 Task: Log work in the project BrightWorks for the issue 'Develop a new feature to allow for predictive analytics and forecasting' spent time as '5w 2d 9h 26m' and remaining time as '1w 3d 3h 50m' and add a flag. Now add the issue to the epic 'Service Level Agreement (SLA) Monitoring and Reporting'. Log work in the project BrightWorks for the issue 'Implement a new feature to allow for sentiment analysis of user feedback' spent time as '1w 5d 7h 56m' and remaining time as '4w 4d 15h 20m' and clone the issue. Now add the issue to the epic 'Software License Management'
Action: Mouse moved to (215, 56)
Screenshot: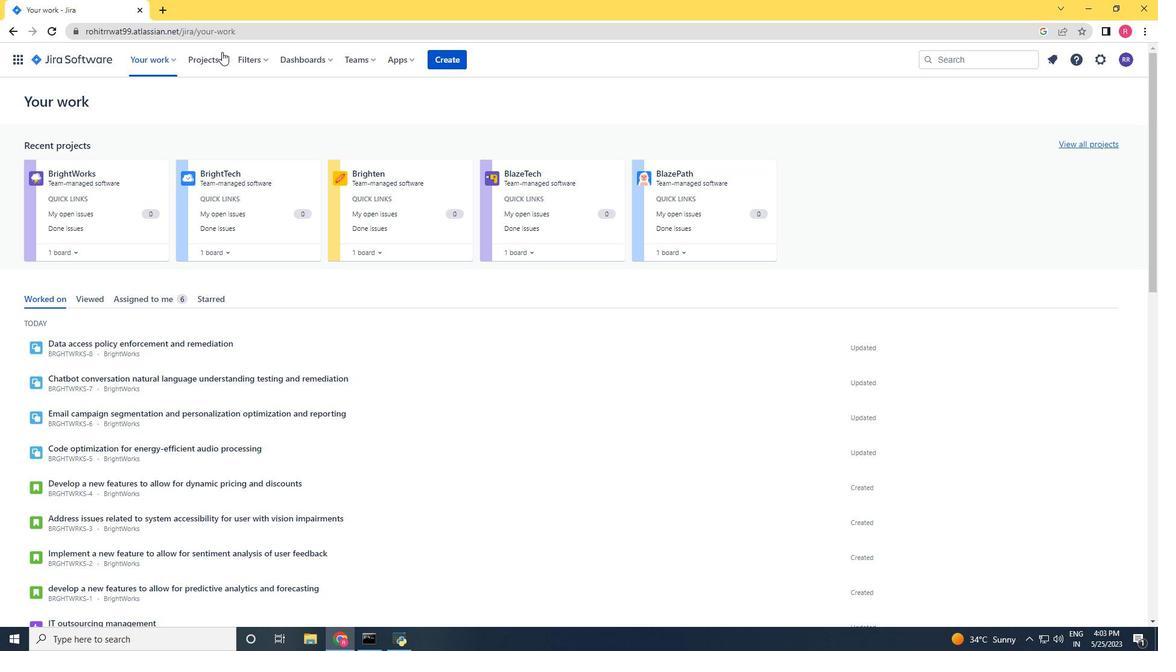 
Action: Mouse pressed left at (215, 56)
Screenshot: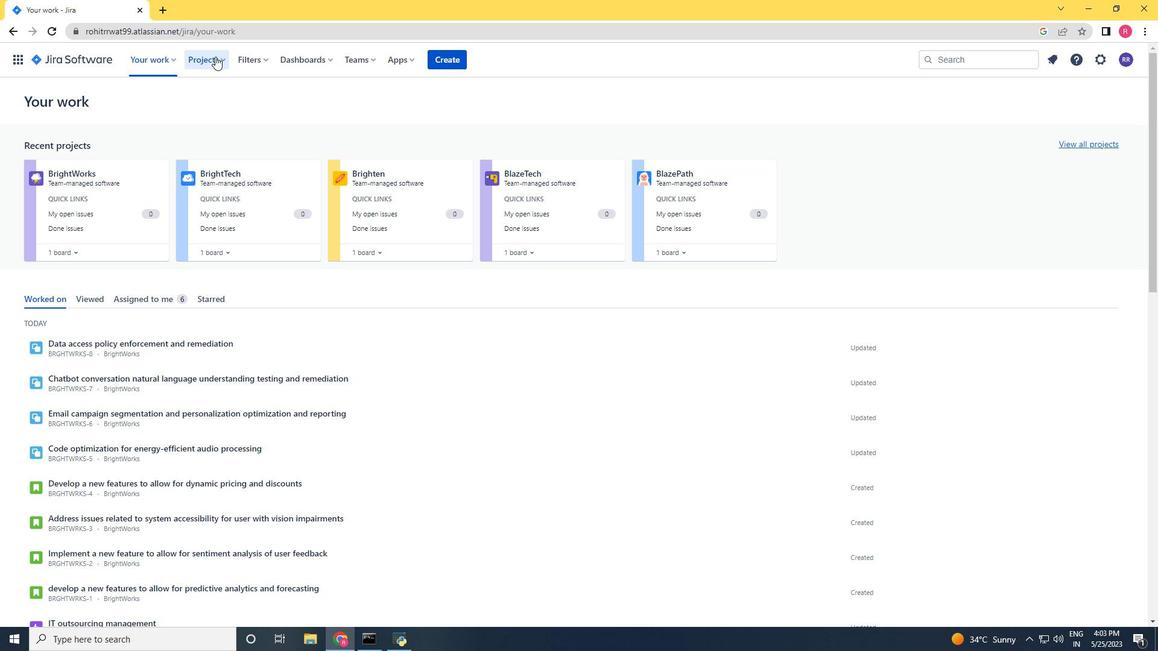
Action: Mouse moved to (242, 110)
Screenshot: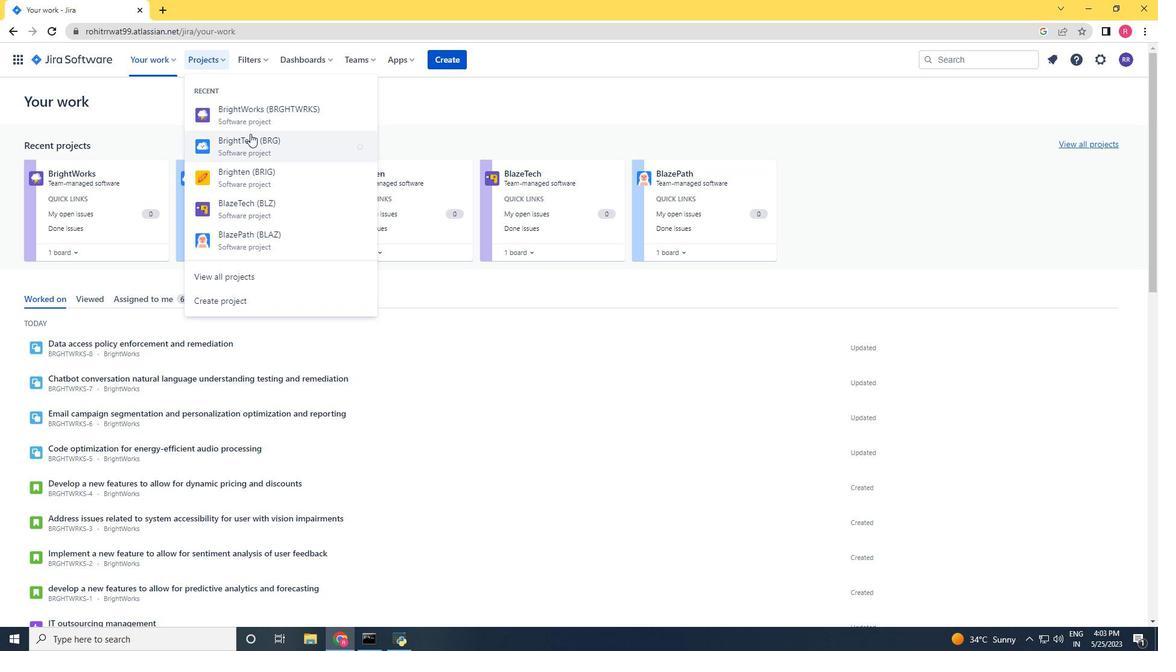 
Action: Mouse pressed left at (242, 110)
Screenshot: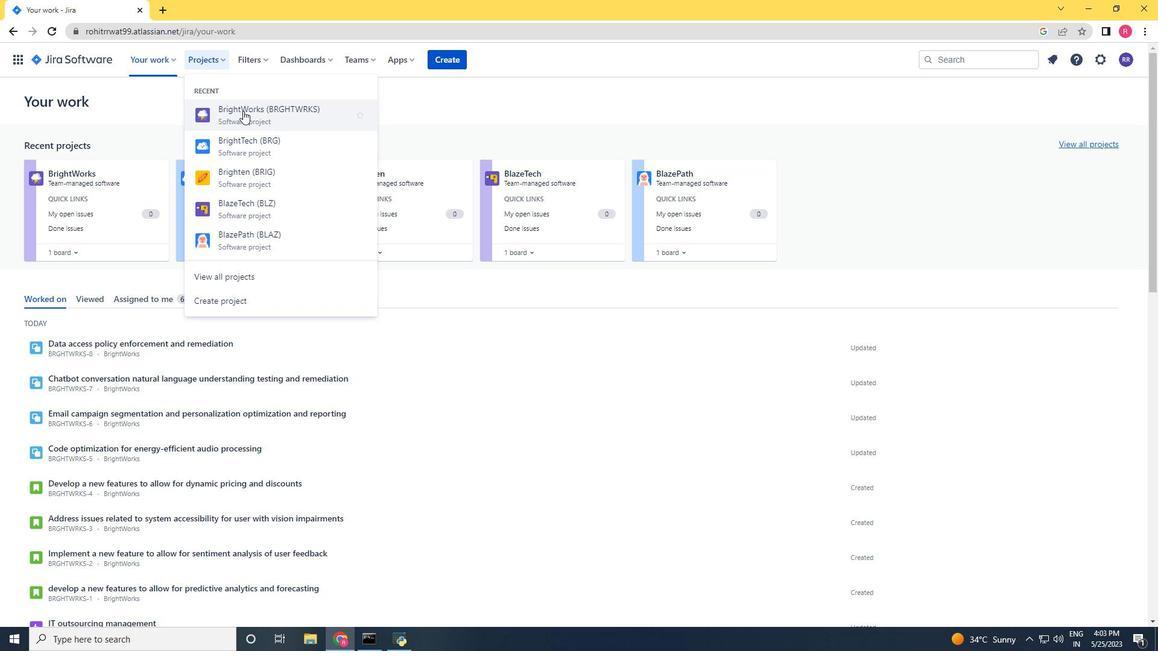 
Action: Mouse moved to (51, 177)
Screenshot: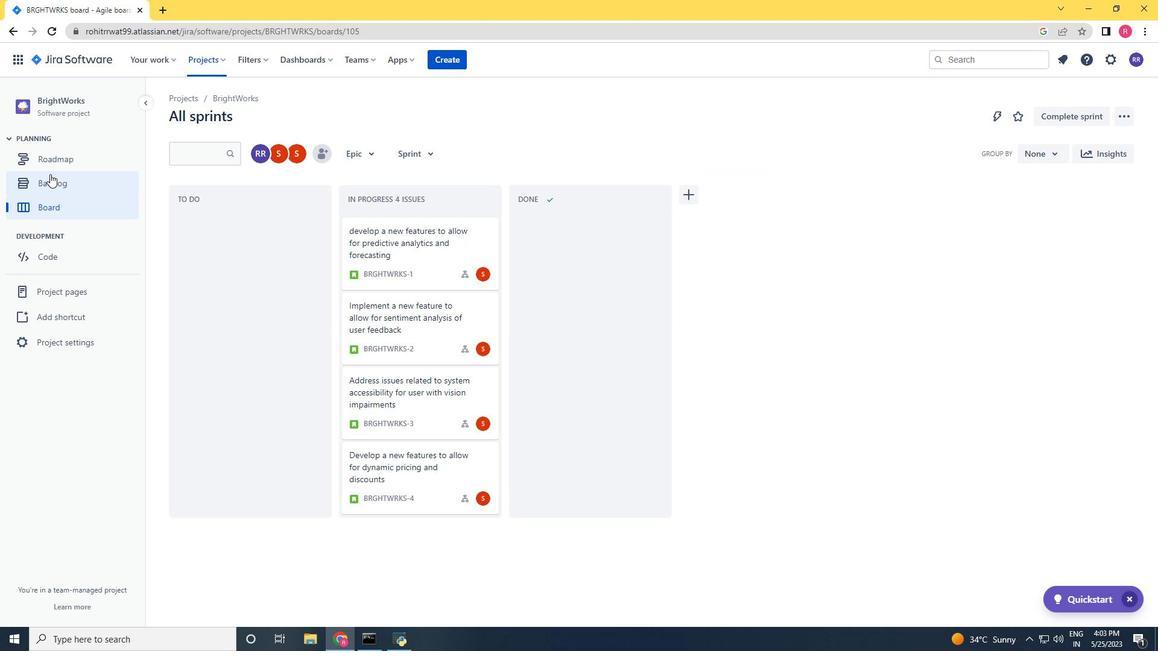 
Action: Mouse pressed left at (51, 177)
Screenshot: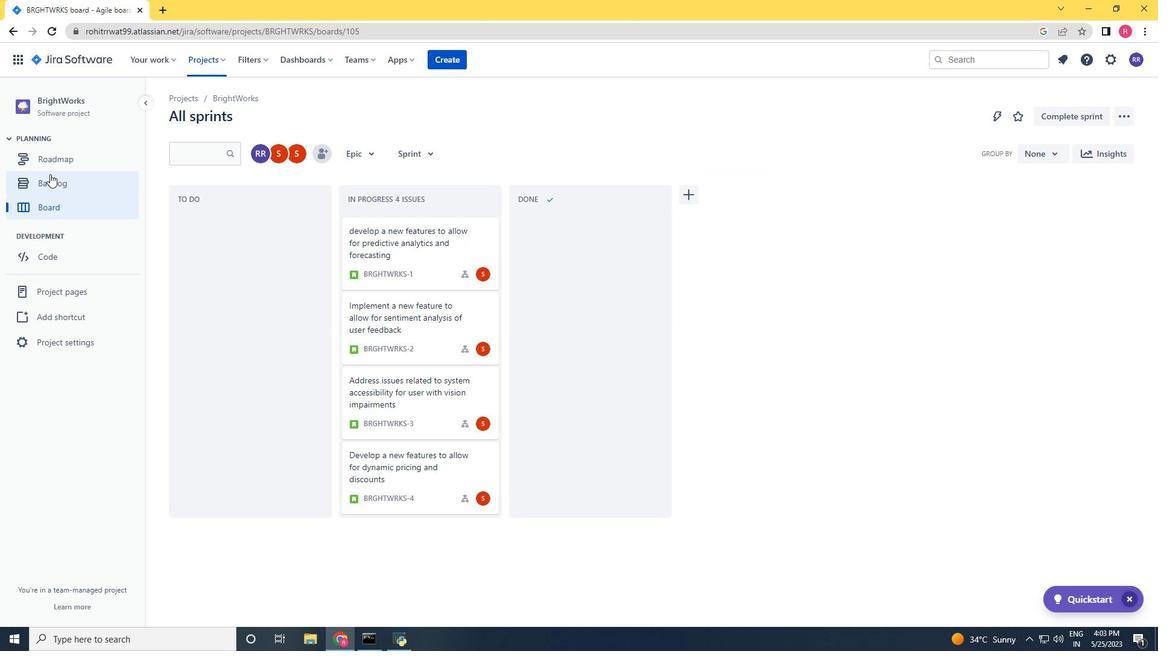 
Action: Mouse moved to (912, 223)
Screenshot: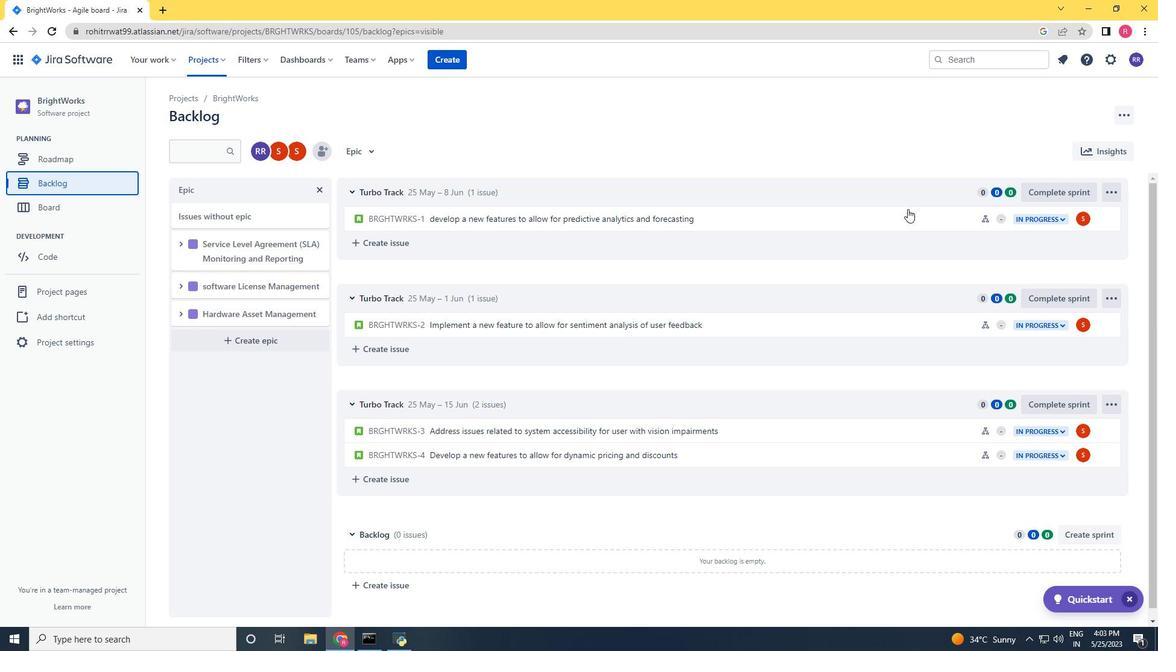 
Action: Mouse pressed left at (912, 223)
Screenshot: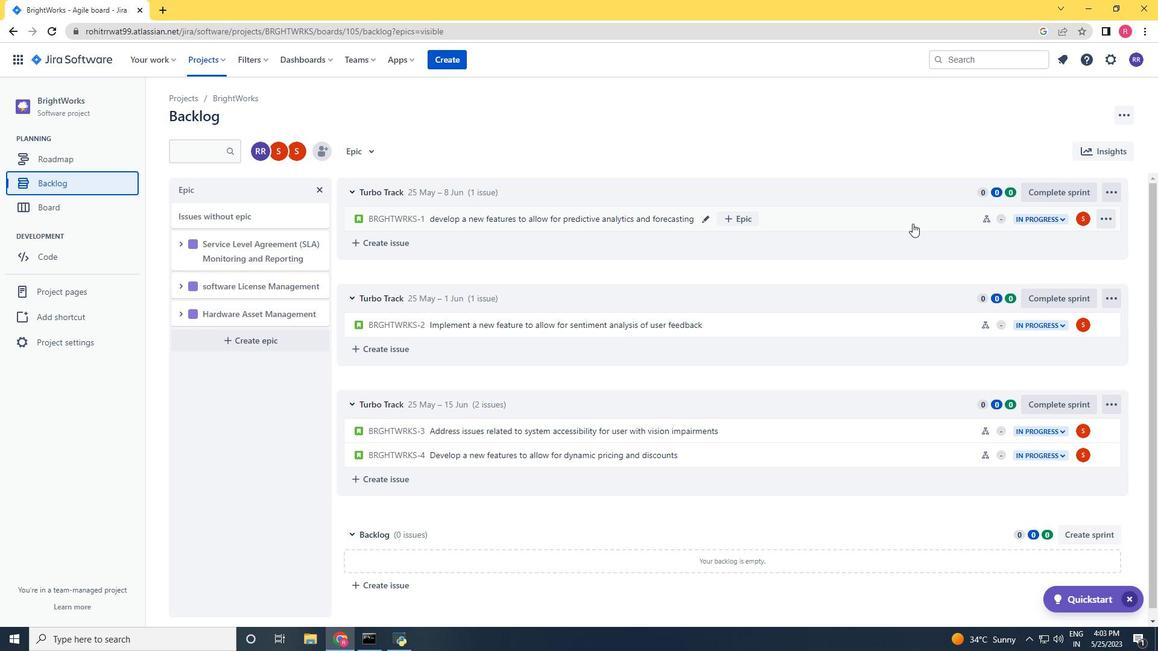 
Action: Mouse moved to (1107, 190)
Screenshot: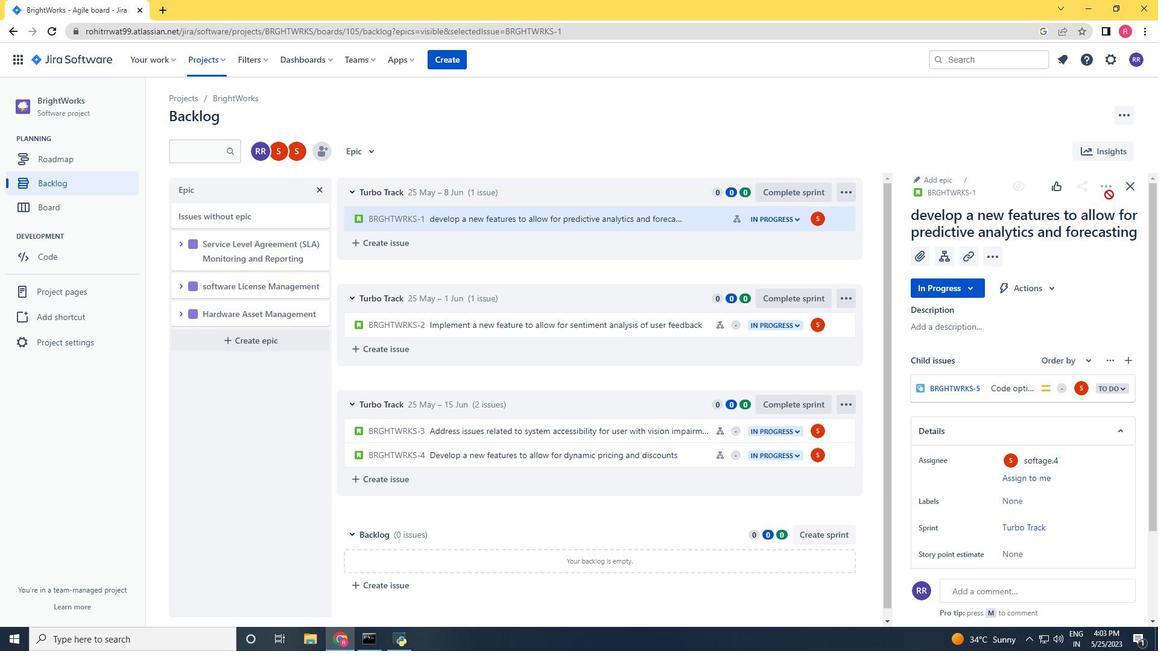 
Action: Mouse pressed left at (1107, 190)
Screenshot: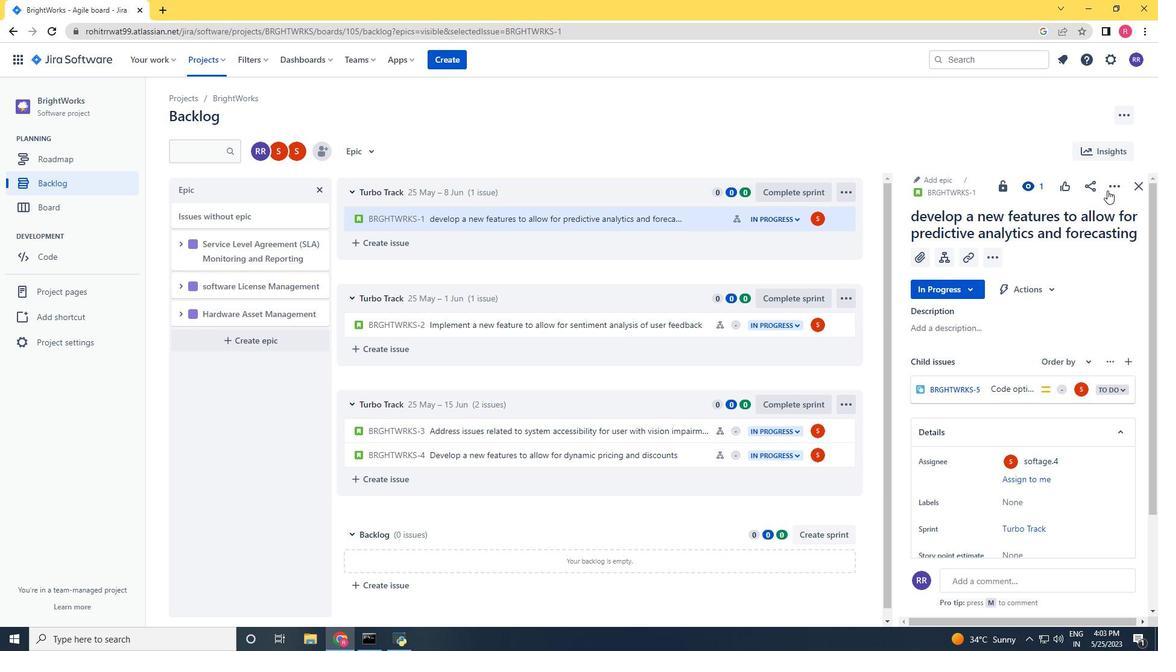 
Action: Mouse moved to (1112, 185)
Screenshot: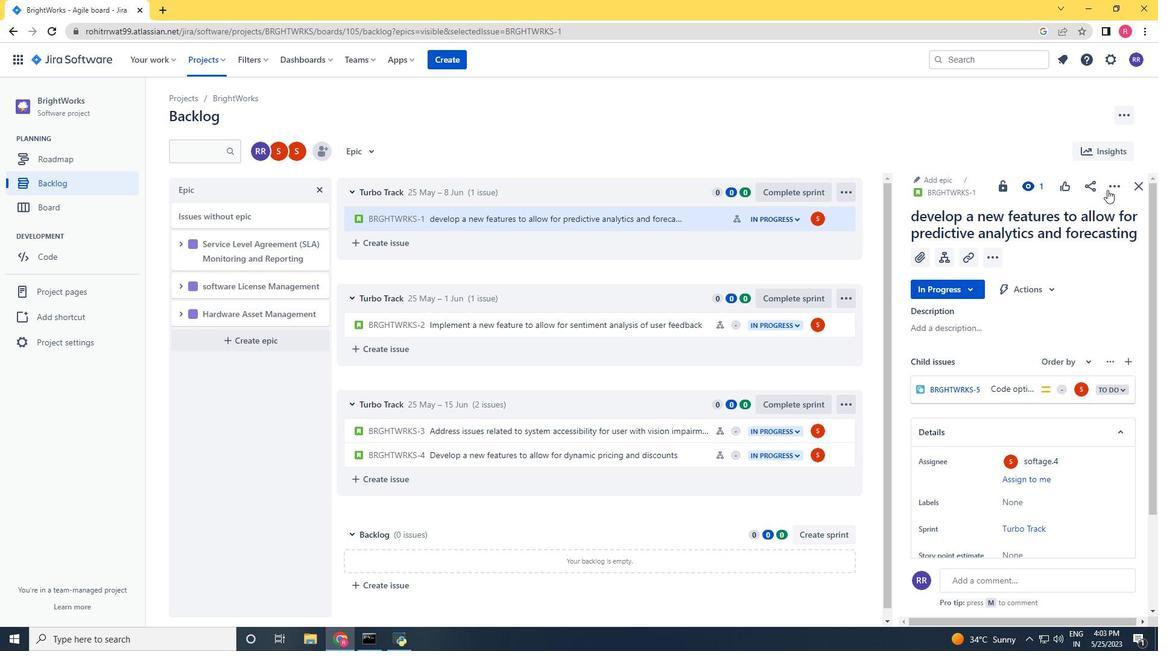 
Action: Mouse pressed left at (1112, 185)
Screenshot: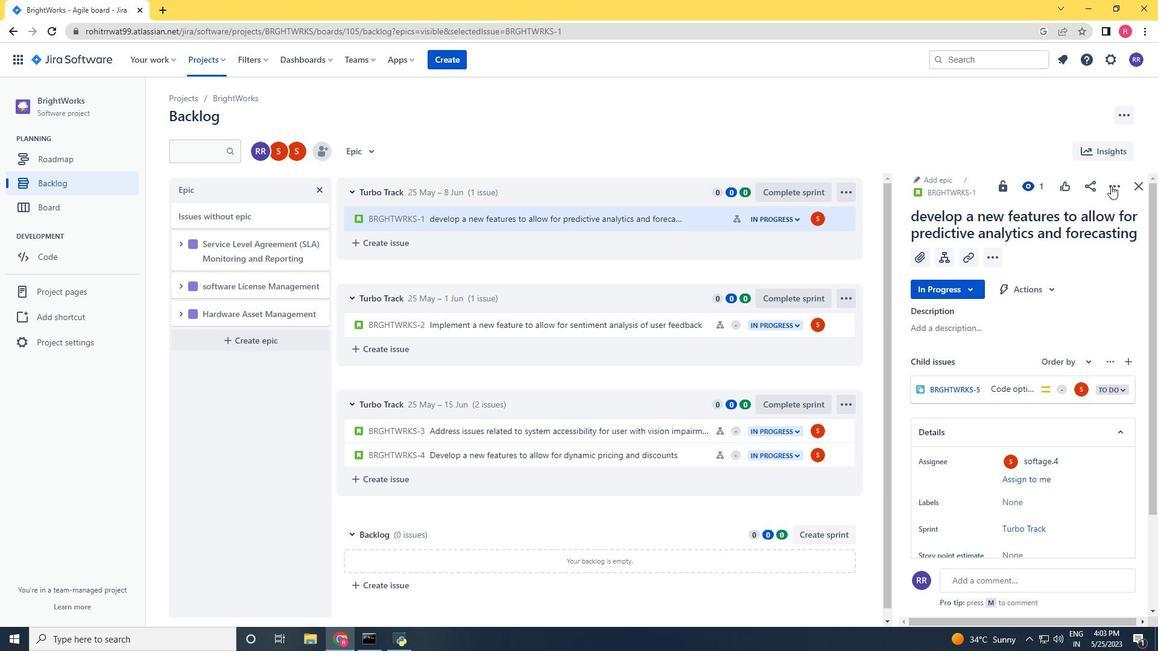 
Action: Mouse pressed left at (1112, 185)
Screenshot: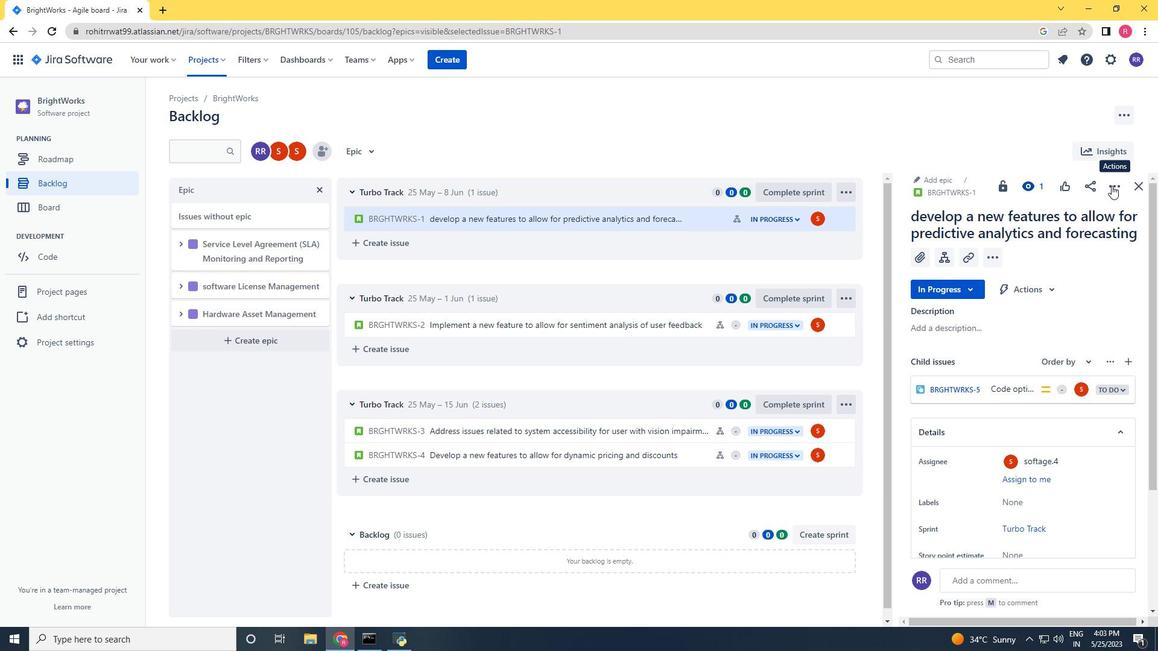 
Action: Mouse moved to (1068, 573)
Screenshot: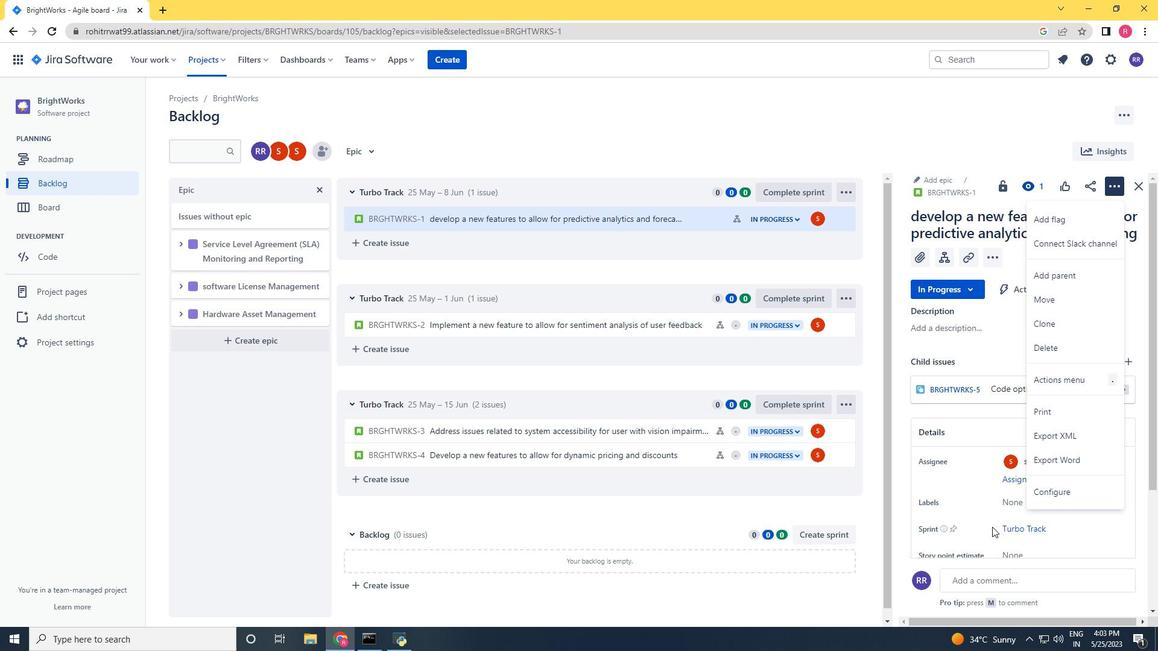 
Action: Mouse scrolled (1068, 572) with delta (0, 0)
Screenshot: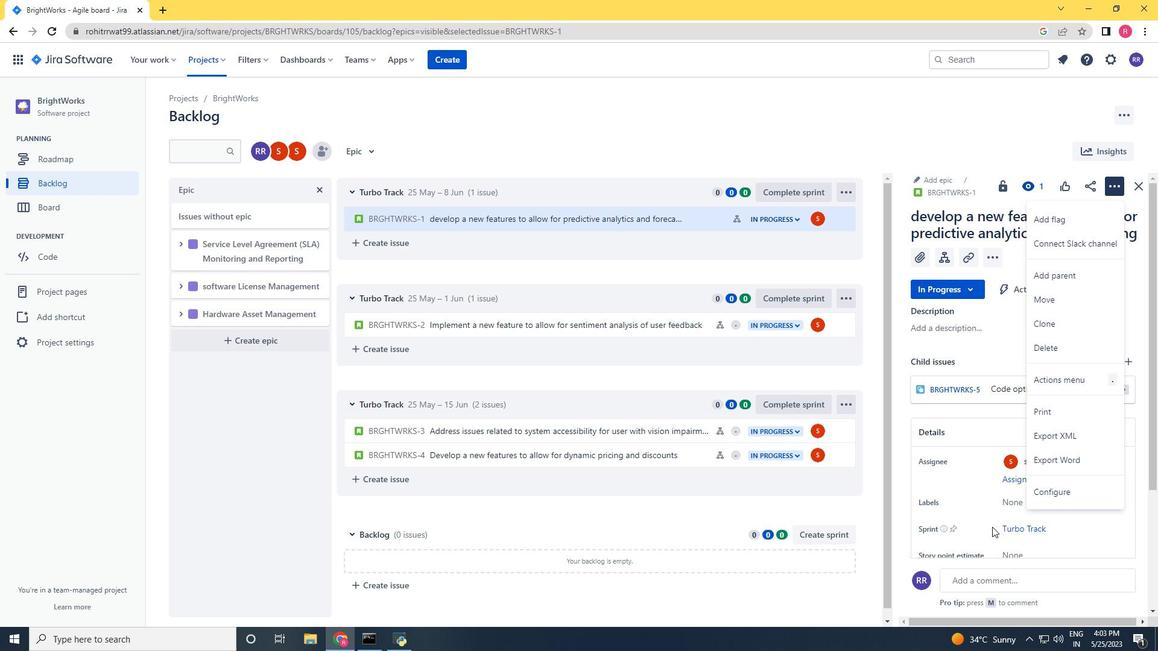 
Action: Mouse moved to (1068, 573)
Screenshot: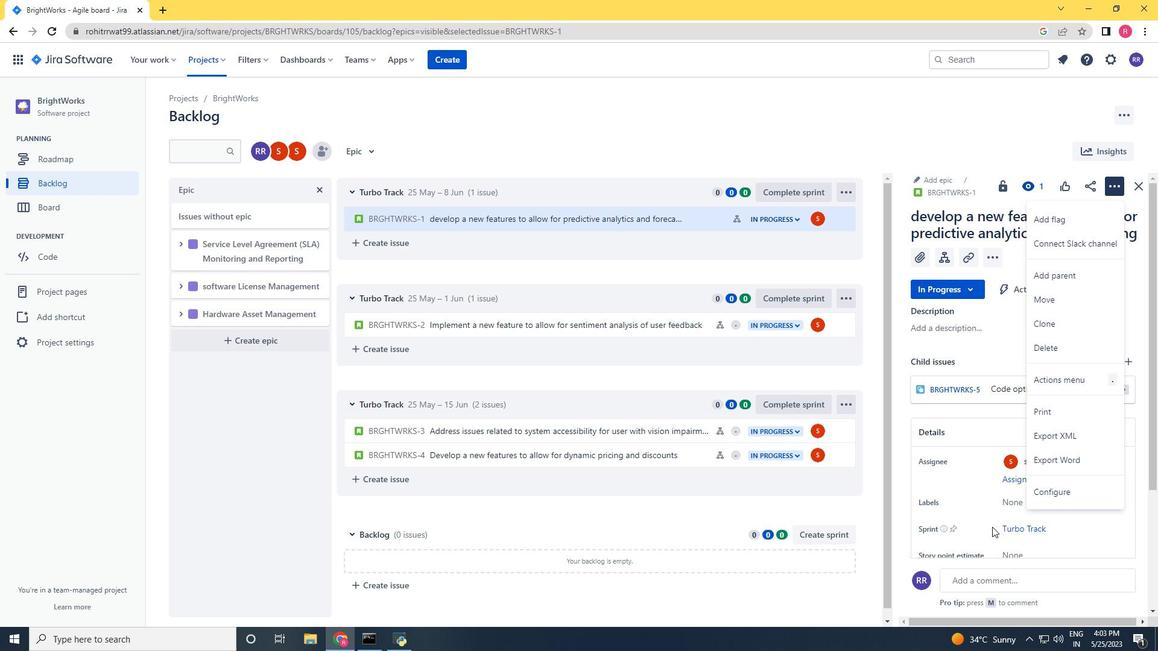 
Action: Mouse scrolled (1068, 572) with delta (0, 0)
Screenshot: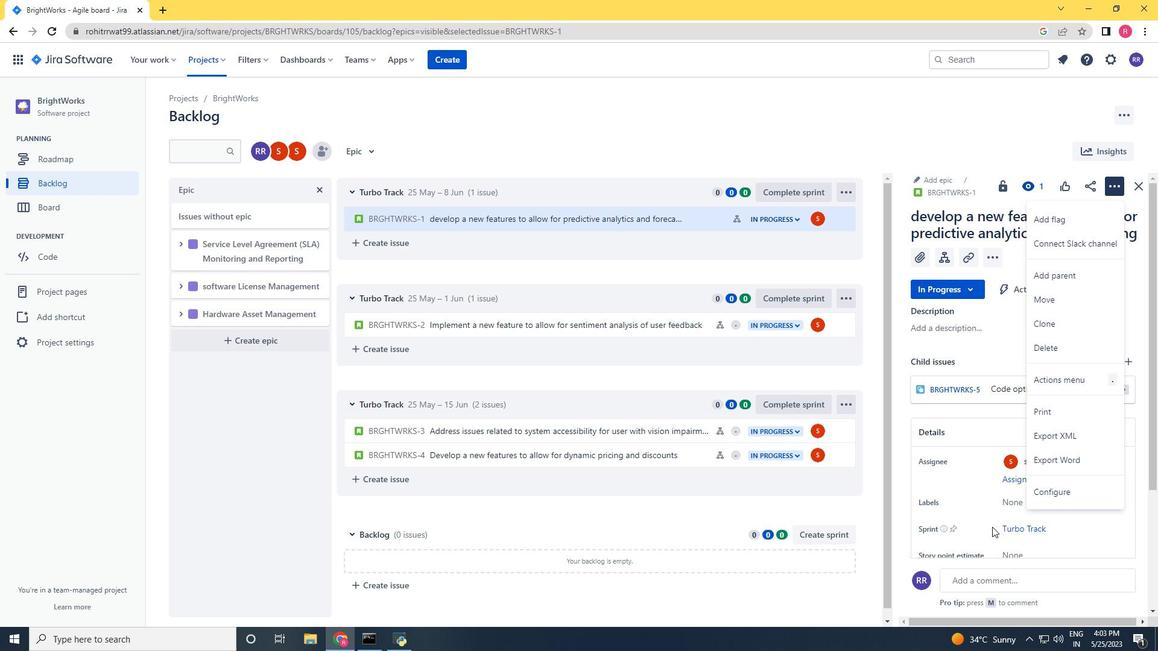 
Action: Mouse scrolled (1068, 572) with delta (0, 0)
Screenshot: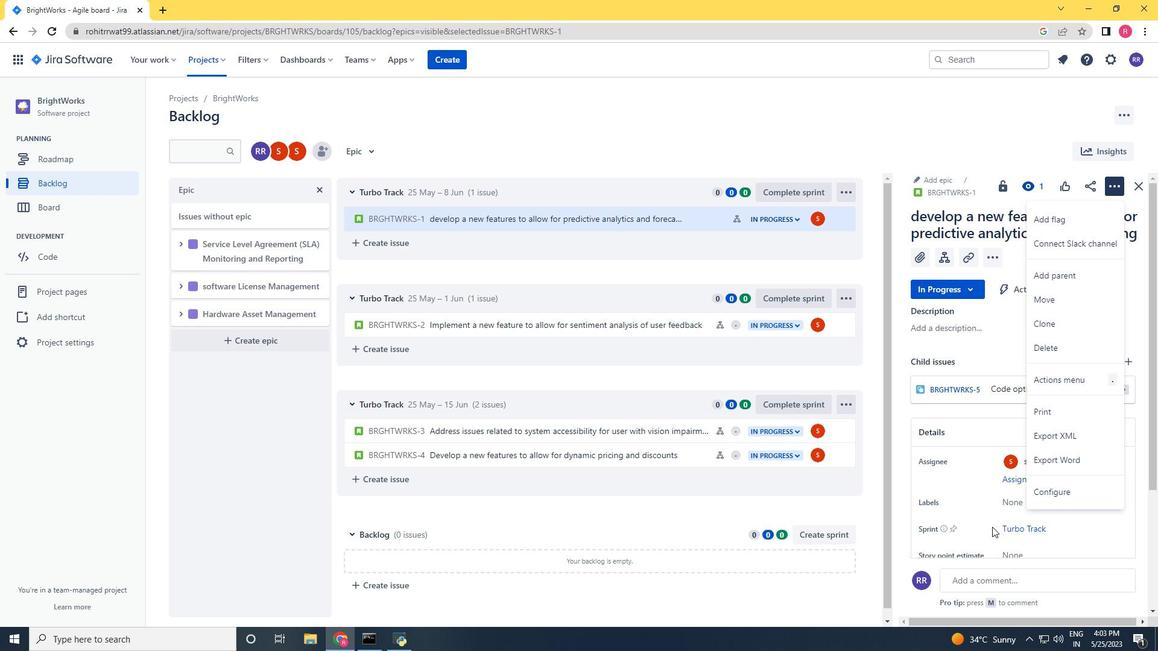 
Action: Mouse scrolled (1068, 572) with delta (0, 0)
Screenshot: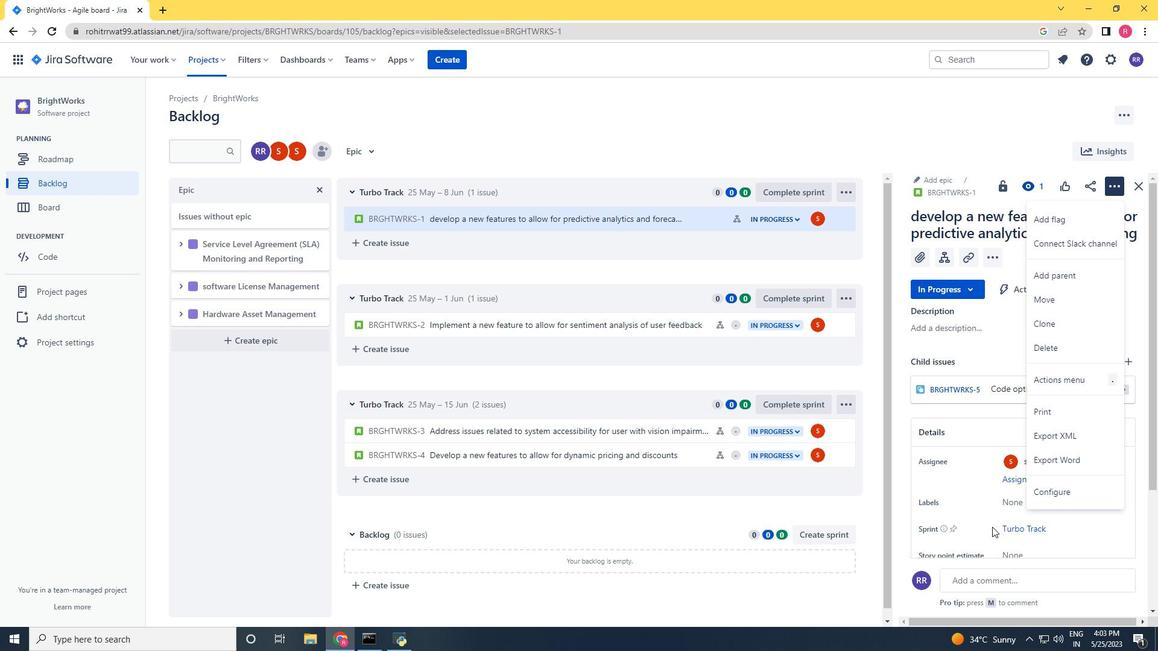 
Action: Mouse scrolled (1068, 572) with delta (0, 0)
Screenshot: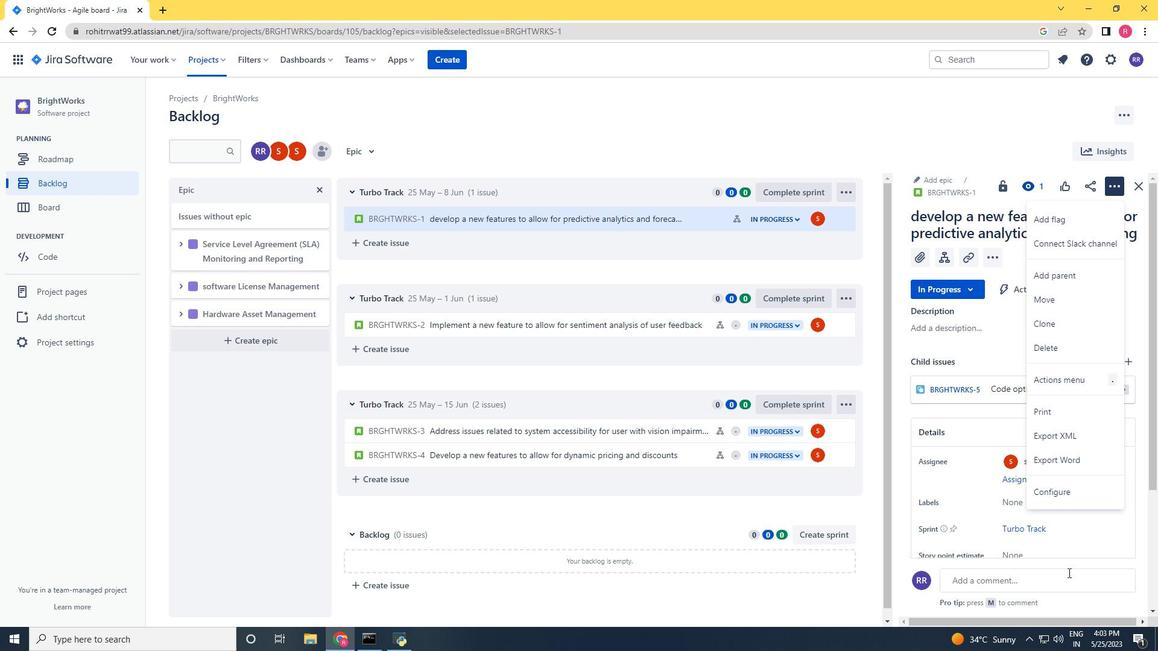 
Action: Mouse moved to (1099, 527)
Screenshot: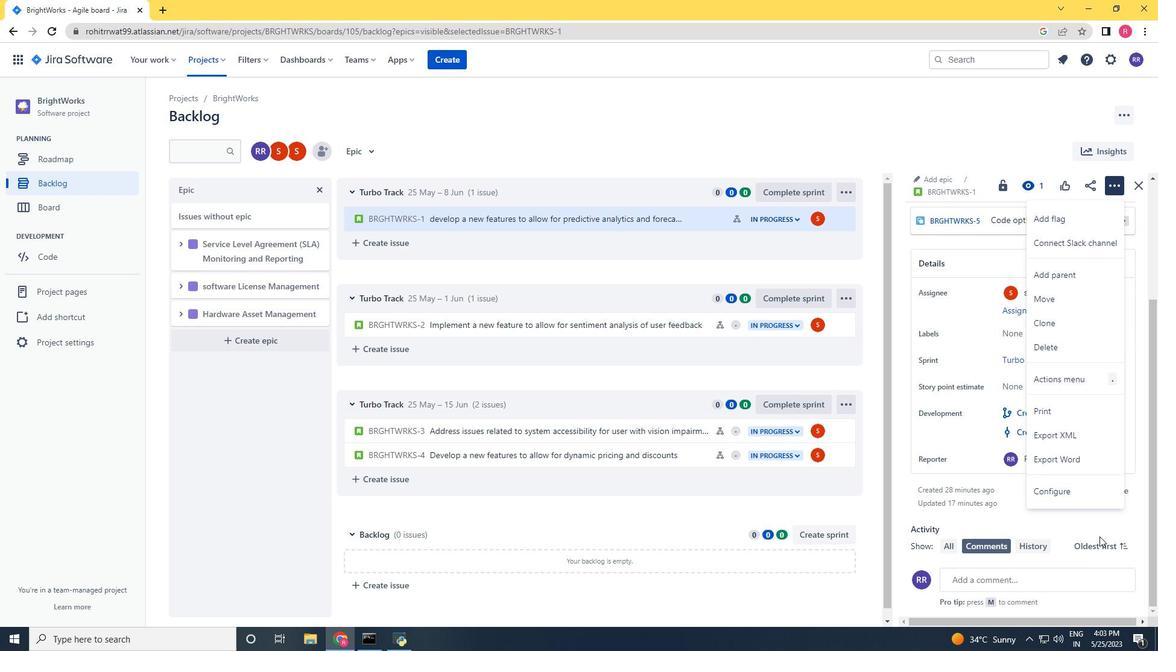 
Action: Mouse pressed left at (1099, 527)
Screenshot: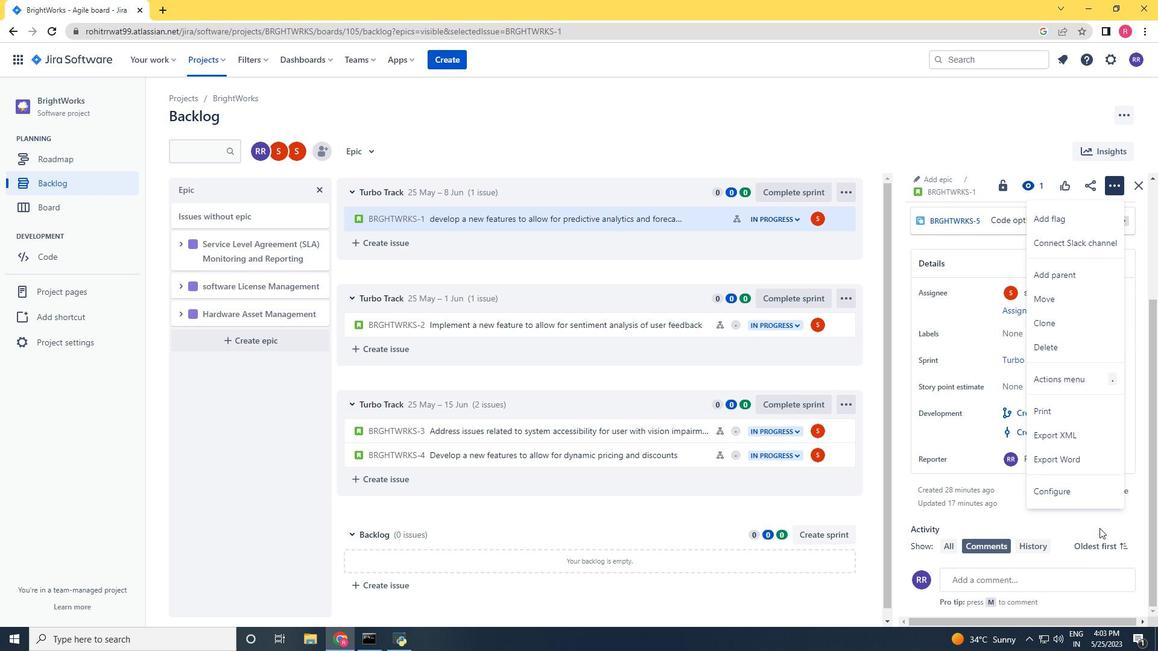 
Action: Mouse moved to (1123, 491)
Screenshot: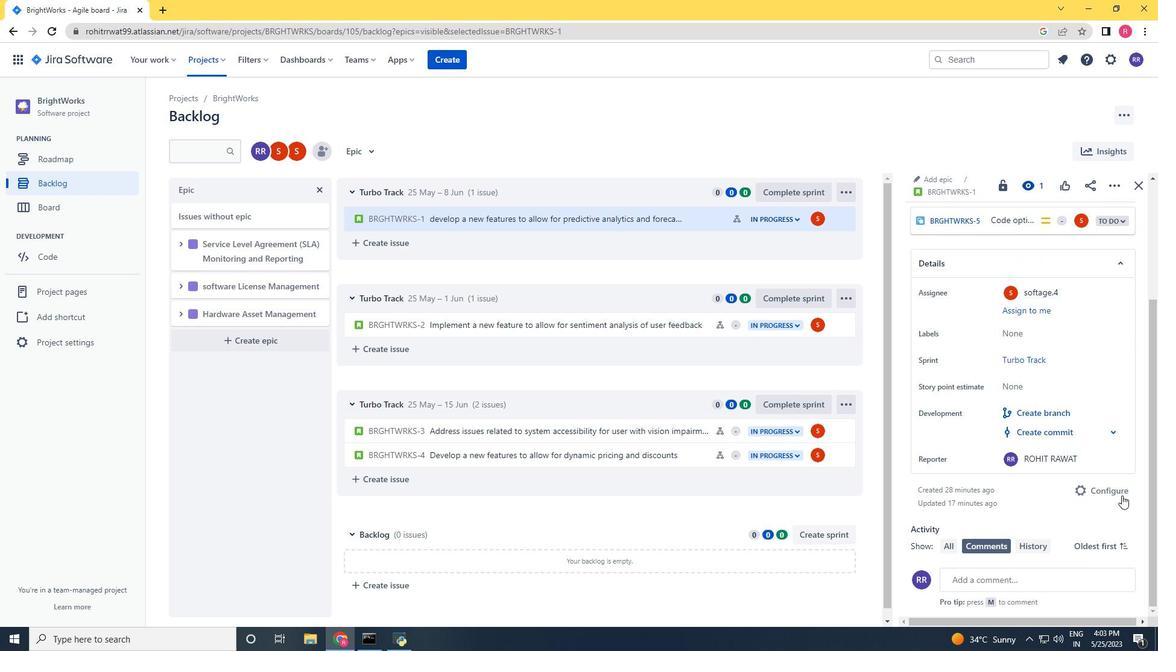 
Action: Mouse pressed left at (1123, 491)
Screenshot: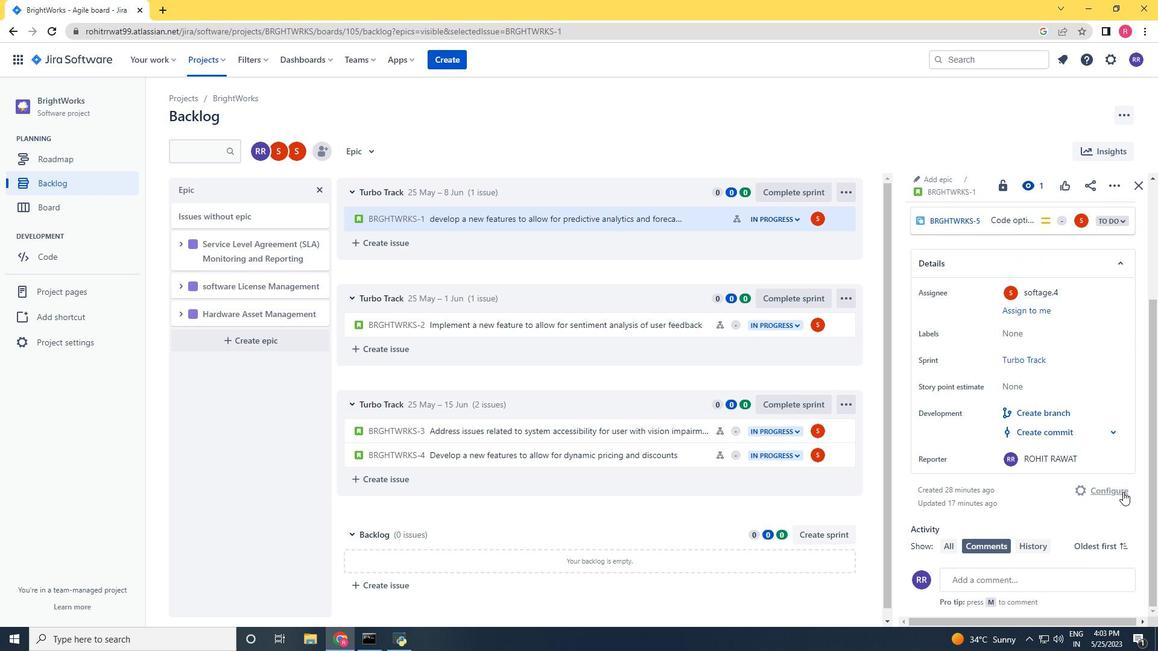
Action: Mouse moved to (1123, 491)
Screenshot: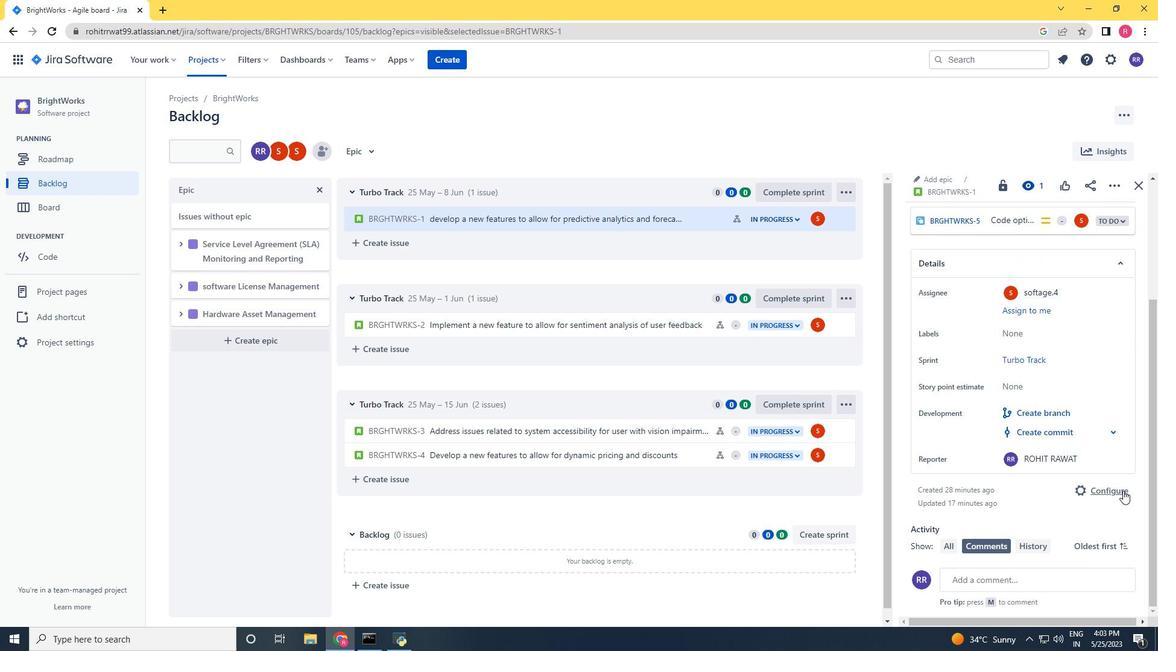 
Action: Key pressed ti
Screenshot: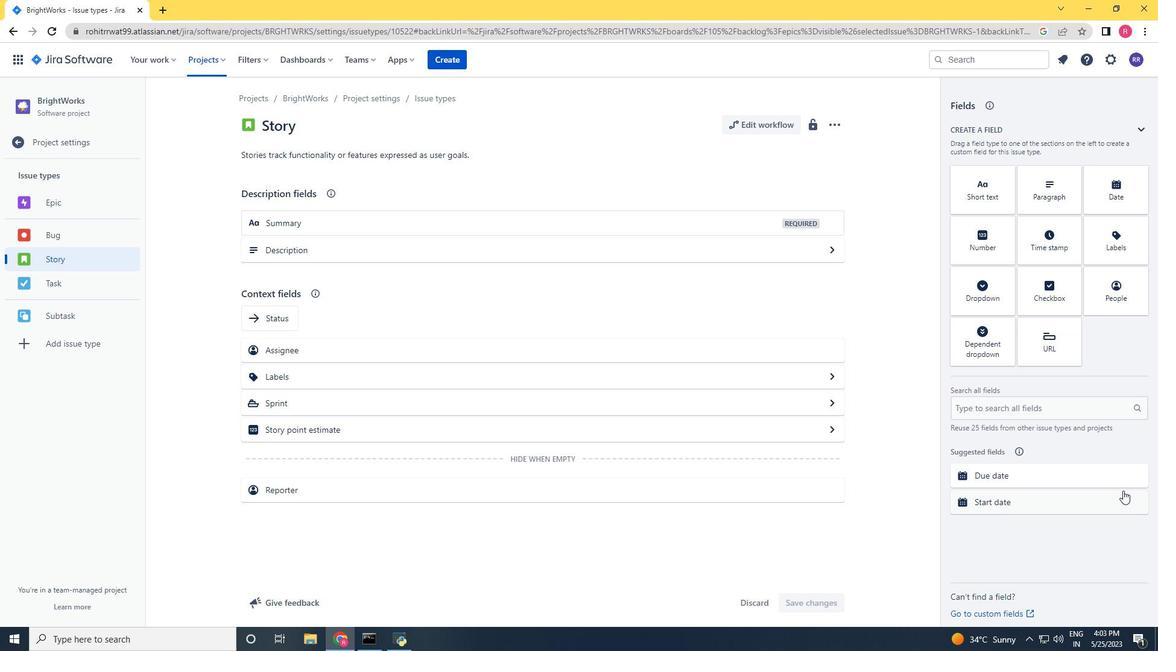 
Action: Mouse moved to (1052, 413)
Screenshot: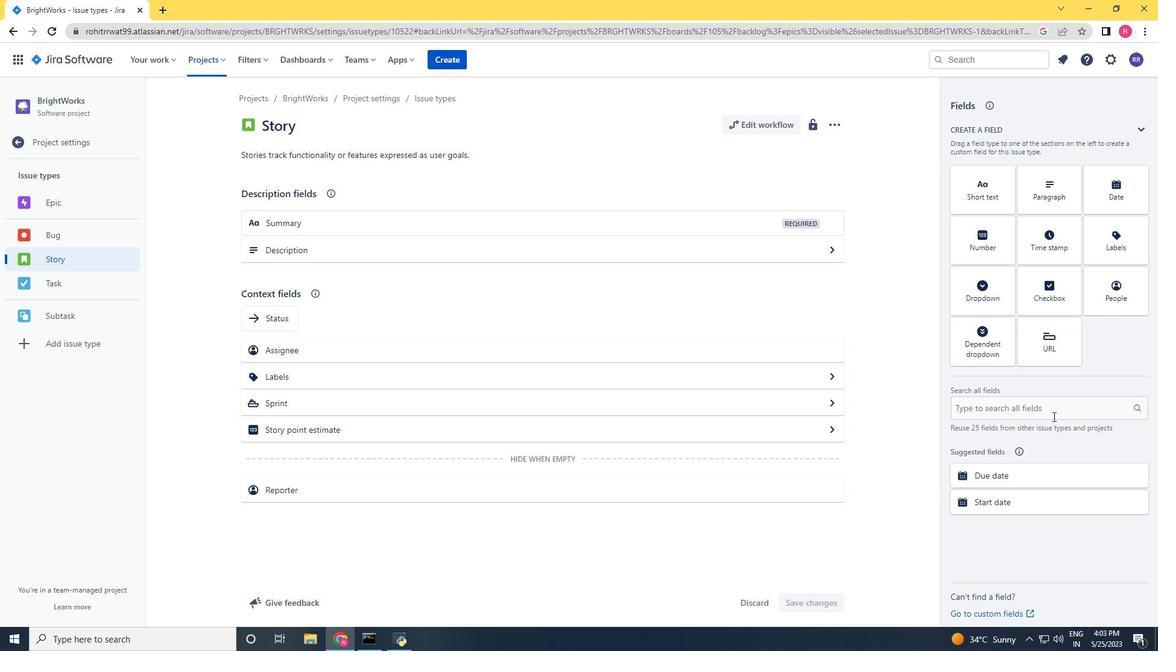 
Action: Mouse pressed left at (1052, 413)
Screenshot: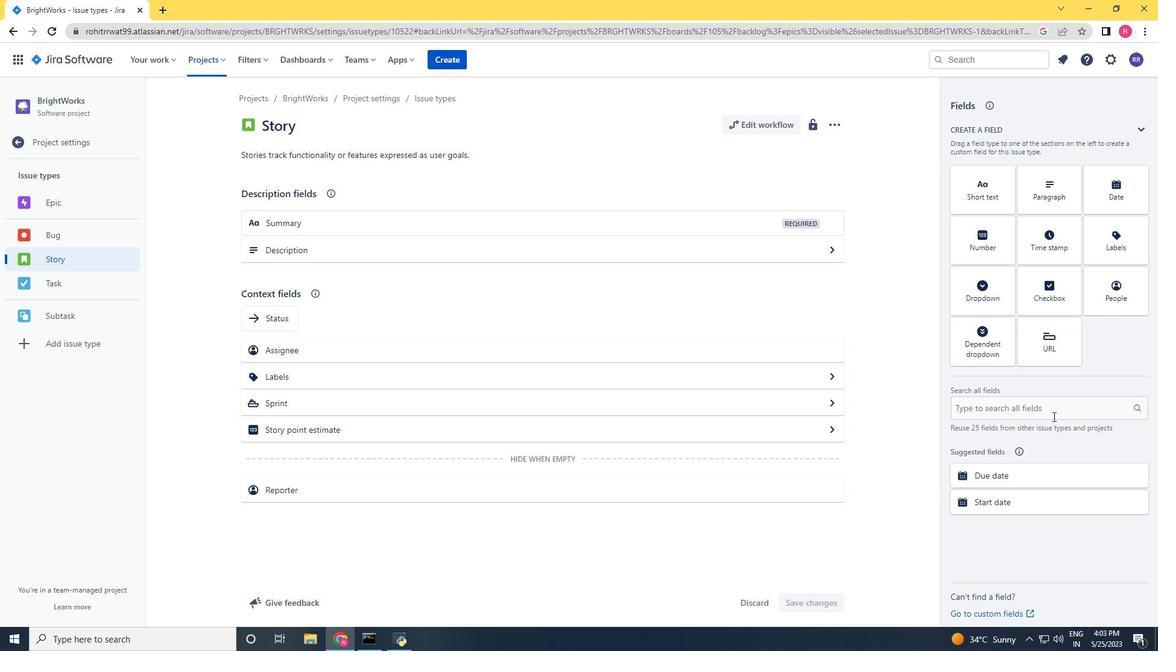 
Action: Key pressed time
Screenshot: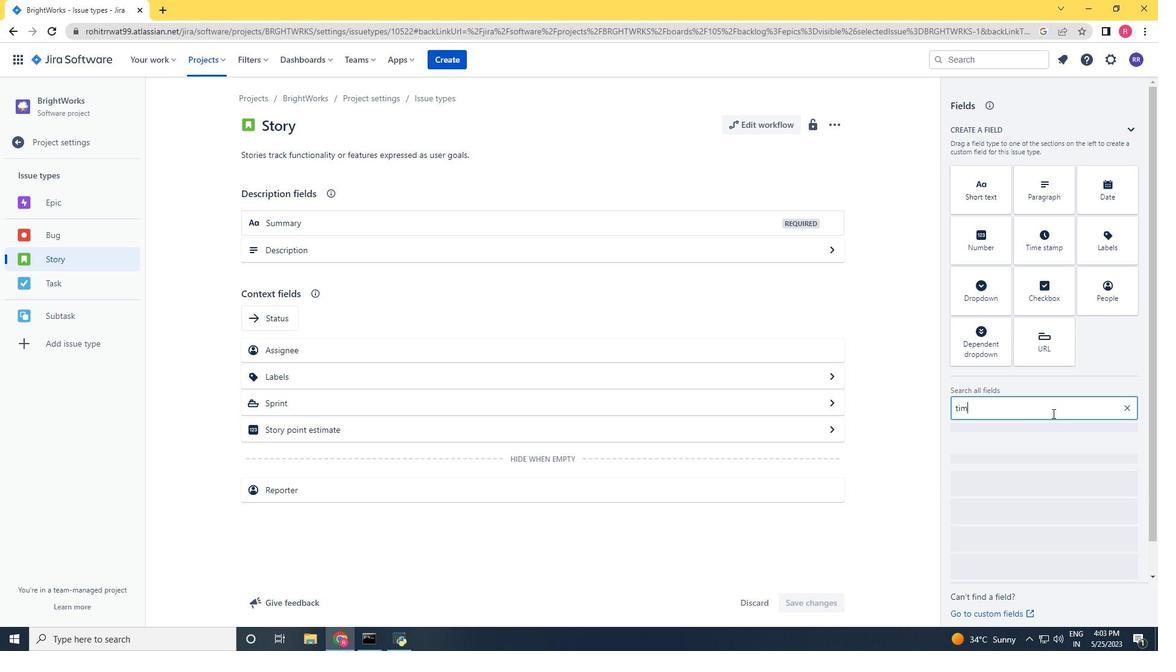 
Action: Mouse moved to (1022, 472)
Screenshot: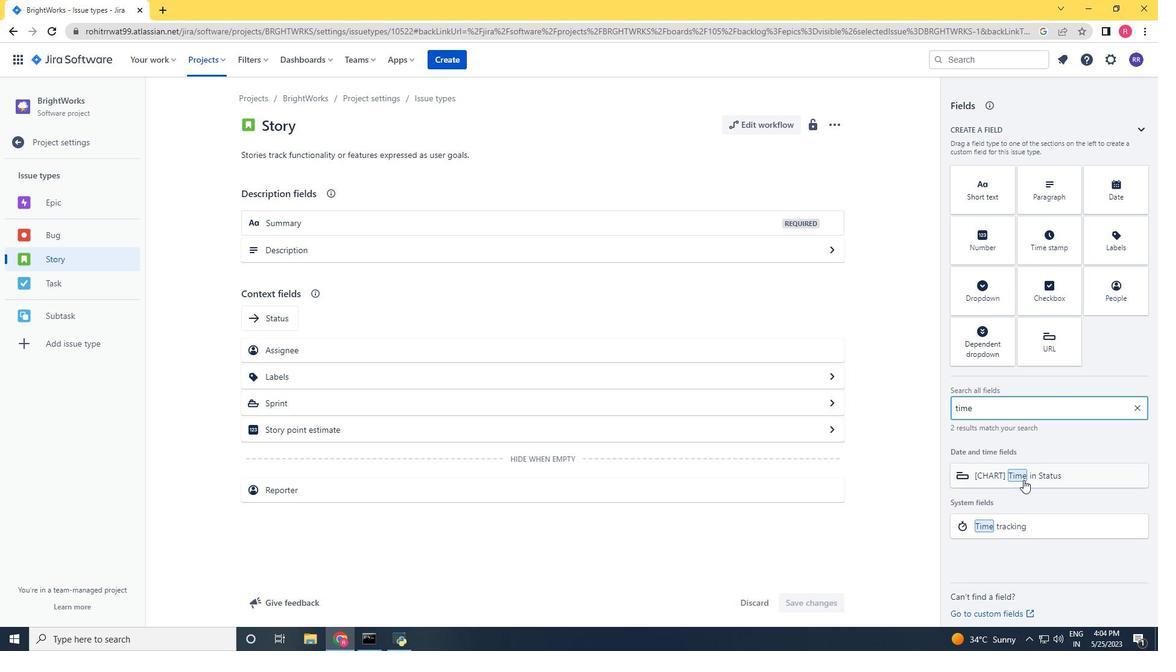 
Action: Mouse pressed left at (1022, 472)
Screenshot: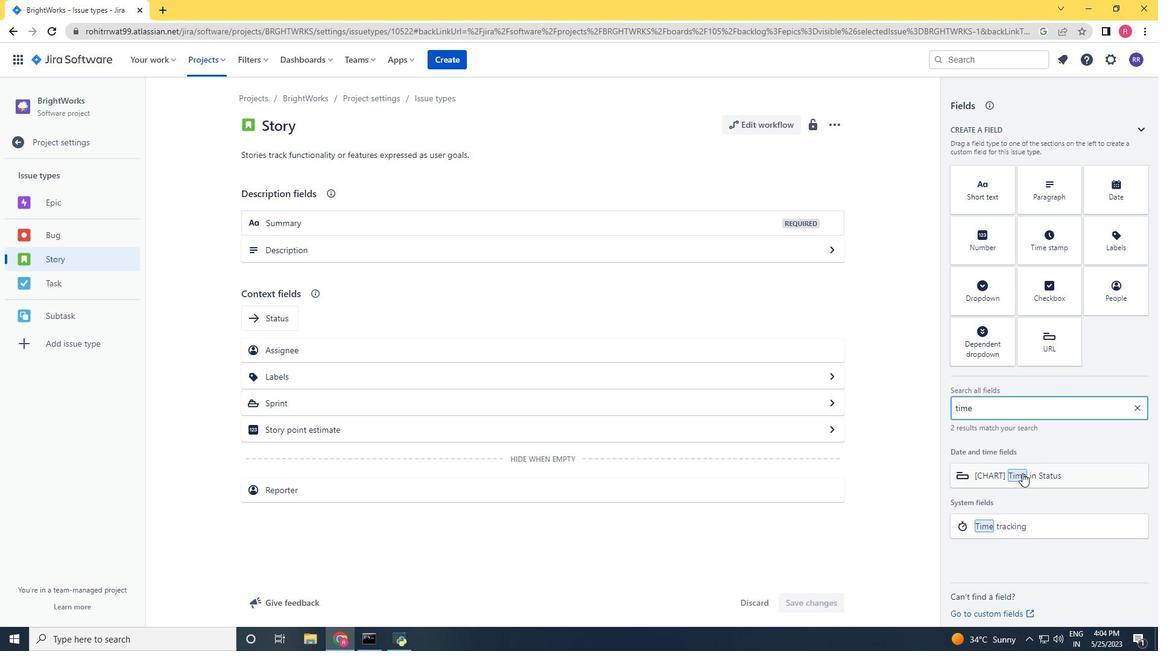 
Action: Mouse moved to (1007, 474)
Screenshot: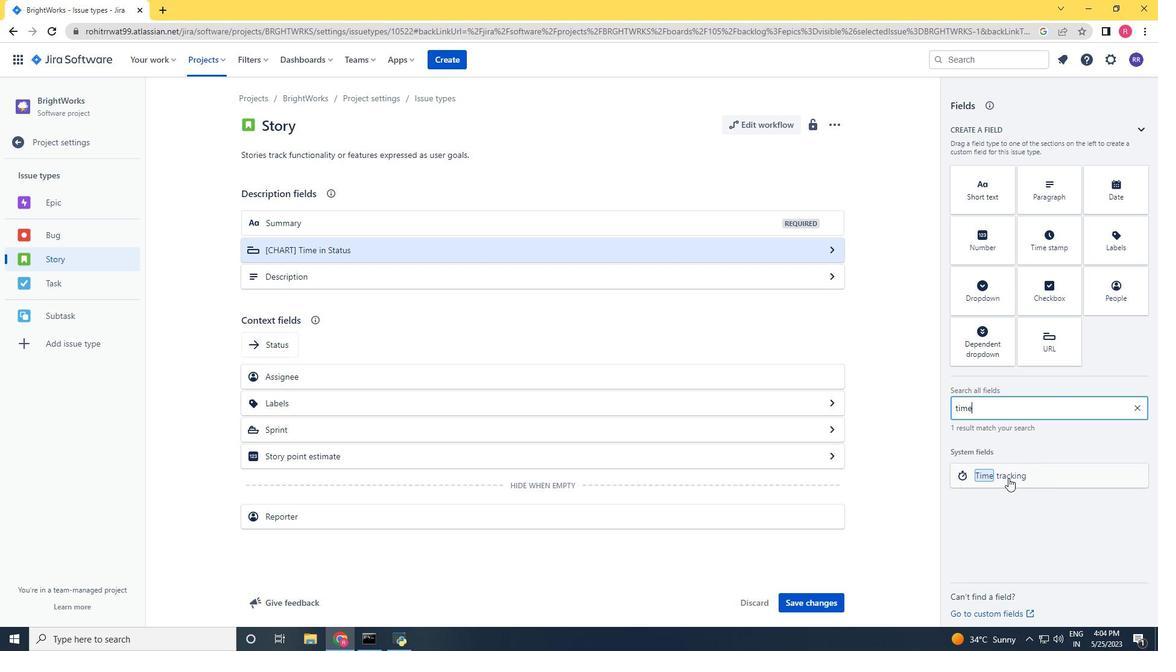 
Action: Mouse pressed left at (1007, 474)
Screenshot: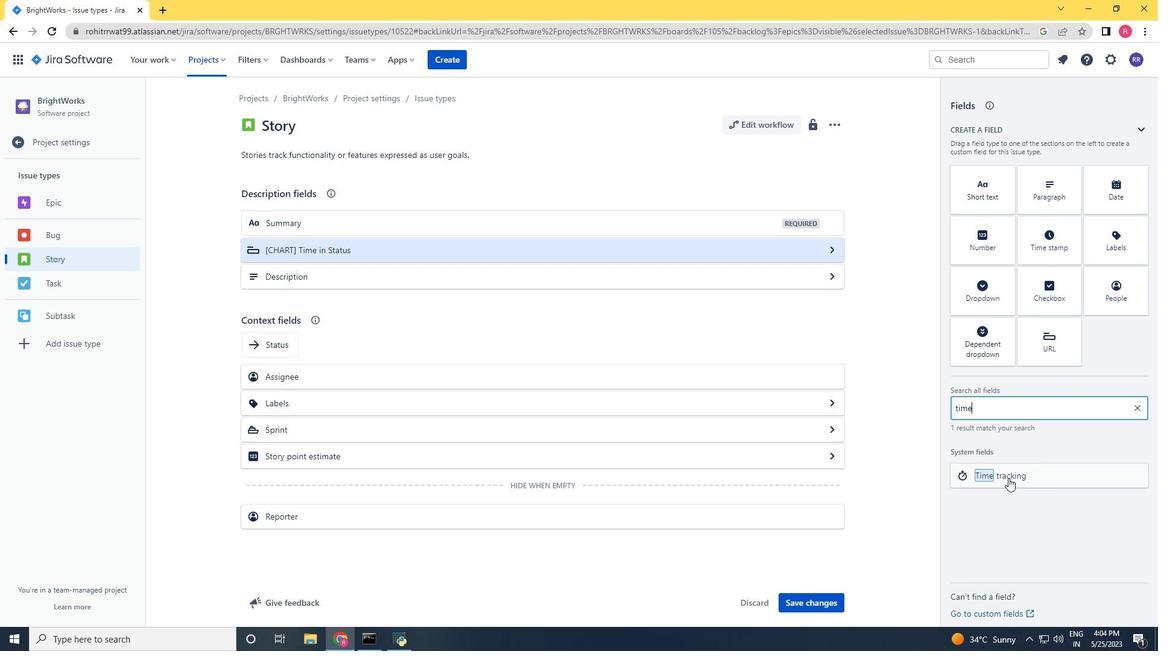 
Action: Mouse moved to (612, 246)
Screenshot: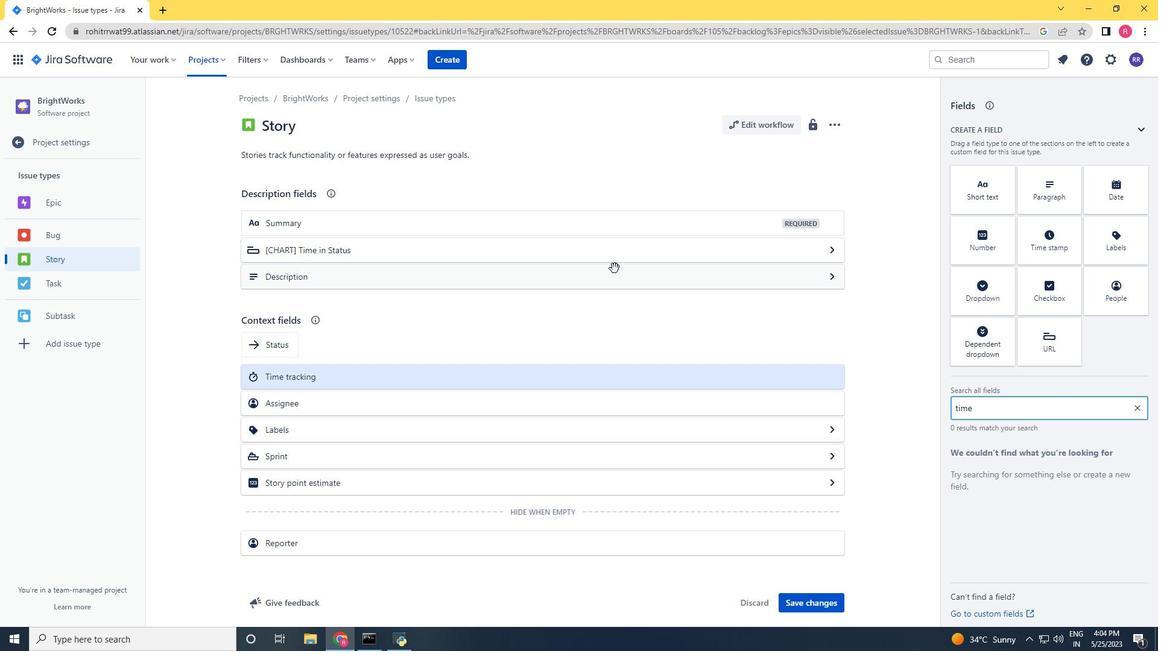 
Action: Mouse pressed left at (612, 246)
Screenshot: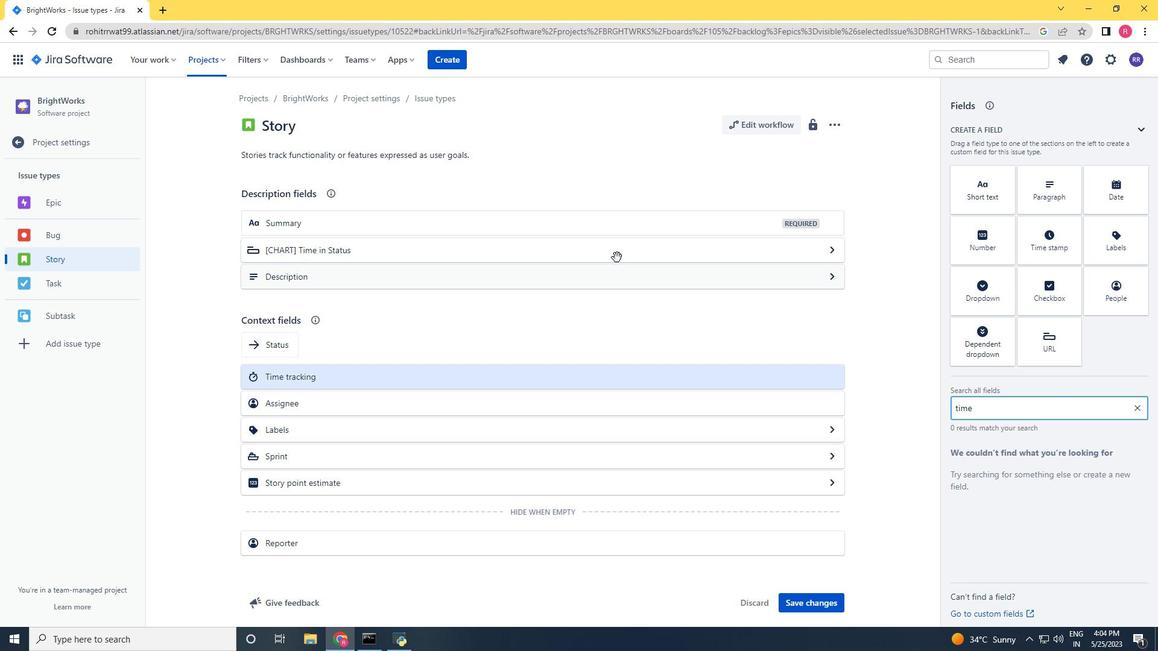 
Action: Mouse moved to (744, 281)
Screenshot: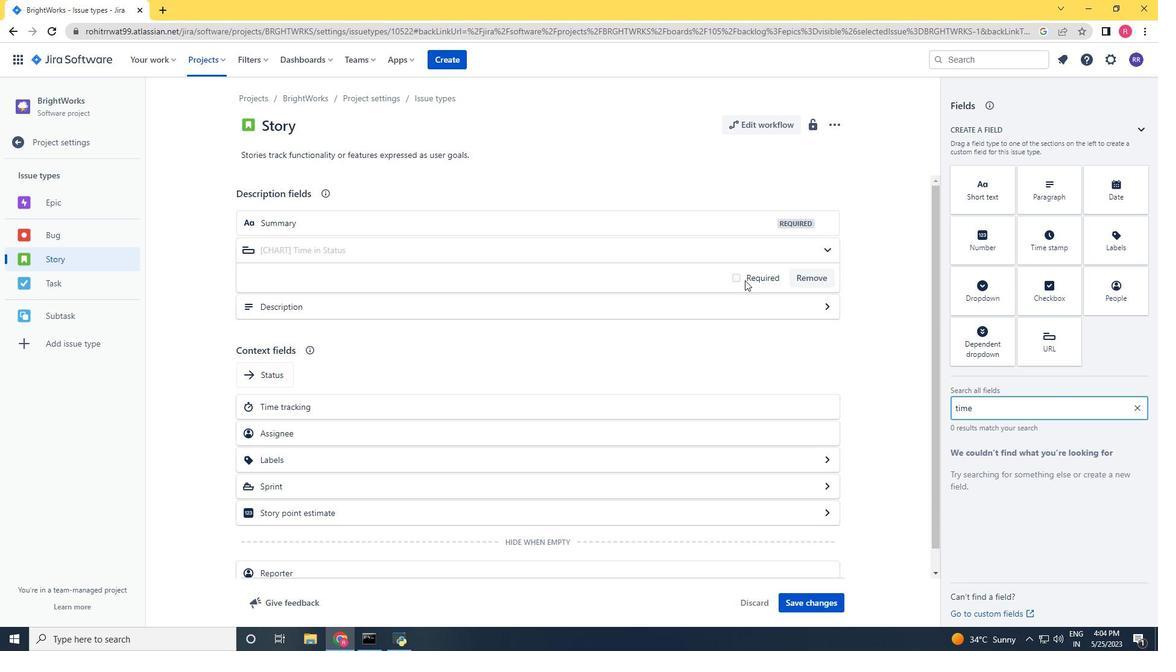 
Action: Mouse pressed left at (744, 281)
Screenshot: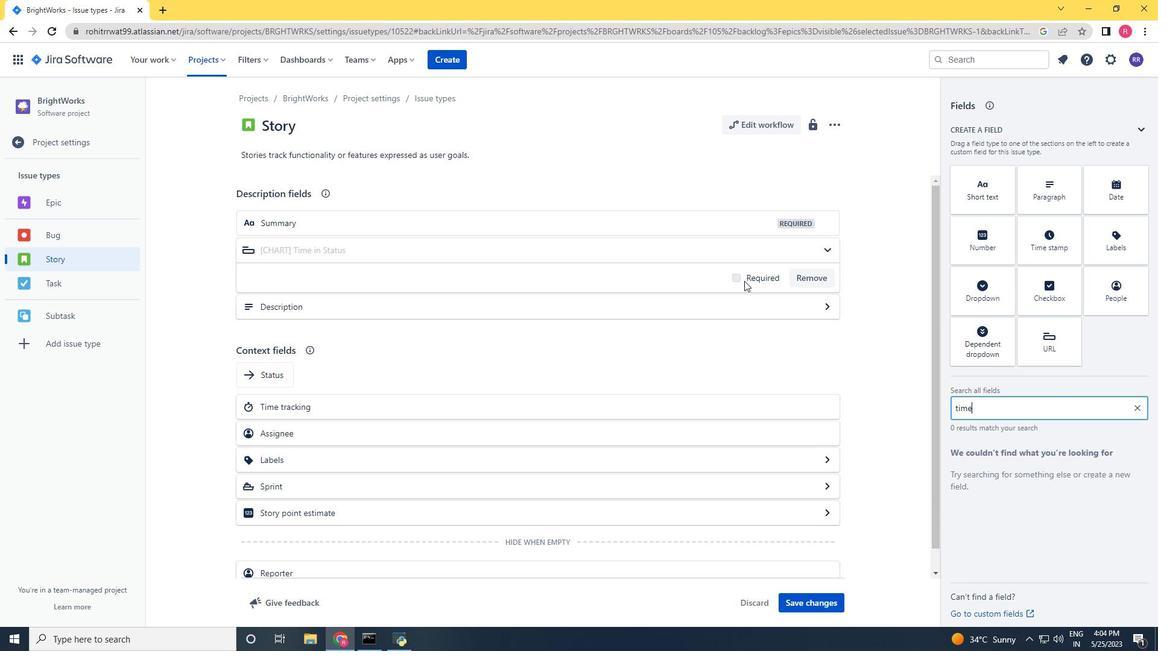 
Action: Mouse moved to (814, 606)
Screenshot: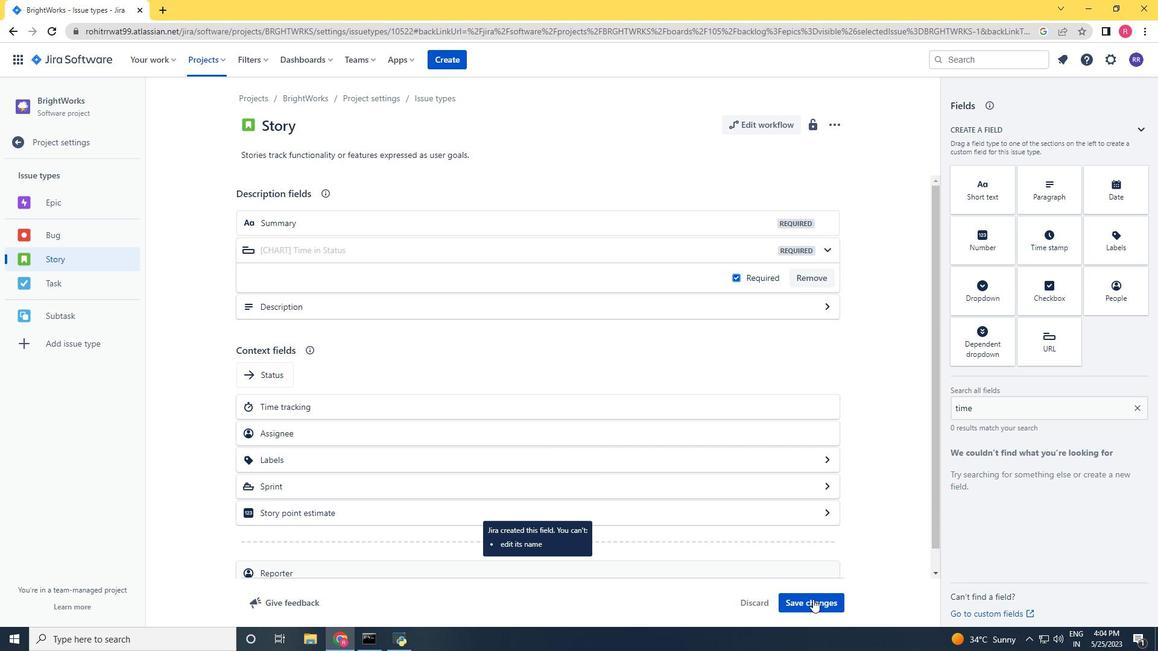 
Action: Mouse pressed left at (814, 606)
Screenshot: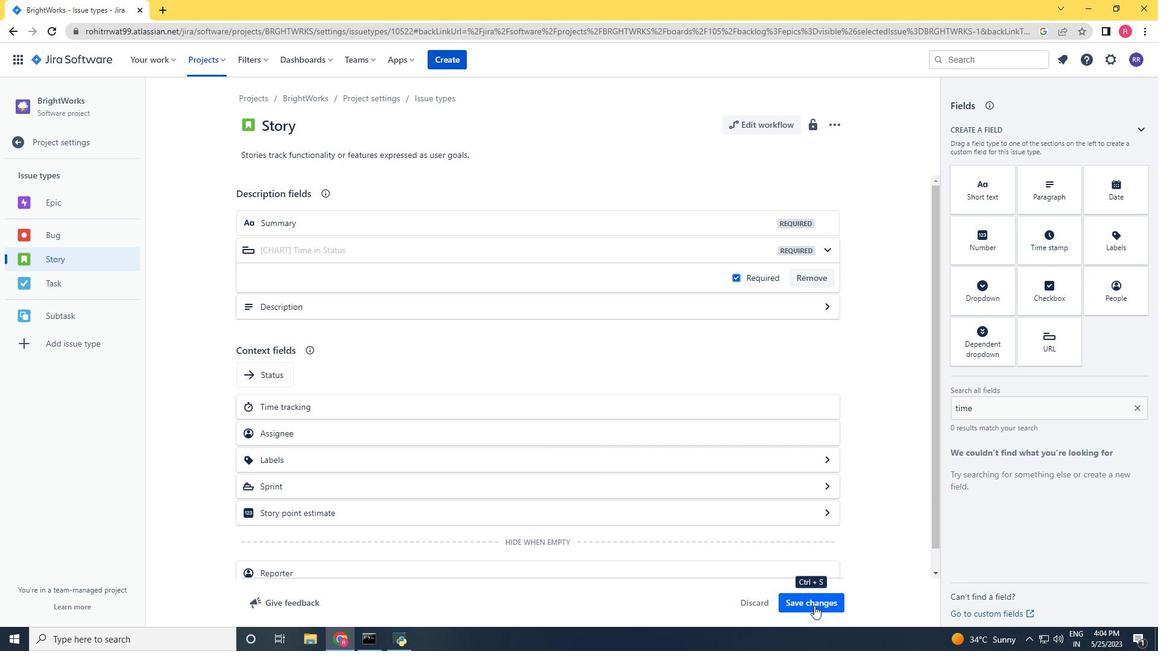 
Action: Mouse moved to (7, 23)
Screenshot: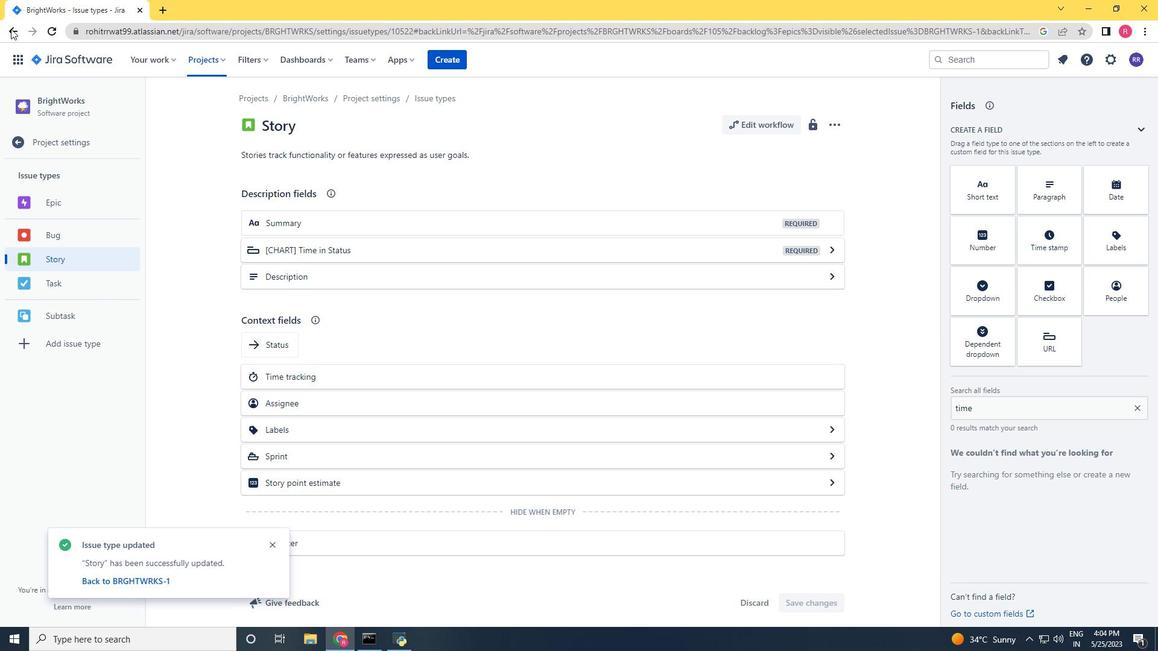 
Action: Mouse pressed left at (7, 23)
Screenshot: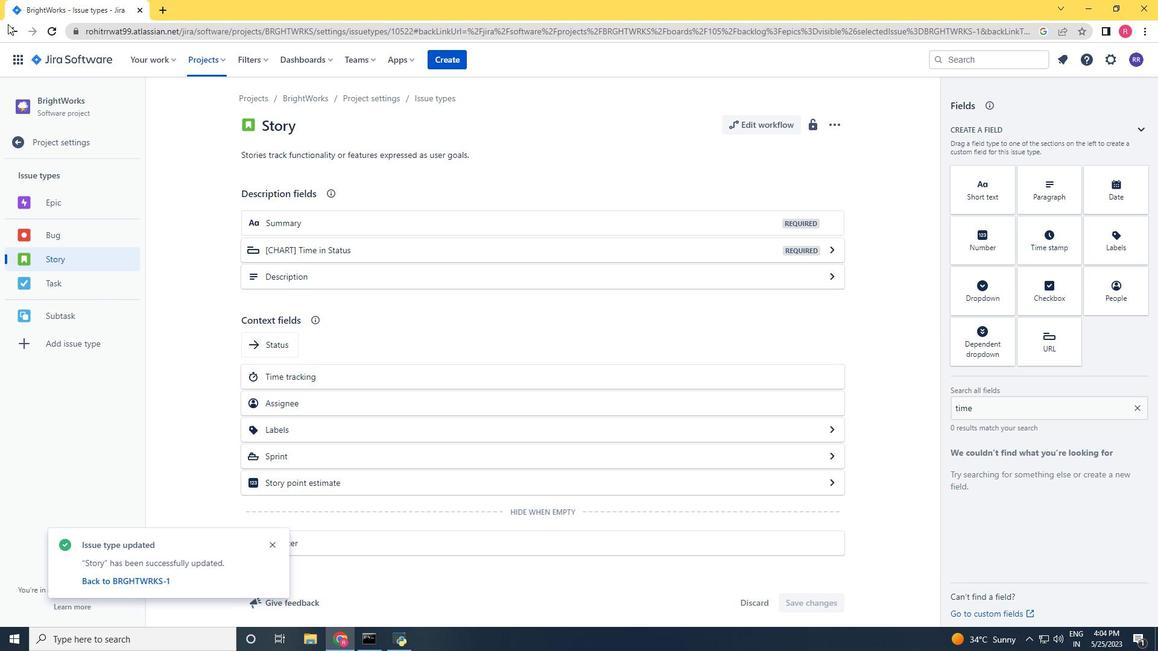 
Action: Mouse moved to (1119, 184)
Screenshot: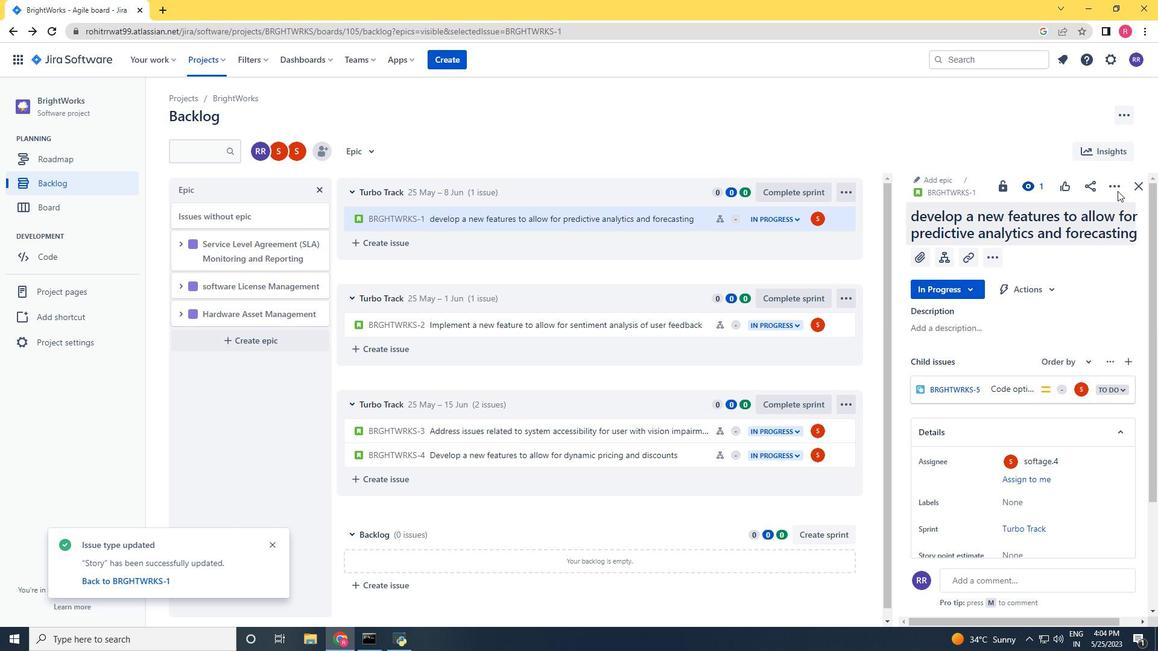 
Action: Mouse pressed left at (1119, 184)
Screenshot: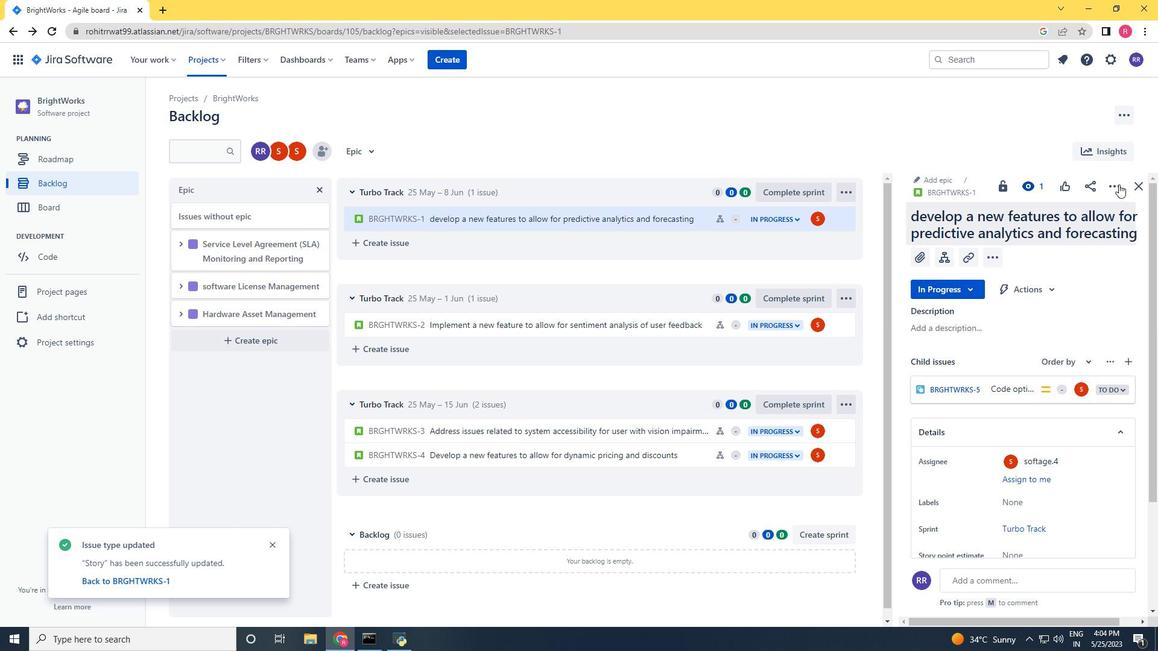 
Action: Mouse moved to (1090, 211)
Screenshot: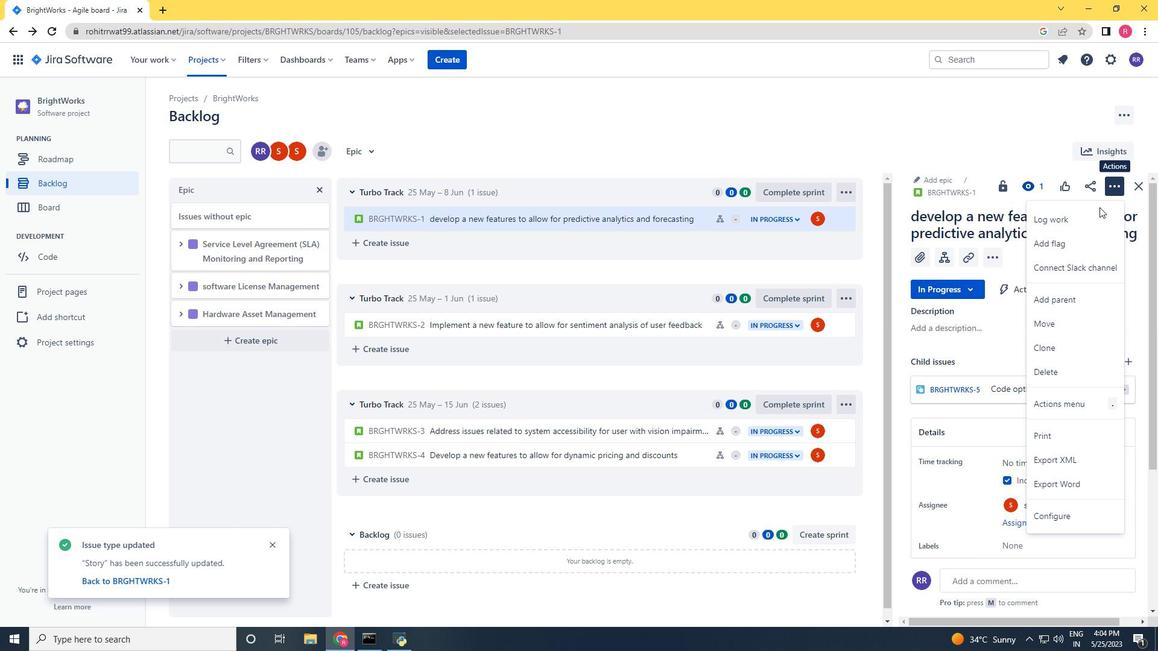 
Action: Mouse pressed left at (1090, 211)
Screenshot: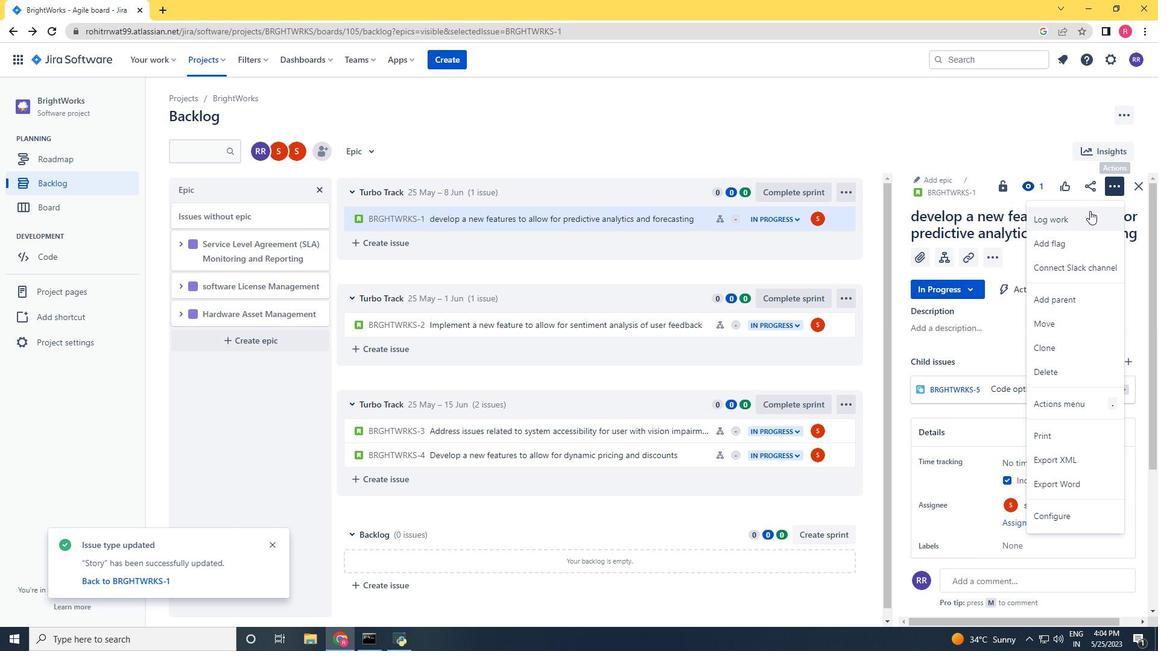 
Action: Key pressed 5w<Key.space><Key.space>2d<Key.space><Key.space>9h<Key.space><Key.space>26m<Key.tab>
Screenshot: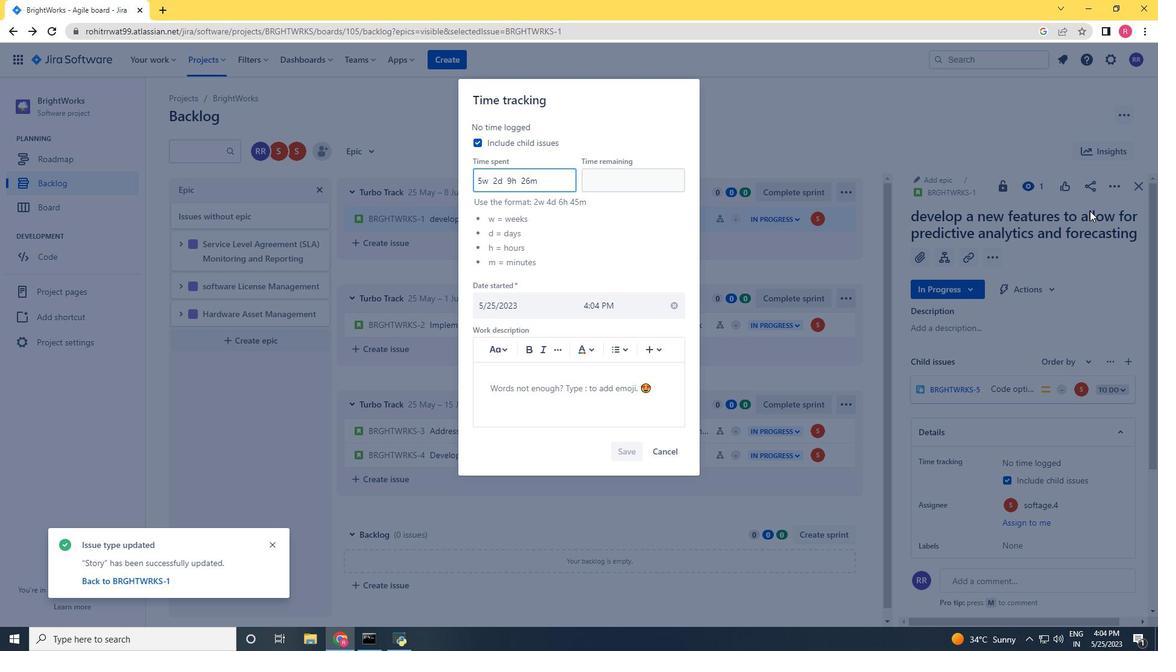 
Action: Mouse moved to (523, 182)
Screenshot: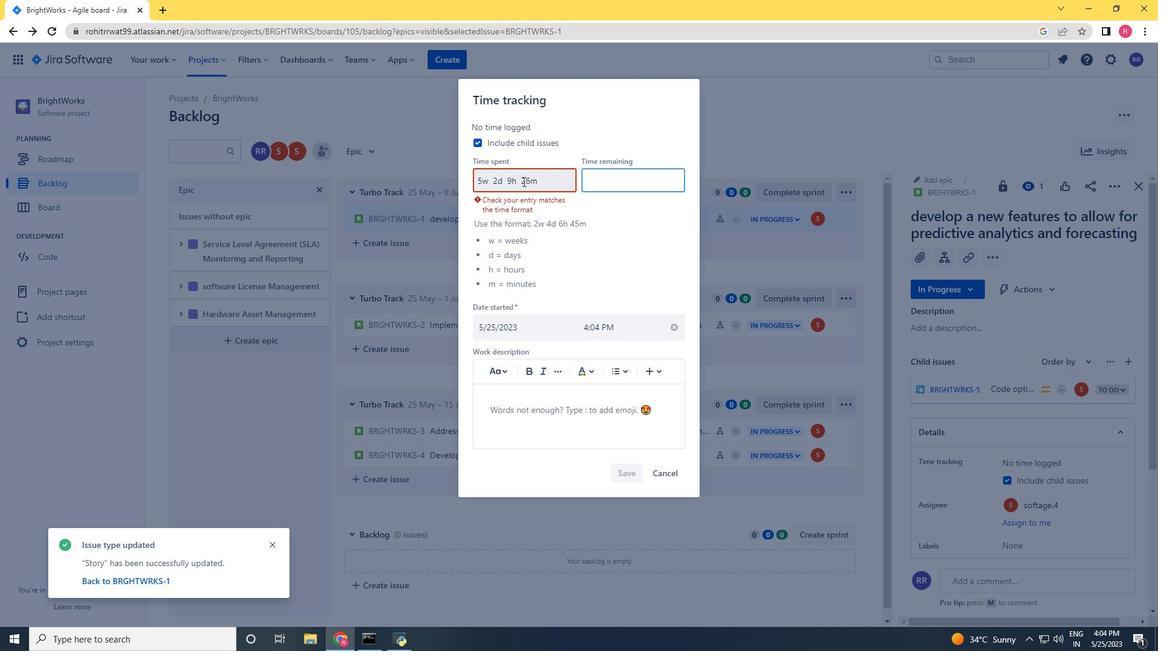 
Action: Mouse pressed left at (523, 182)
Screenshot: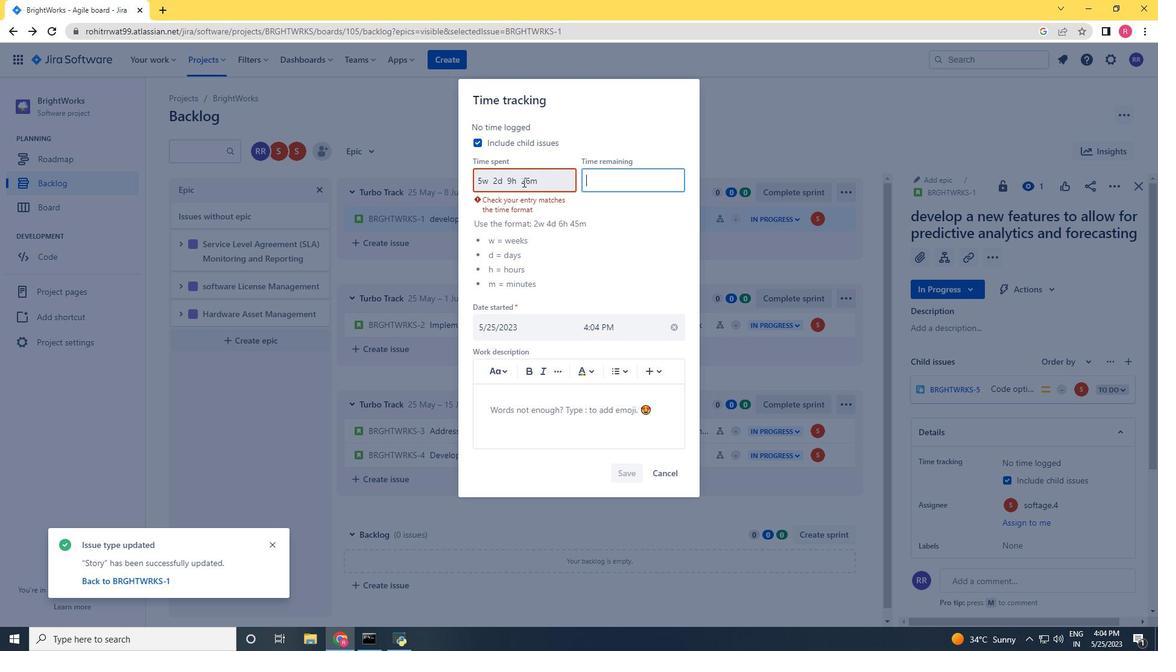 
Action: Key pressed <Key.backspace>
Screenshot: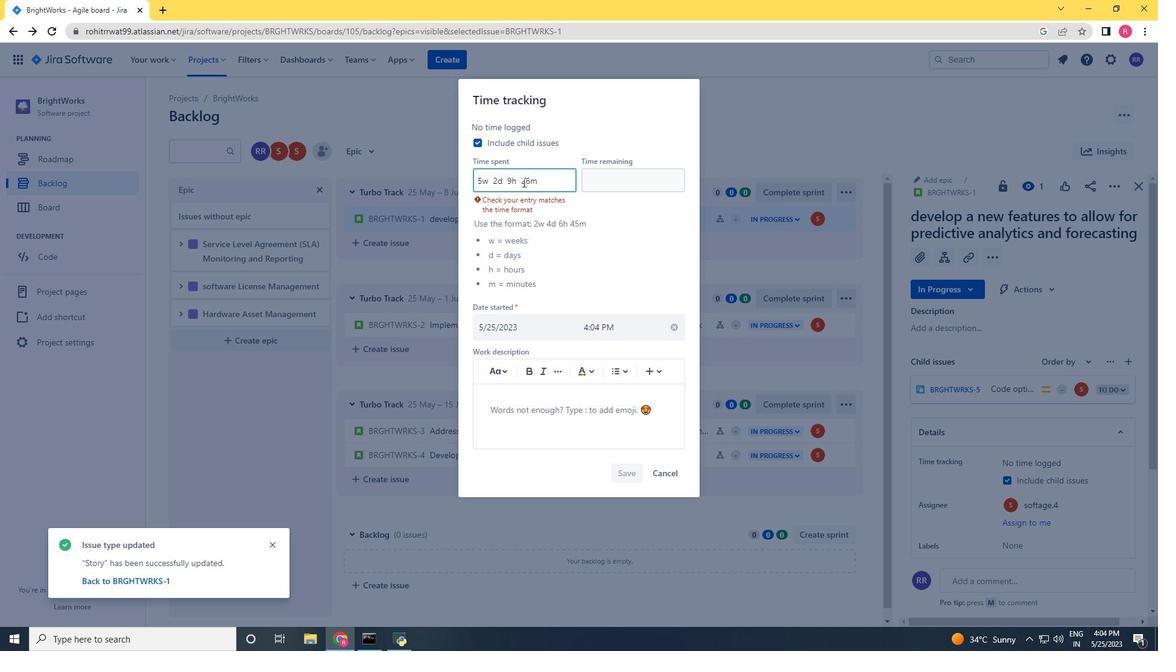 
Action: Mouse moved to (506, 182)
Screenshot: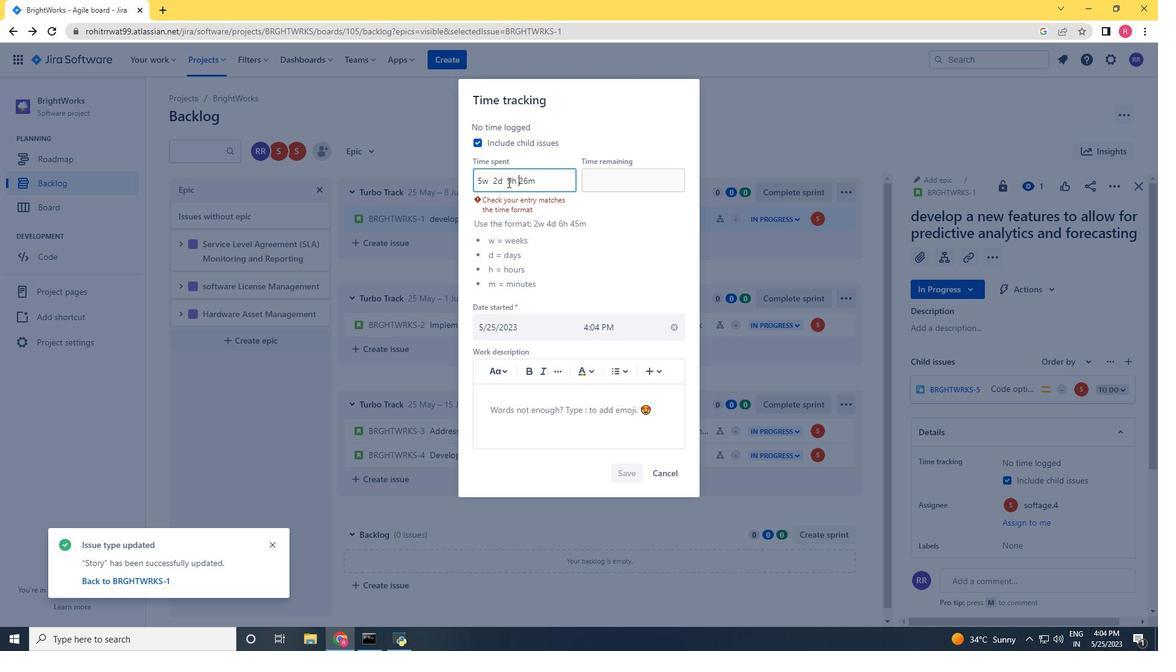 
Action: Mouse pressed left at (506, 182)
Screenshot: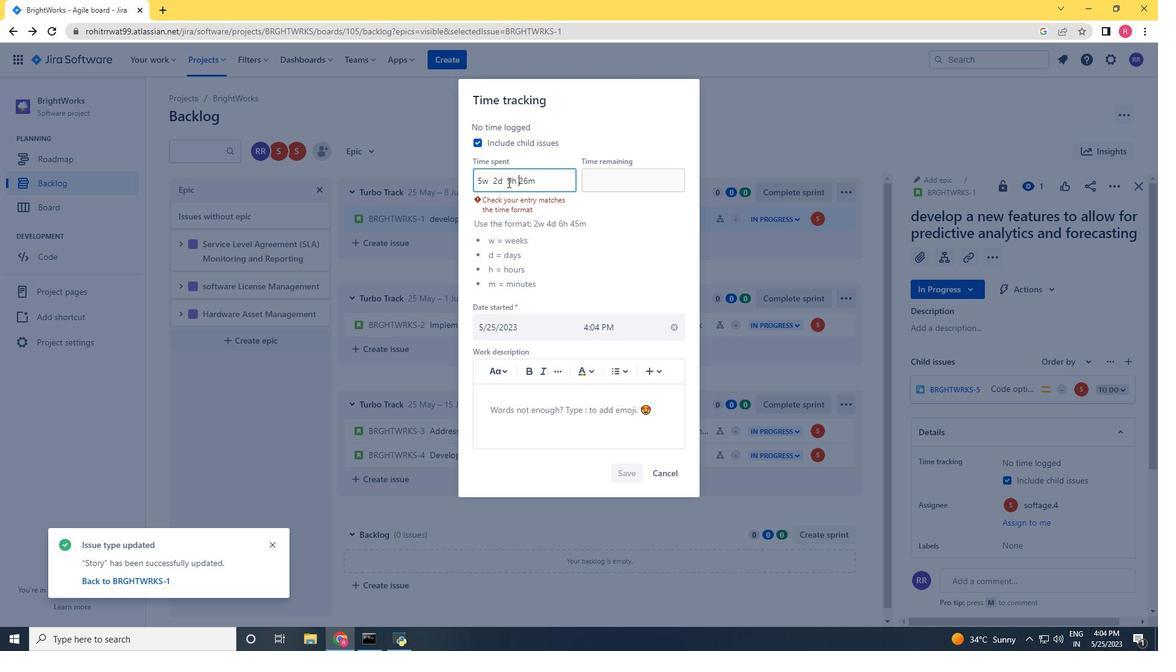 
Action: Key pressed <Key.backspace>
Screenshot: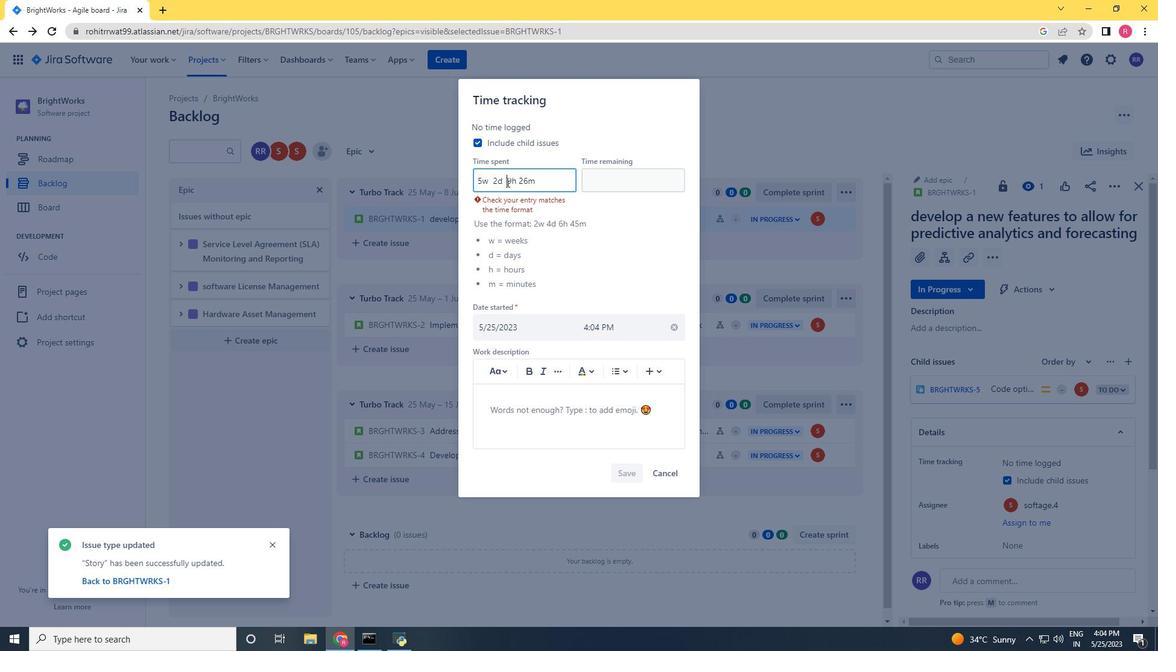 
Action: Mouse moved to (491, 182)
Screenshot: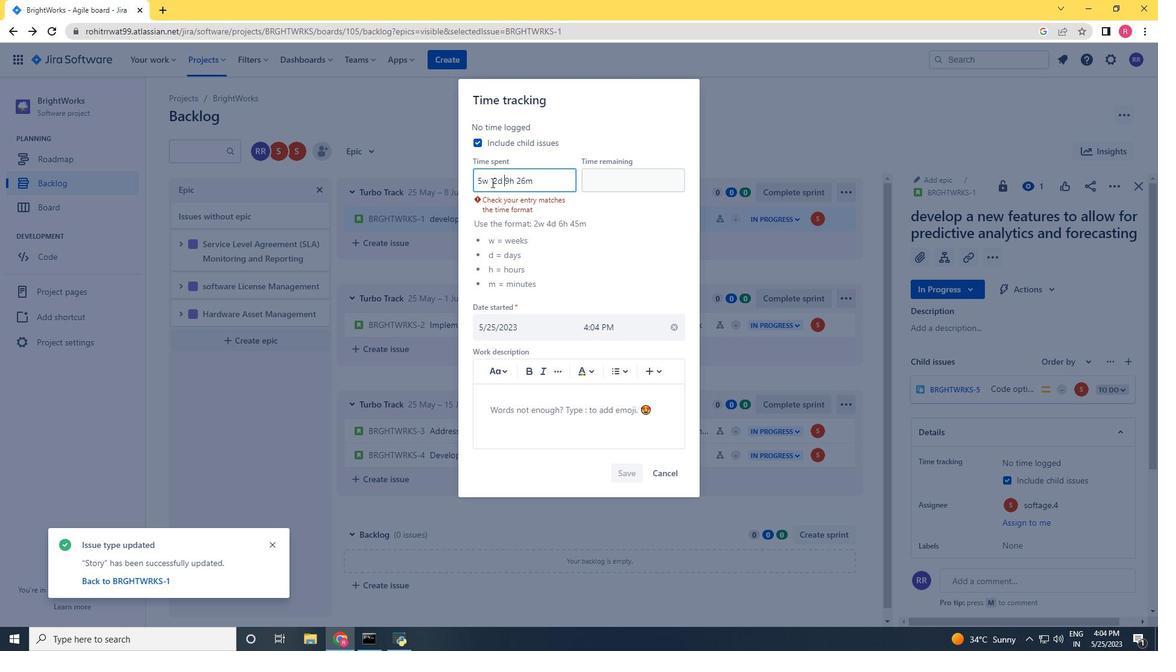
Action: Mouse pressed left at (491, 182)
Screenshot: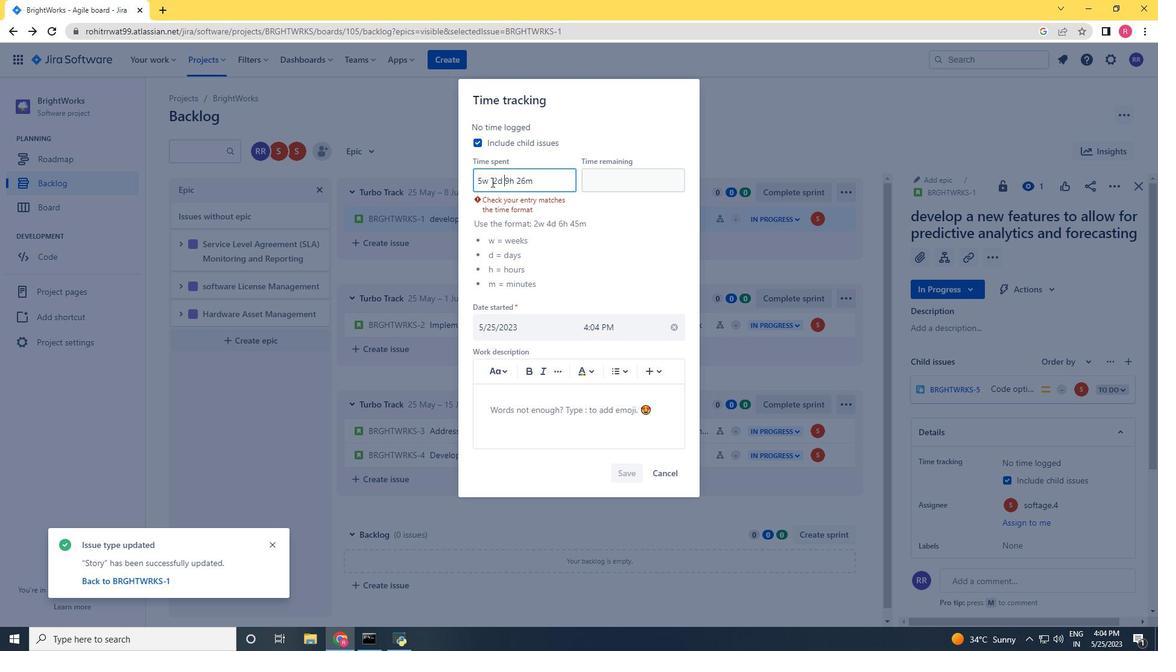 
Action: Key pressed <Key.backspace>
Screenshot: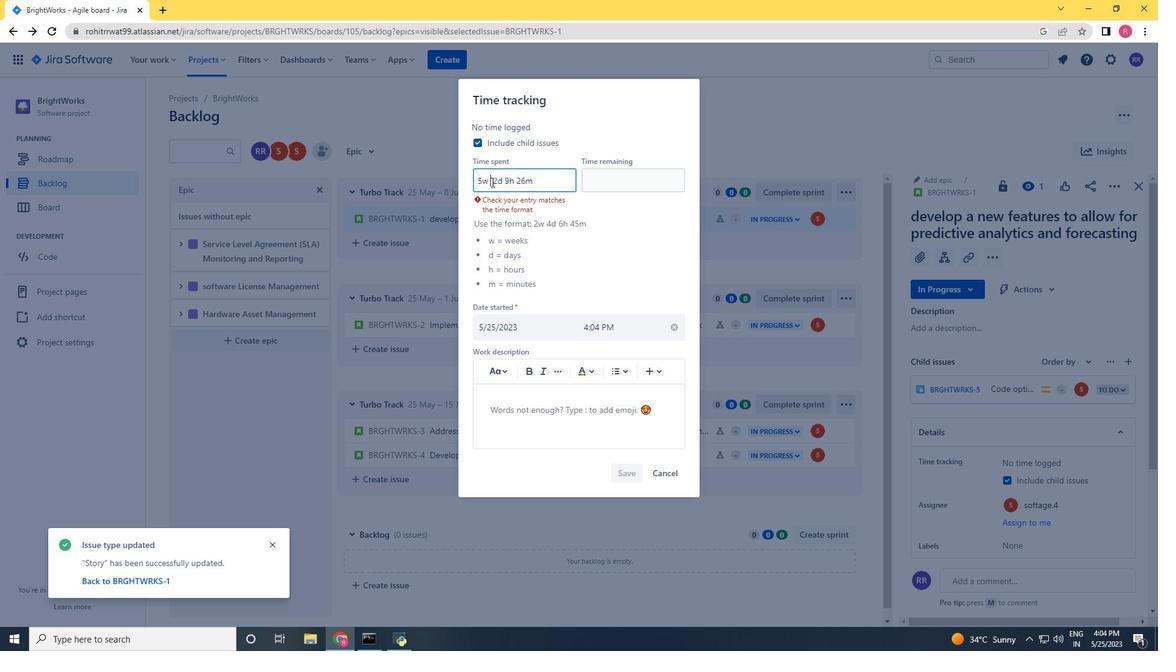 
Action: Mouse moved to (605, 177)
Screenshot: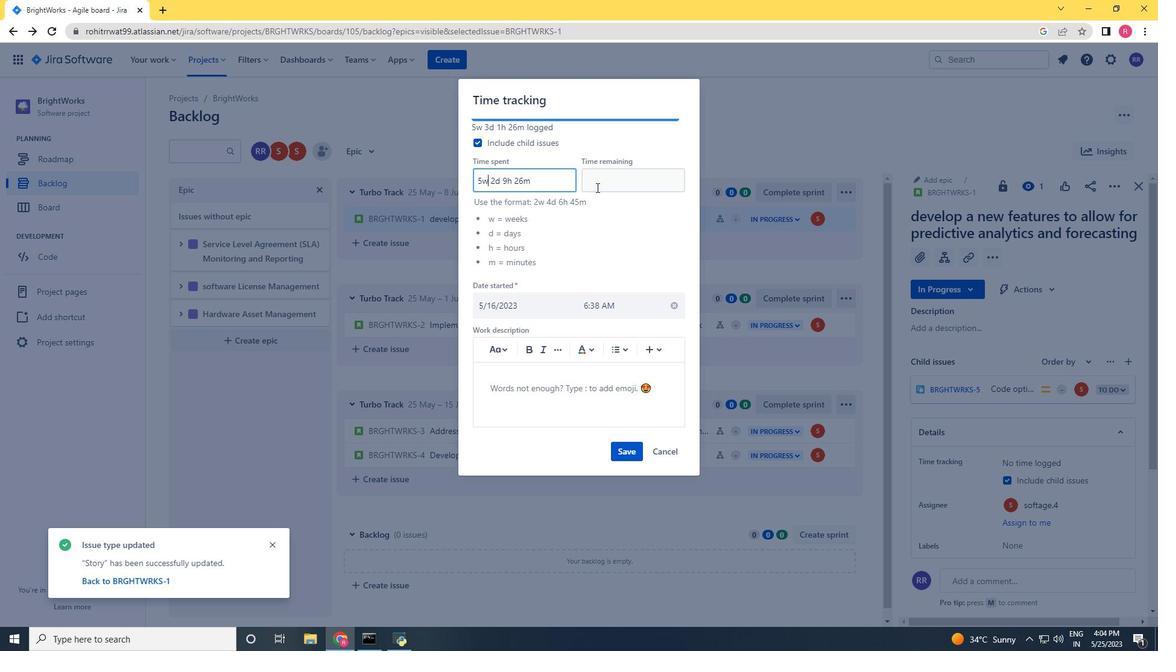 
Action: Mouse pressed left at (605, 177)
Screenshot: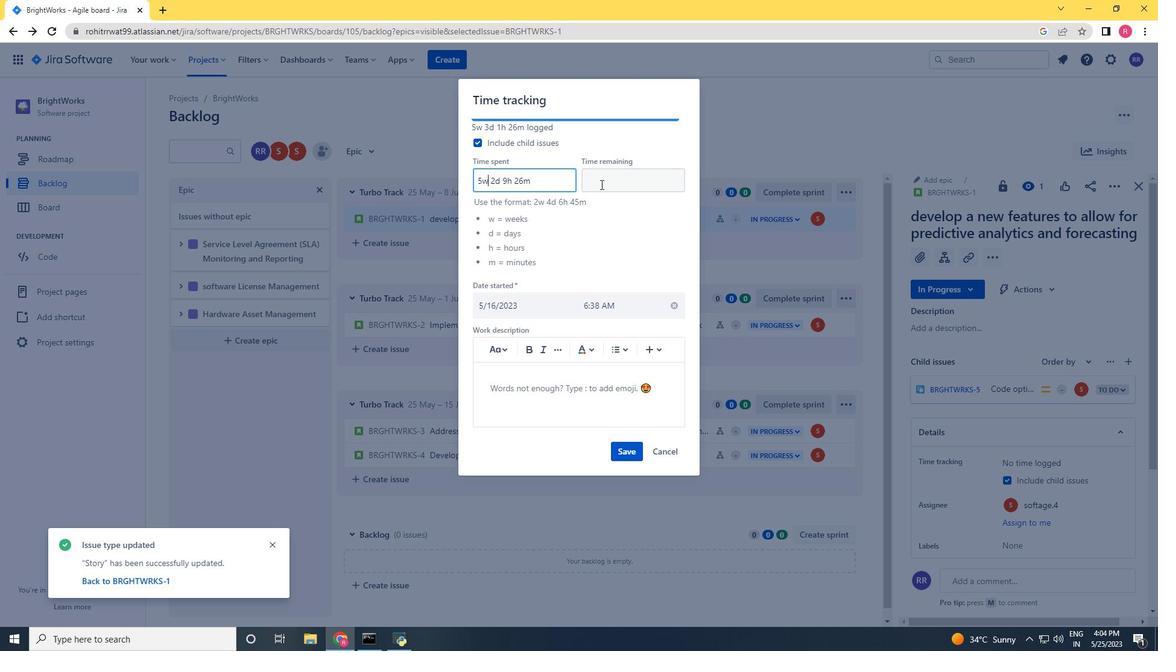
Action: Mouse moved to (605, 177)
Screenshot: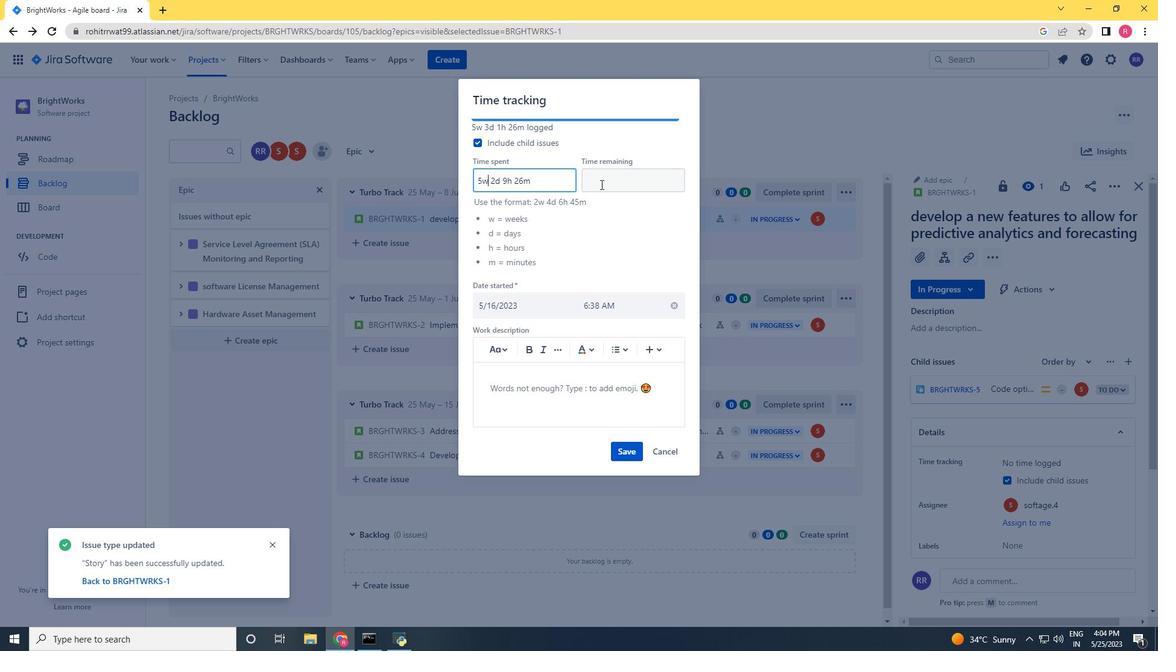 
Action: Key pressed 1w<Key.space>3d<Key.space>3h<Key.space>50m
Screenshot: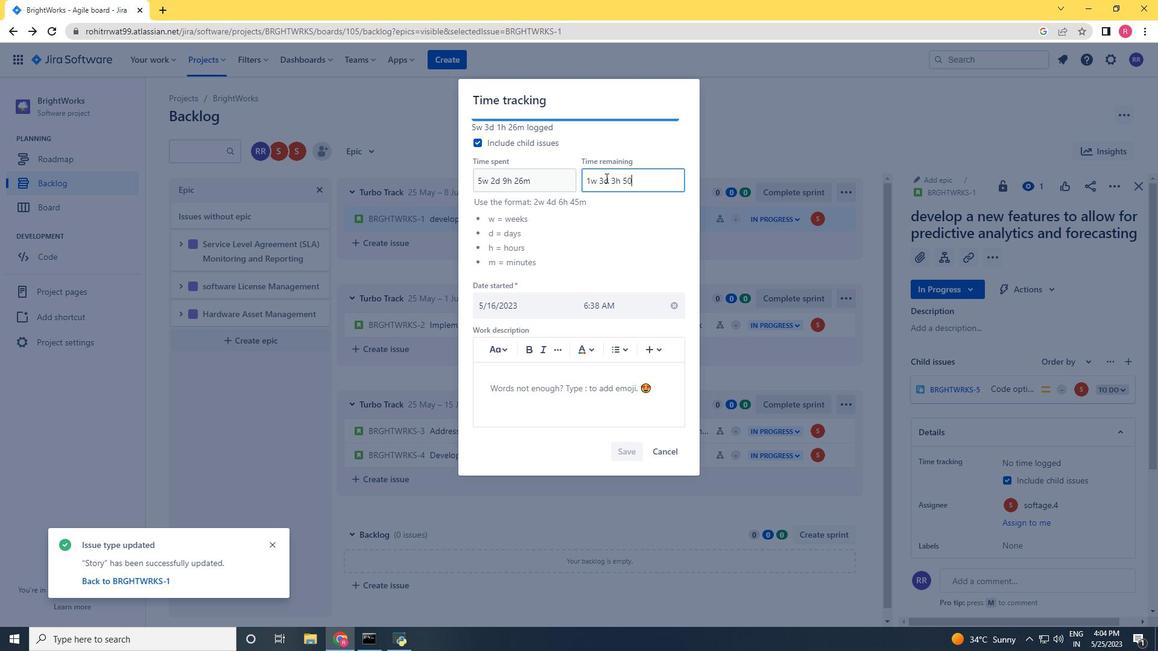 
Action: Mouse moved to (635, 445)
Screenshot: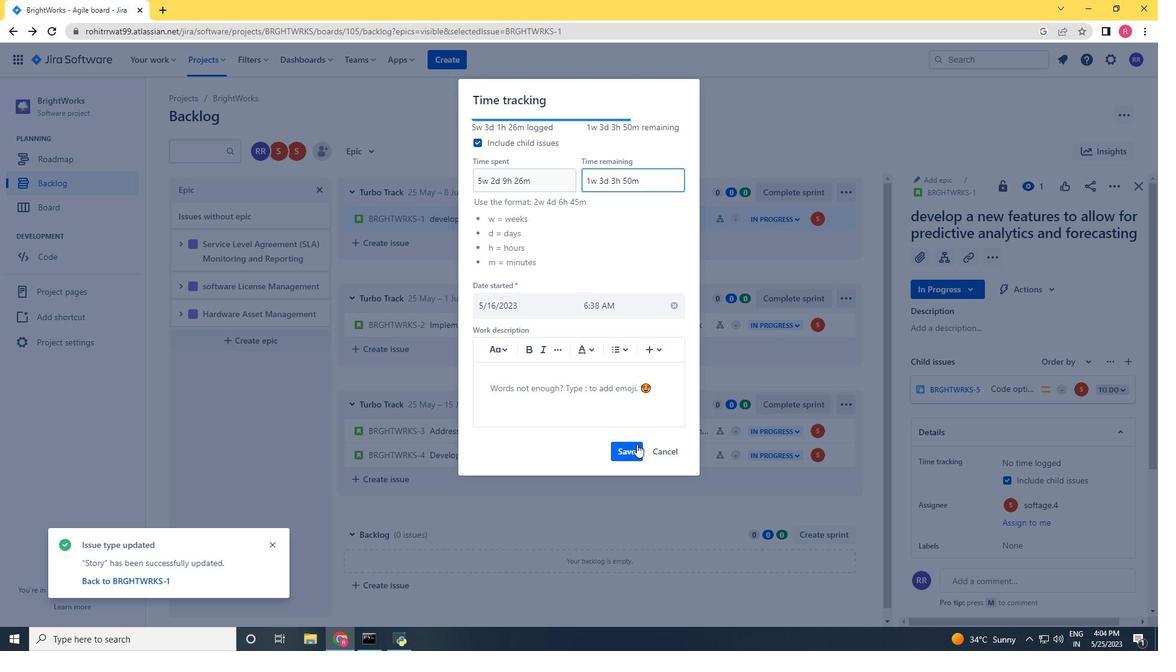 
Action: Mouse pressed left at (635, 445)
Screenshot: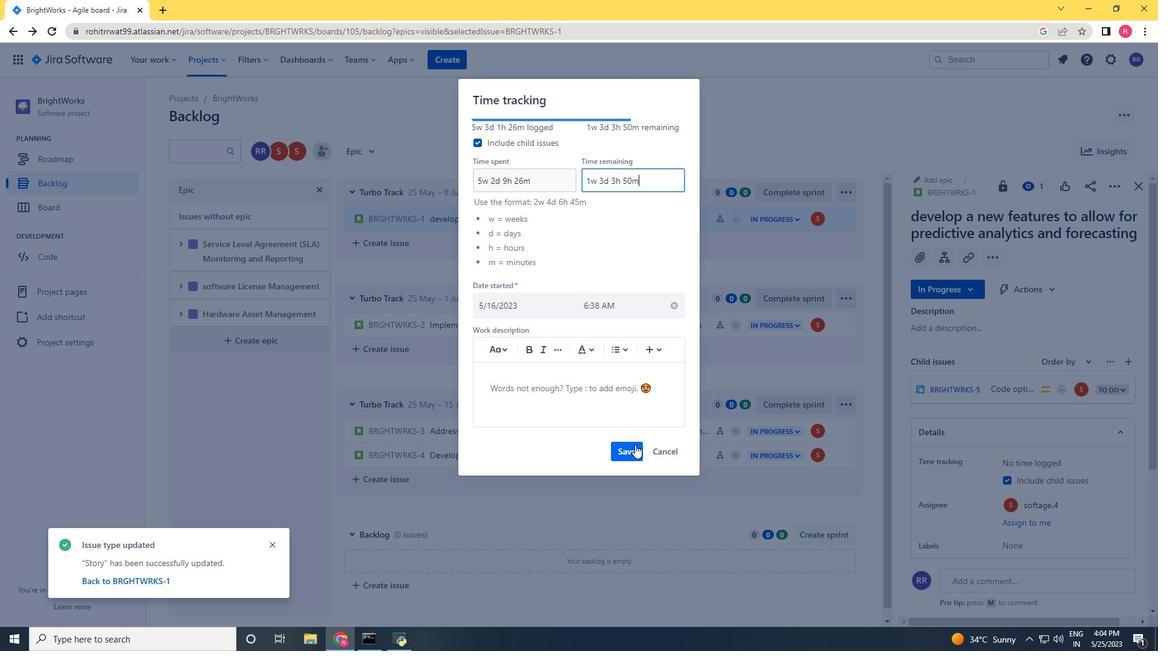 
Action: Mouse moved to (1110, 190)
Screenshot: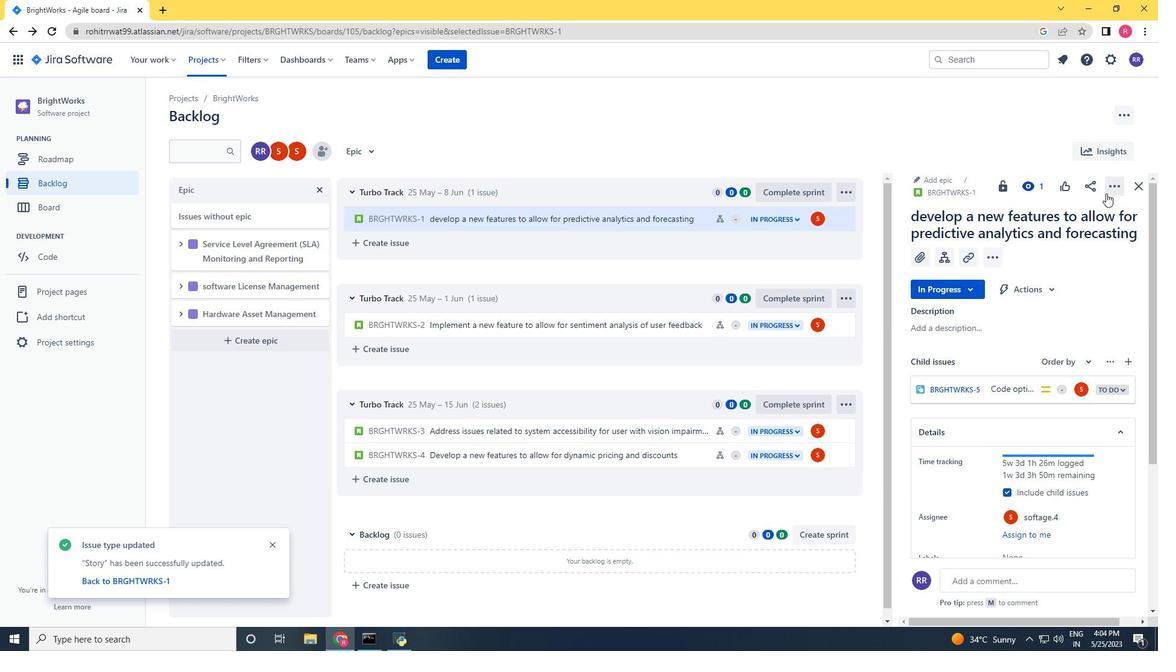 
Action: Mouse pressed left at (1110, 190)
Screenshot: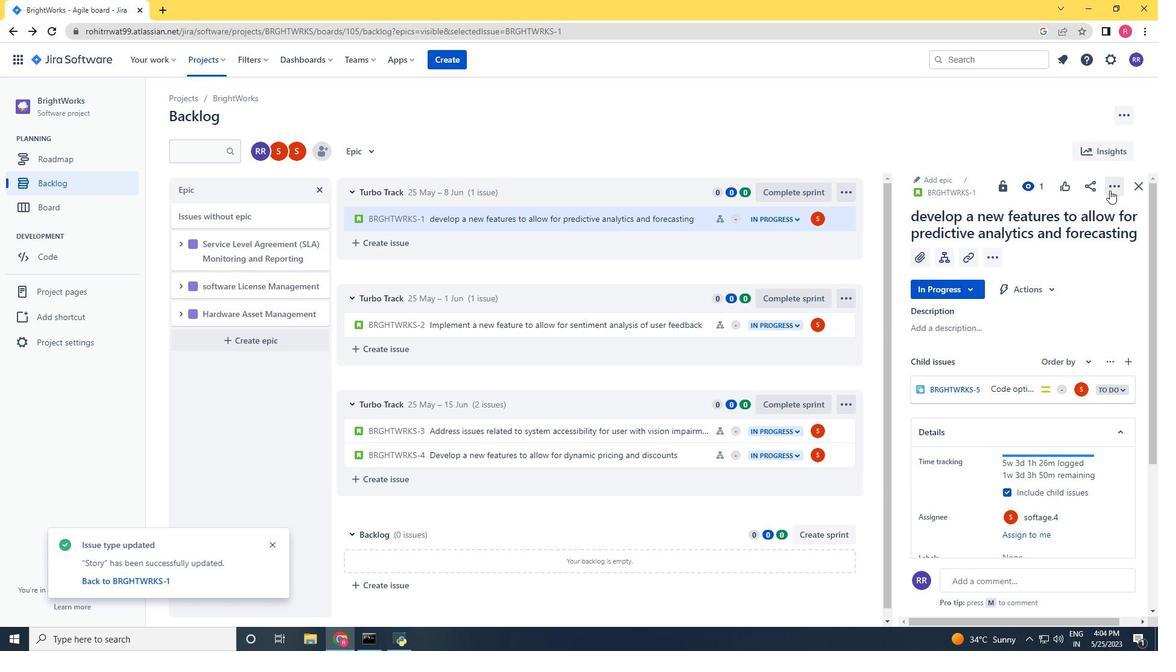 
Action: Mouse moved to (1045, 247)
Screenshot: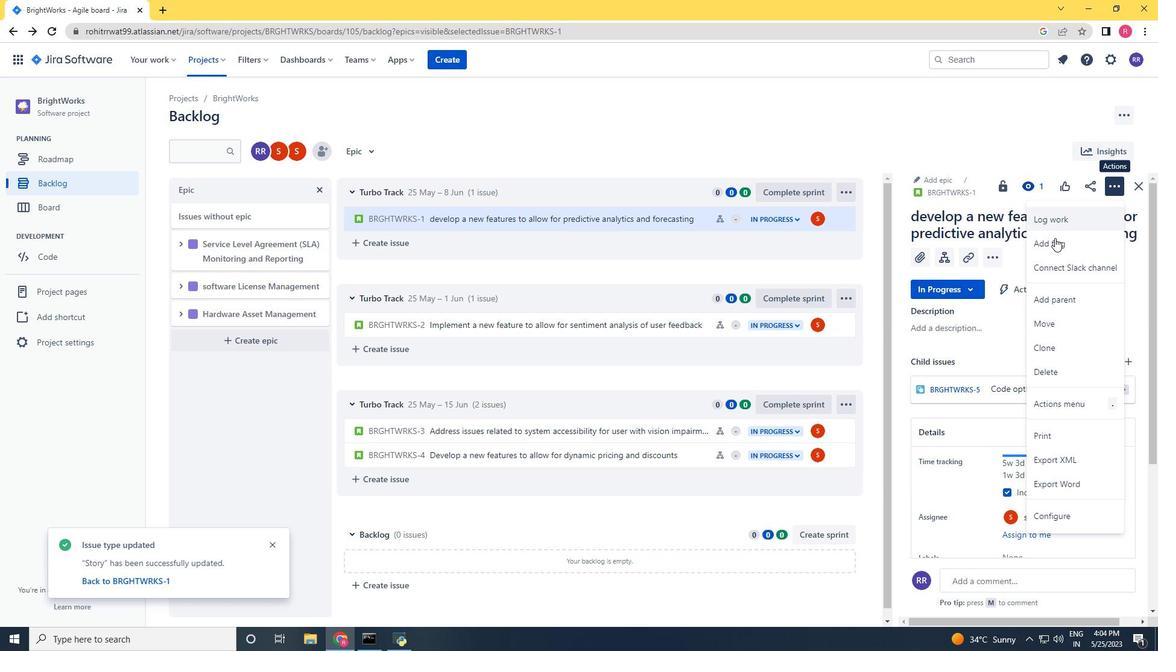 
Action: Mouse pressed left at (1045, 247)
Screenshot: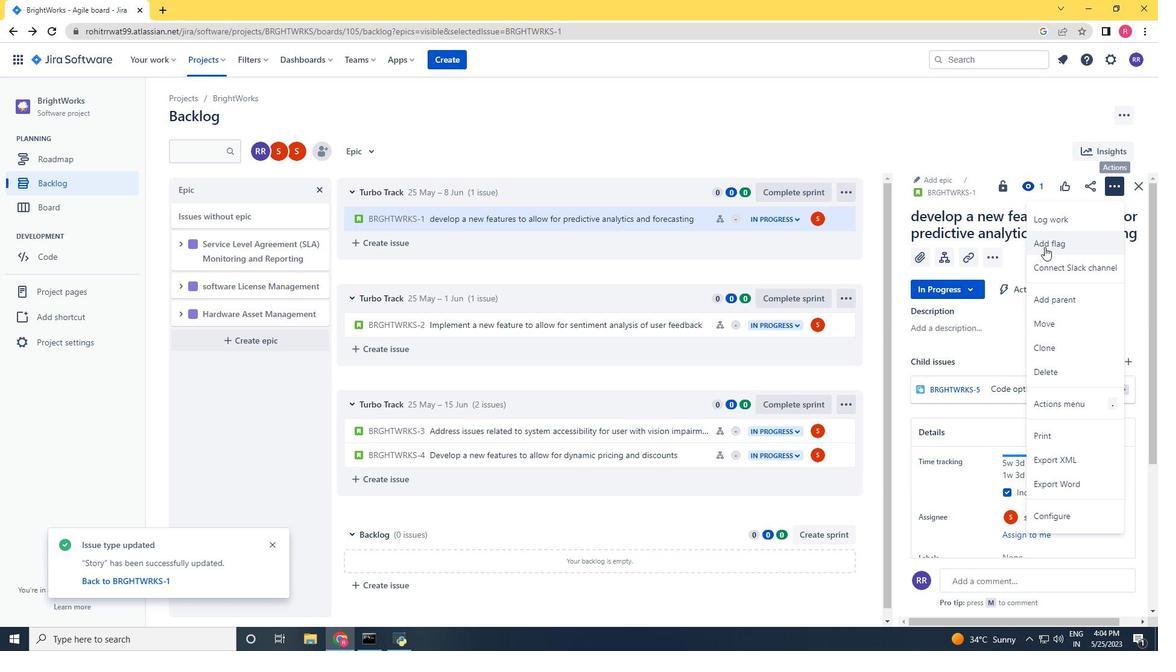 
Action: Mouse moved to (676, 213)
Screenshot: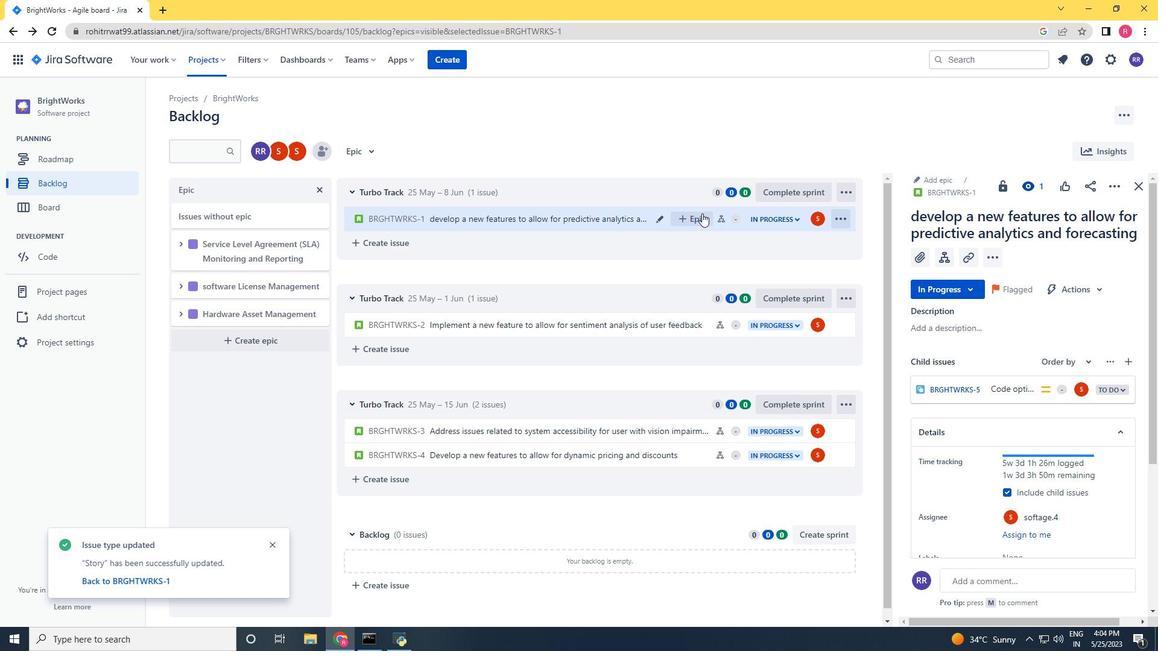 
Action: Mouse pressed left at (676, 213)
Screenshot: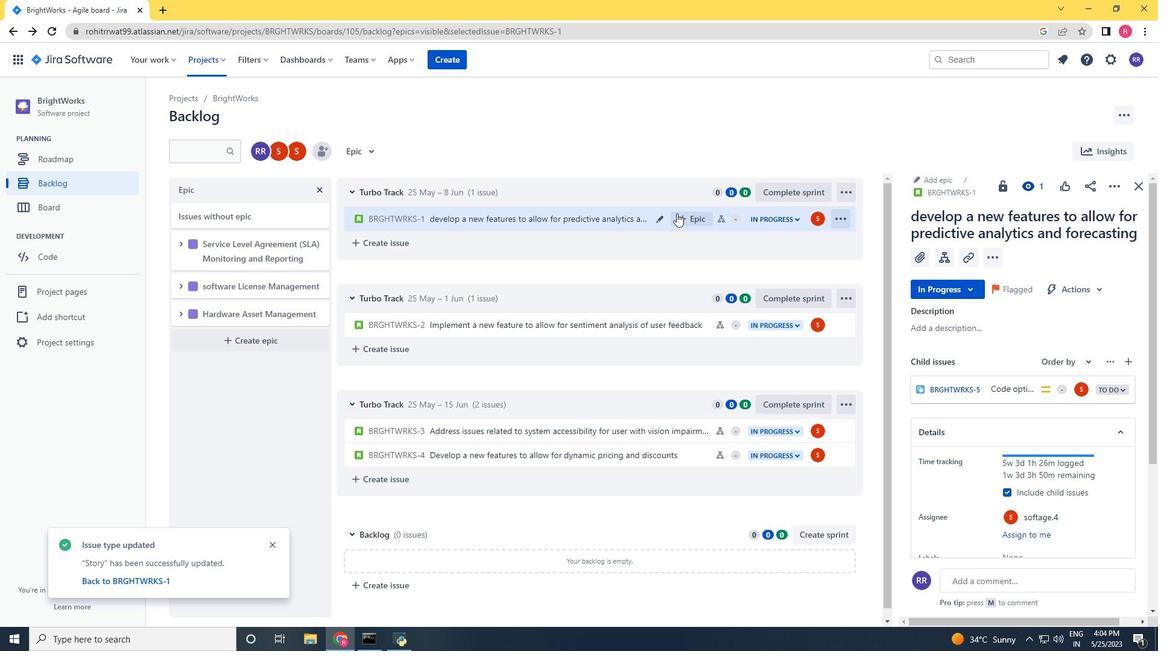 
Action: Mouse moved to (772, 308)
Screenshot: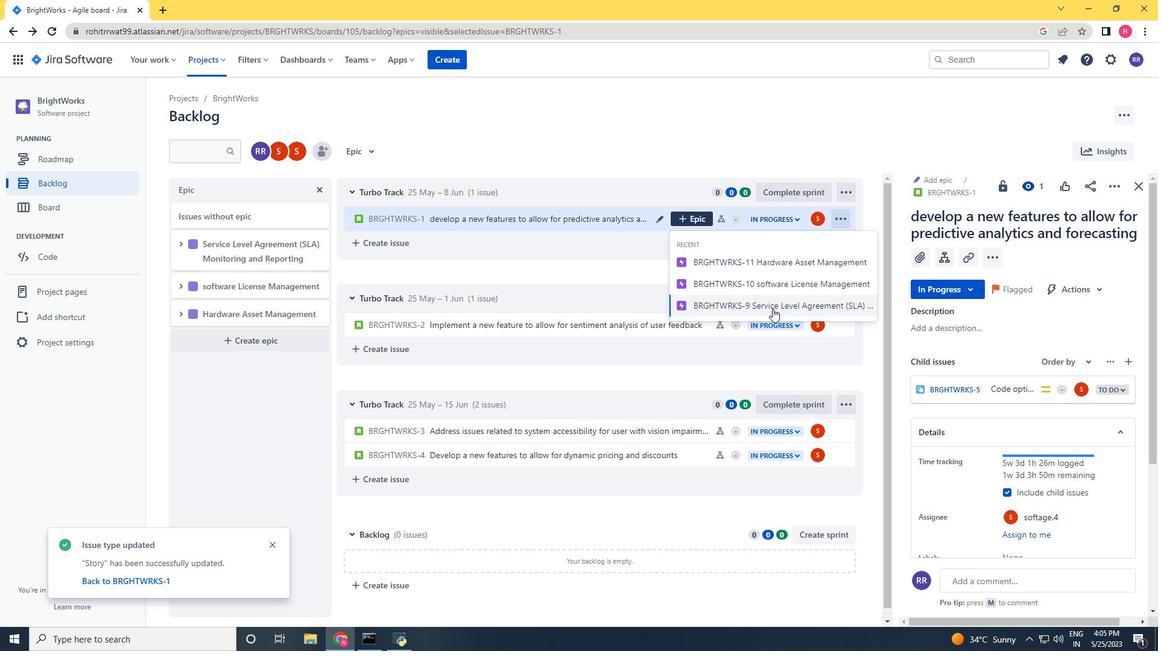 
Action: Mouse pressed left at (772, 308)
Screenshot: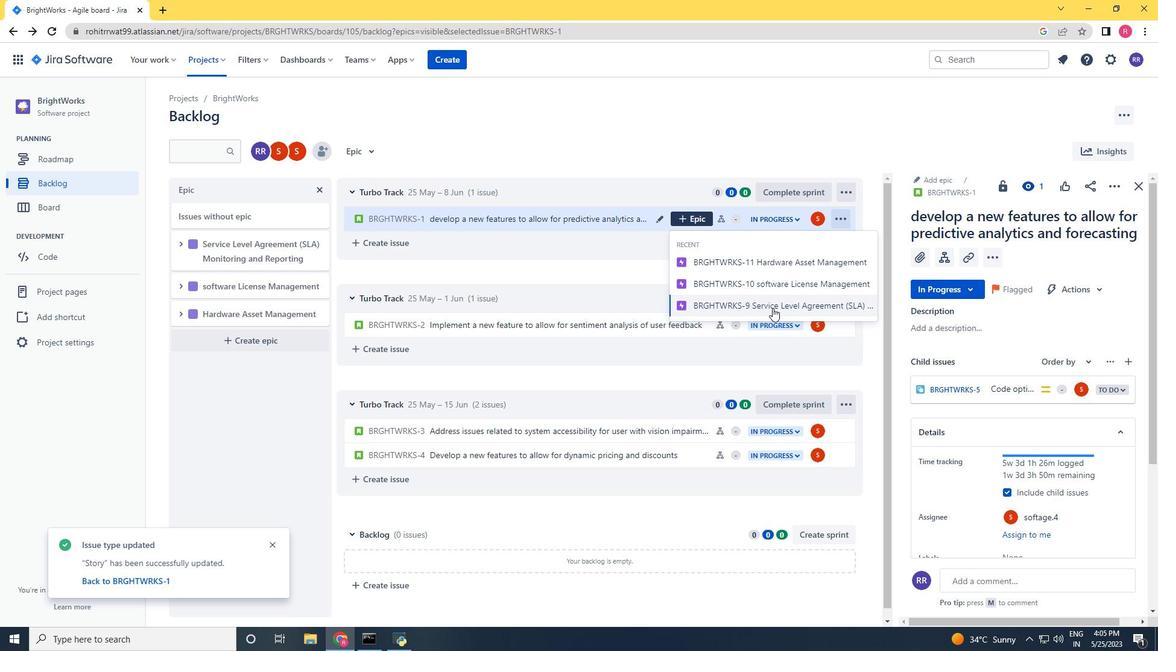 
Action: Mouse moved to (716, 332)
Screenshot: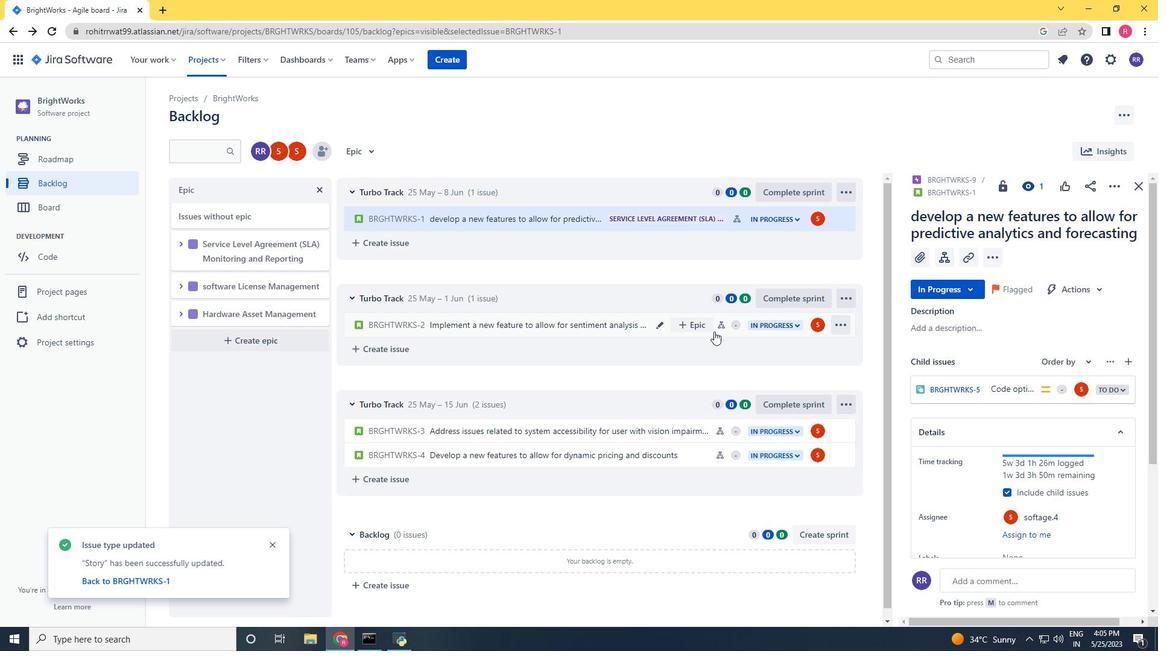 
Action: Mouse pressed left at (716, 332)
Screenshot: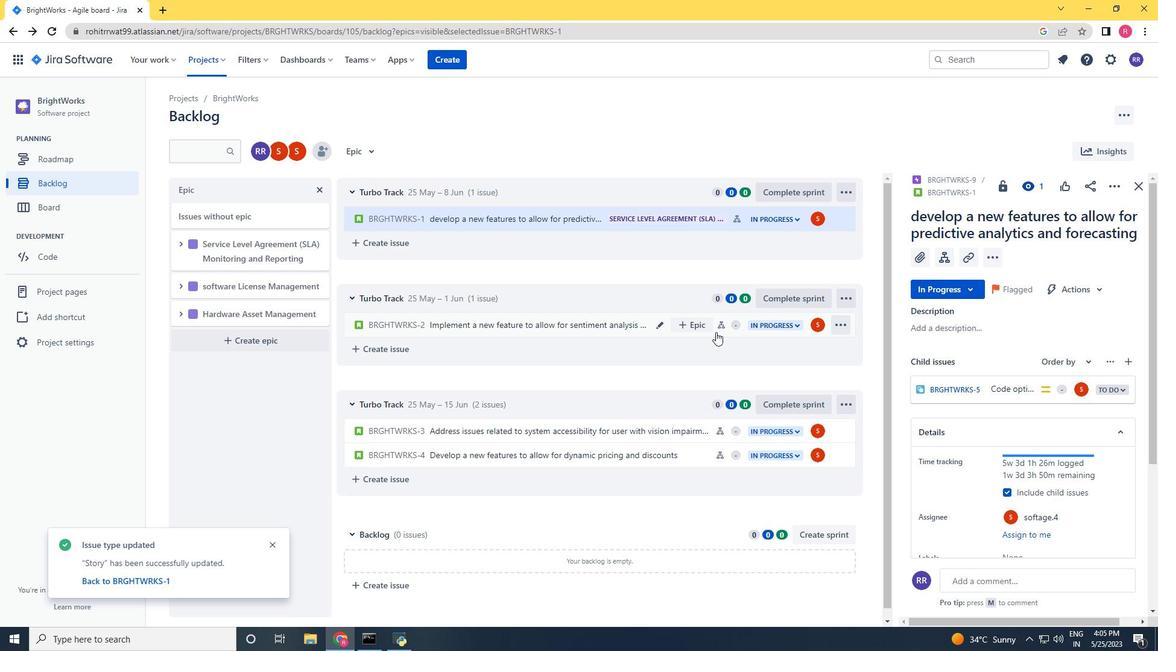 
Action: Mouse moved to (1113, 187)
Screenshot: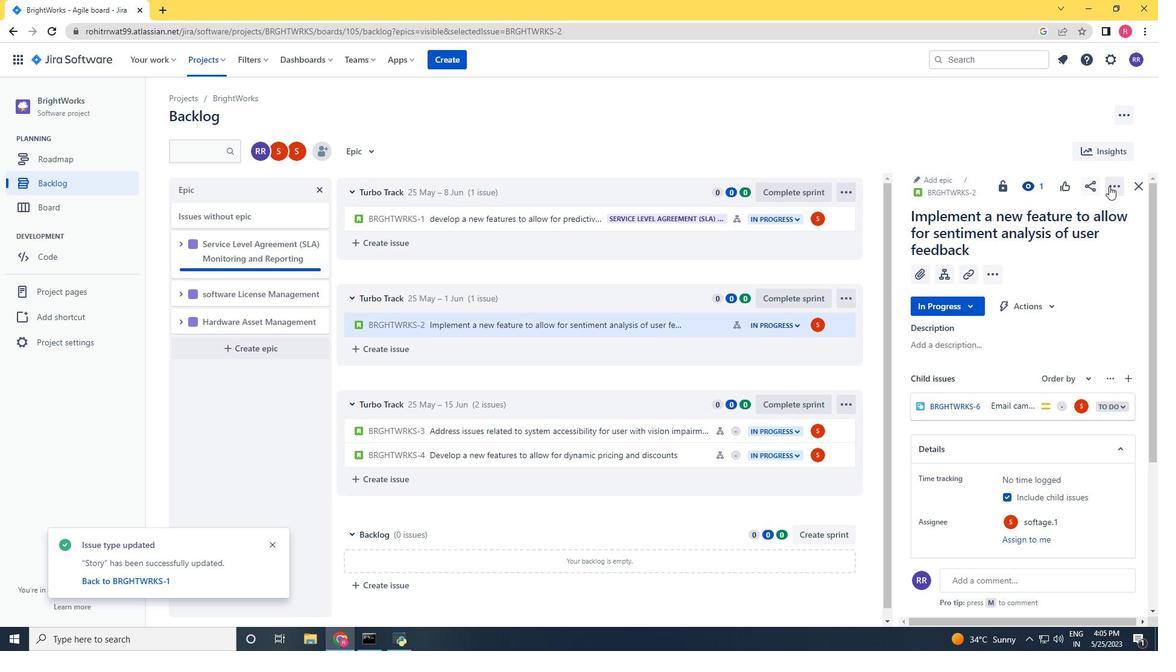 
Action: Mouse pressed left at (1113, 187)
Screenshot: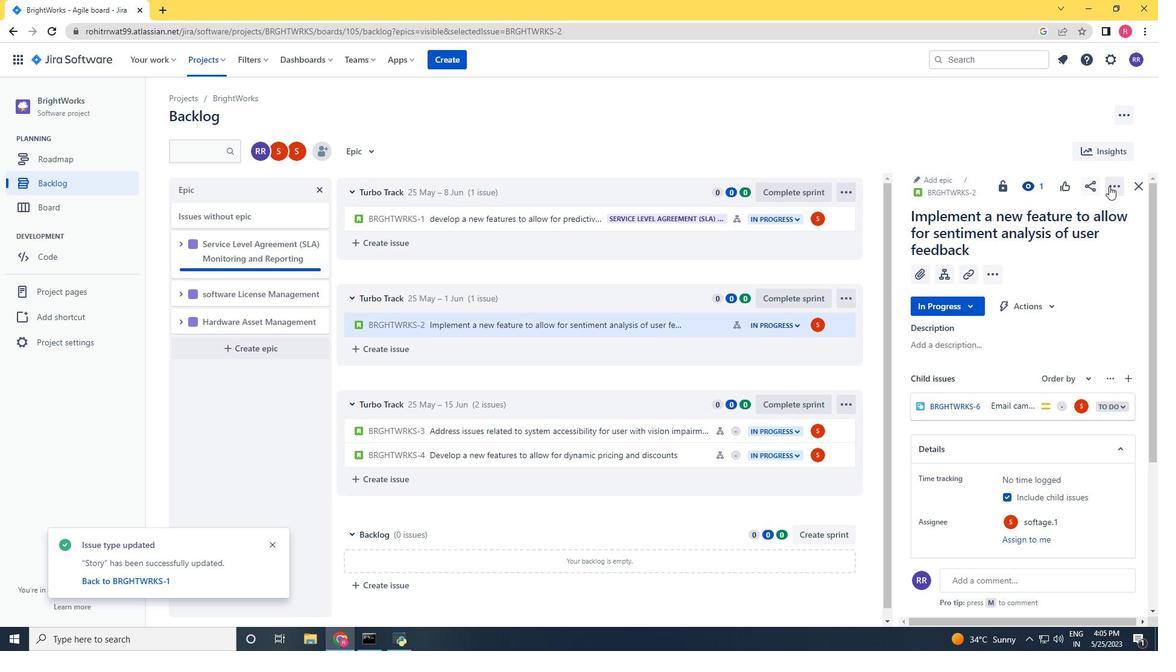 
Action: Mouse moved to (1066, 212)
Screenshot: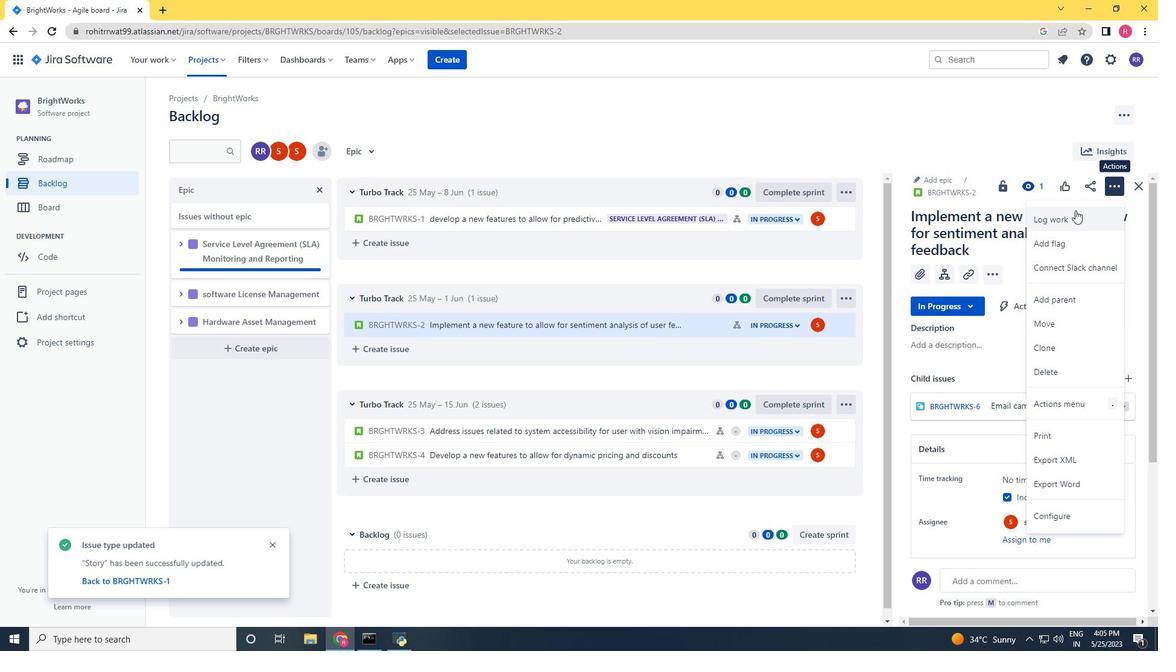 
Action: Mouse pressed left at (1066, 212)
Screenshot: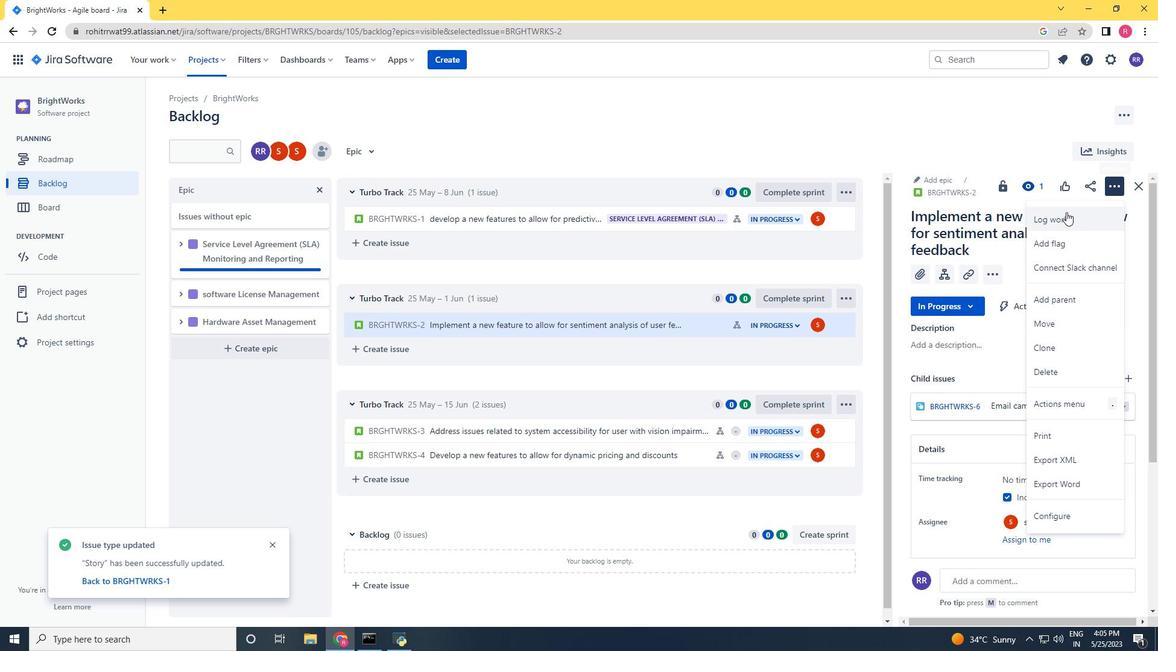 
Action: Key pressed 1w<Key.space>5d<Key.space>7h<Key.space><Key.space>56m<Key.tab>
Screenshot: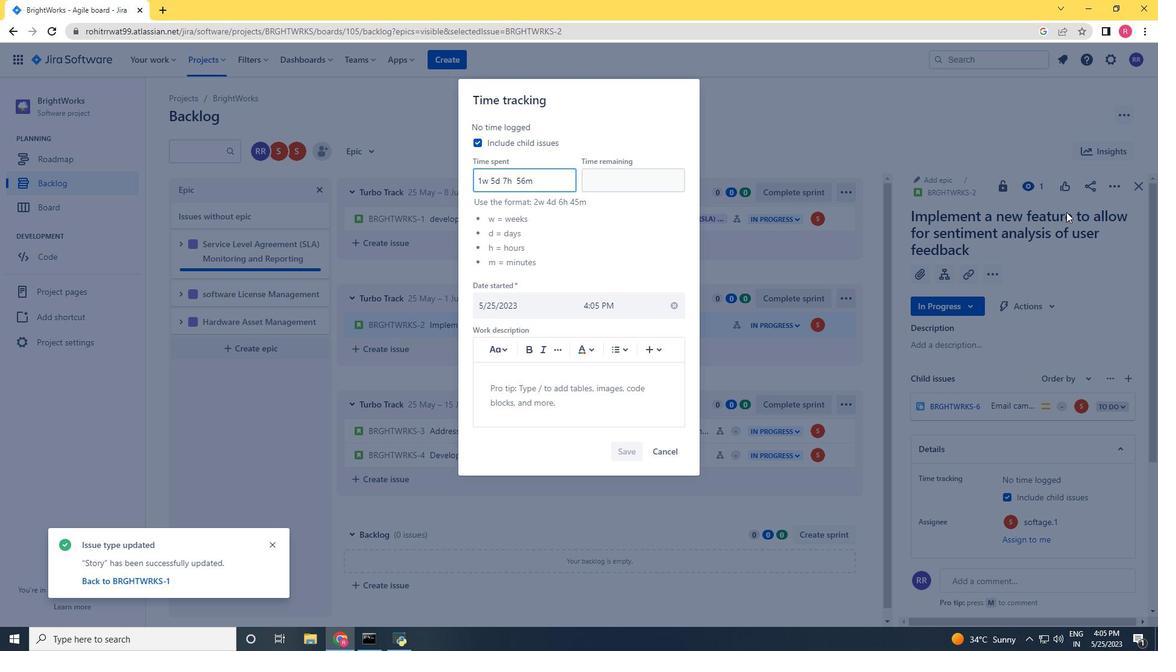 
Action: Mouse moved to (518, 182)
Screenshot: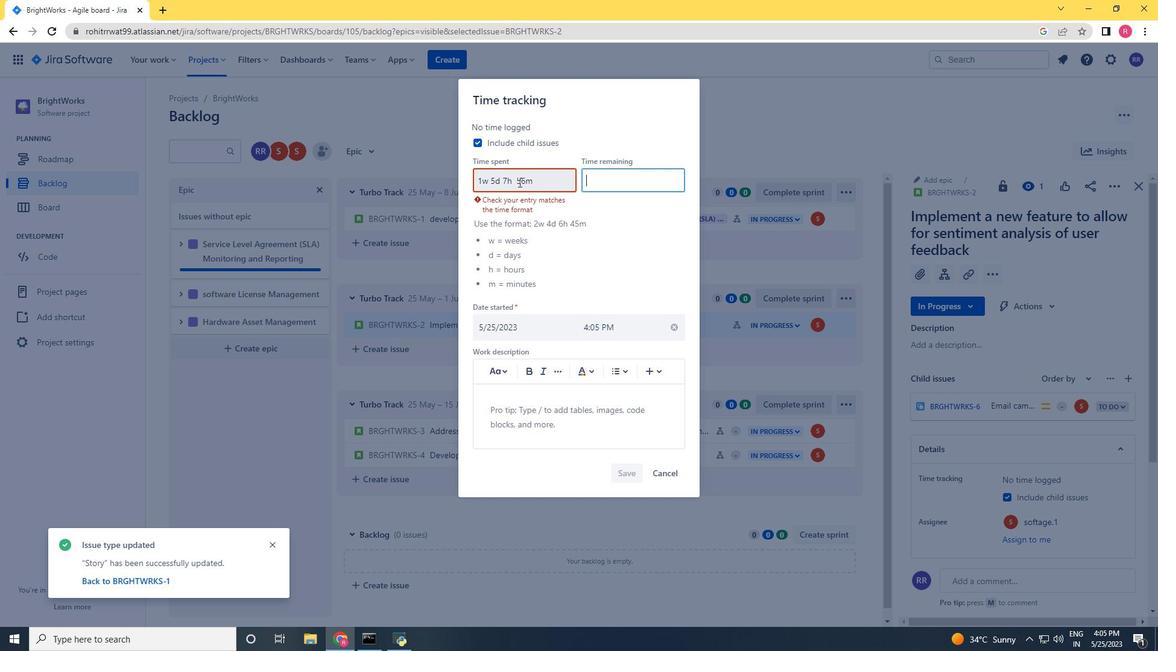 
Action: Mouse pressed left at (518, 182)
Screenshot: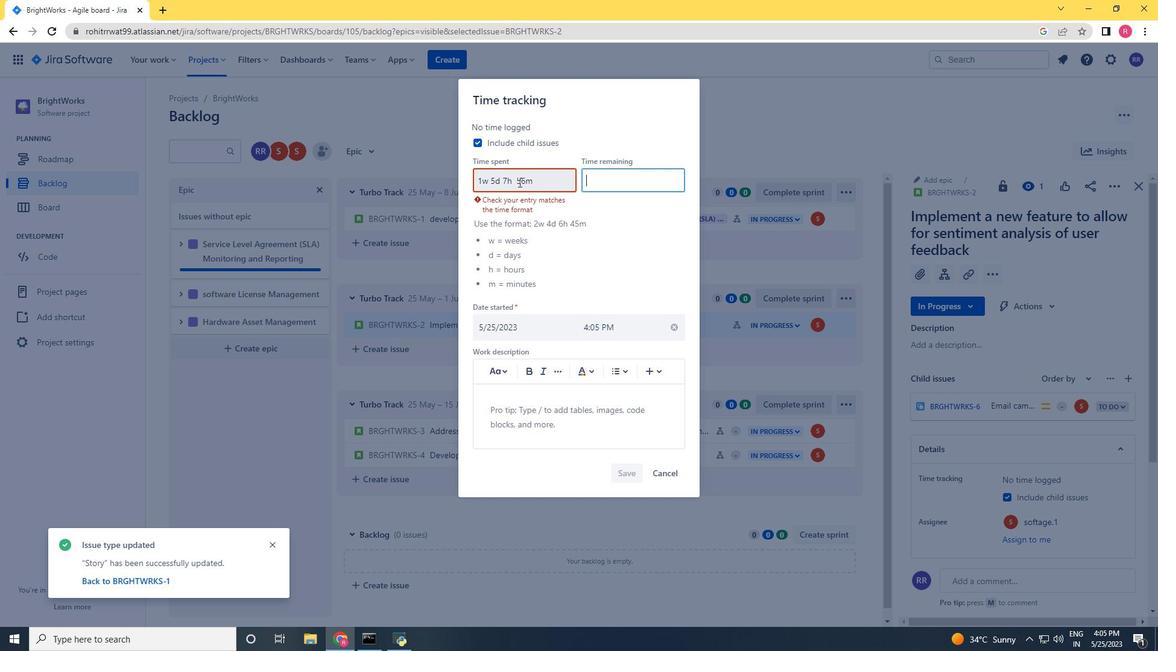 
Action: Key pressed <Key.backspace>
Screenshot: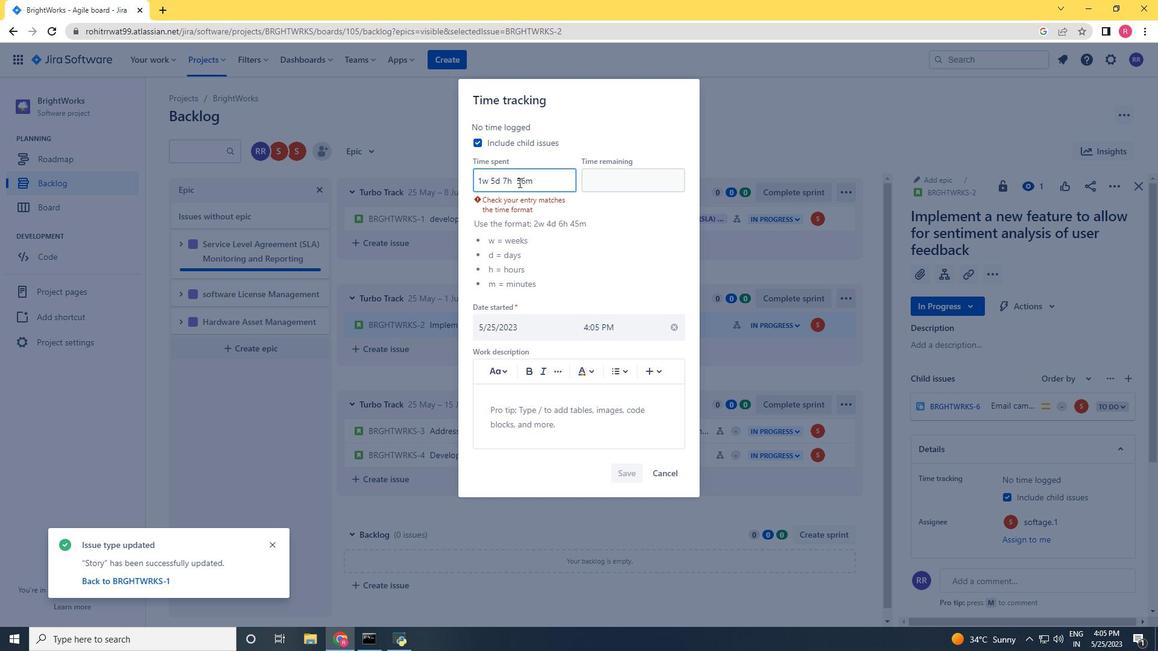 
Action: Mouse moved to (617, 179)
Screenshot: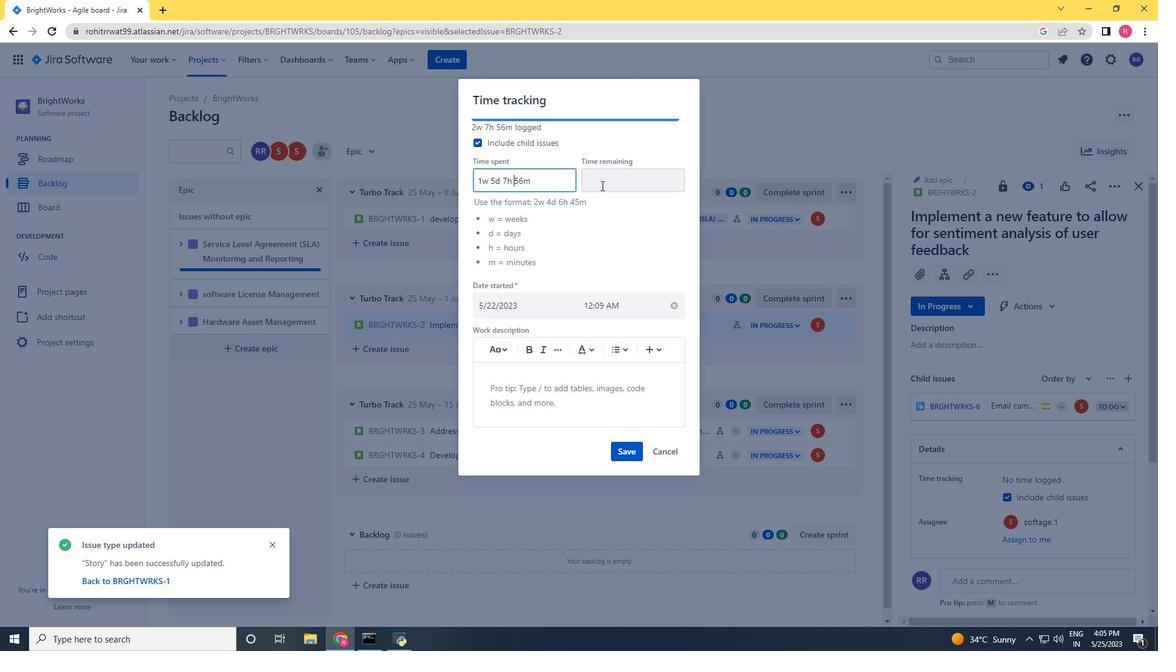 
Action: Mouse pressed left at (617, 179)
Screenshot: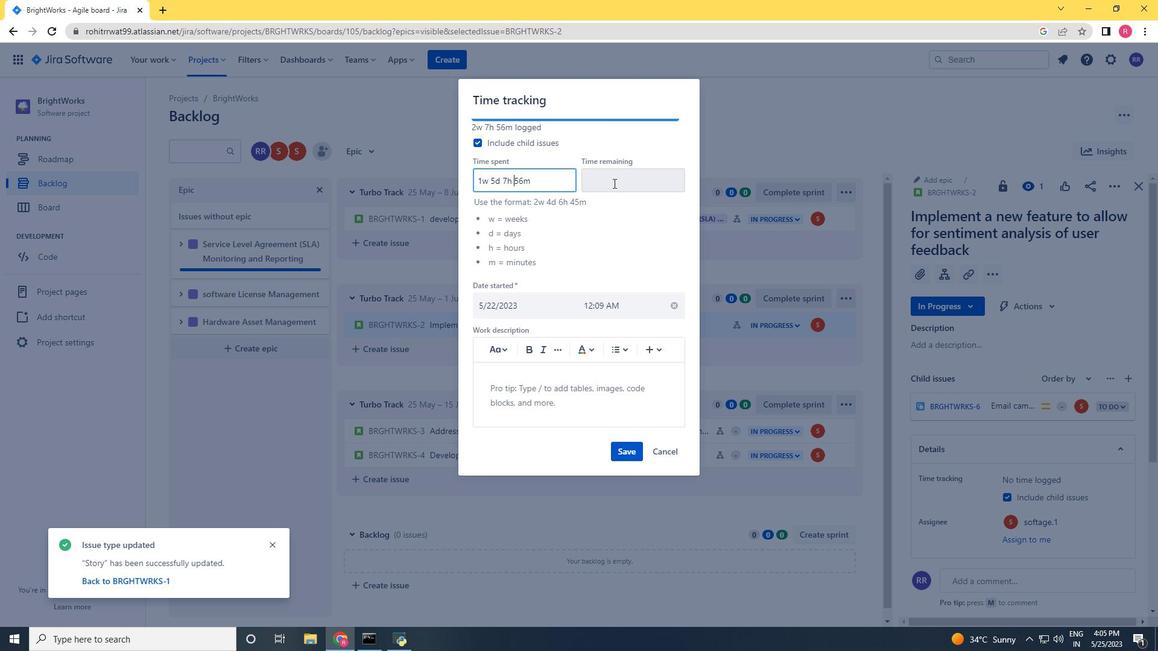 
Action: Mouse moved to (617, 179)
Screenshot: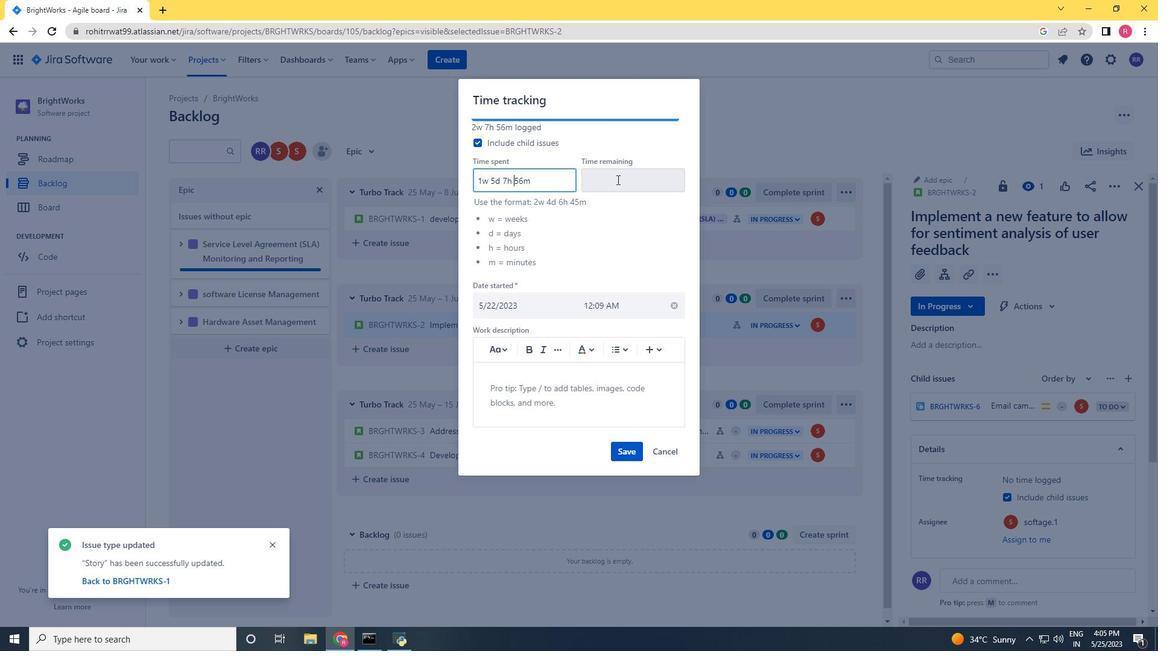 
Action: Key pressed 4w<Key.space>4d<Key.space>20m<Key.space><Key.backspace><Key.backspace><Key.backspace><Key.backspace>15h<Key.space>20m
Screenshot: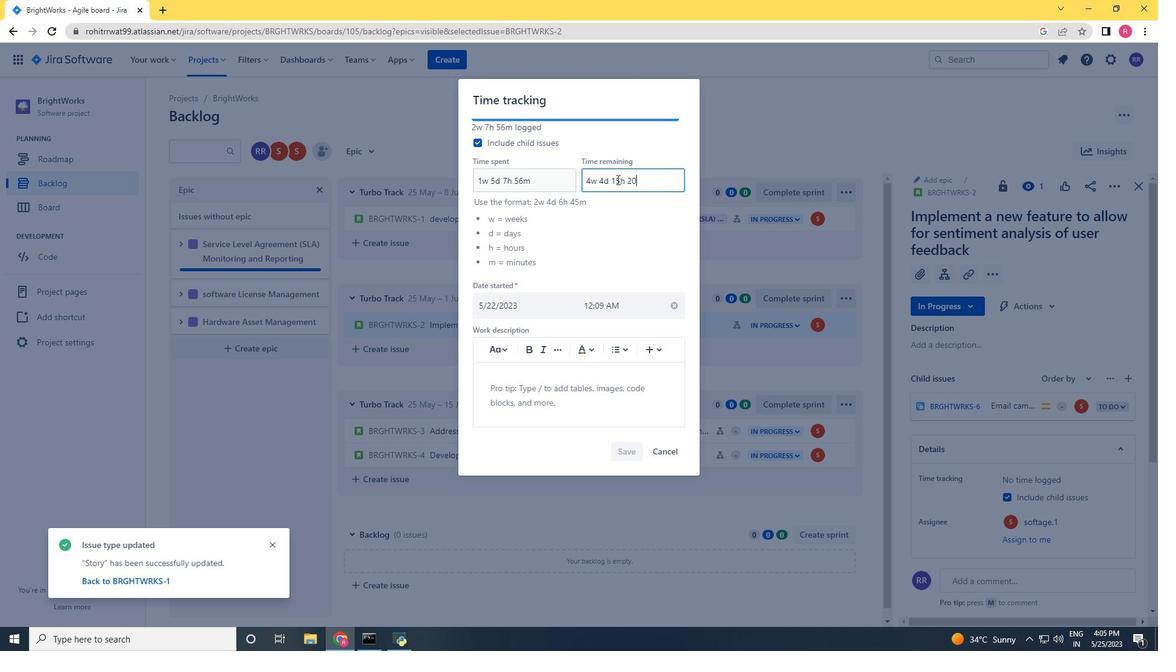 
Action: Mouse moved to (631, 447)
Screenshot: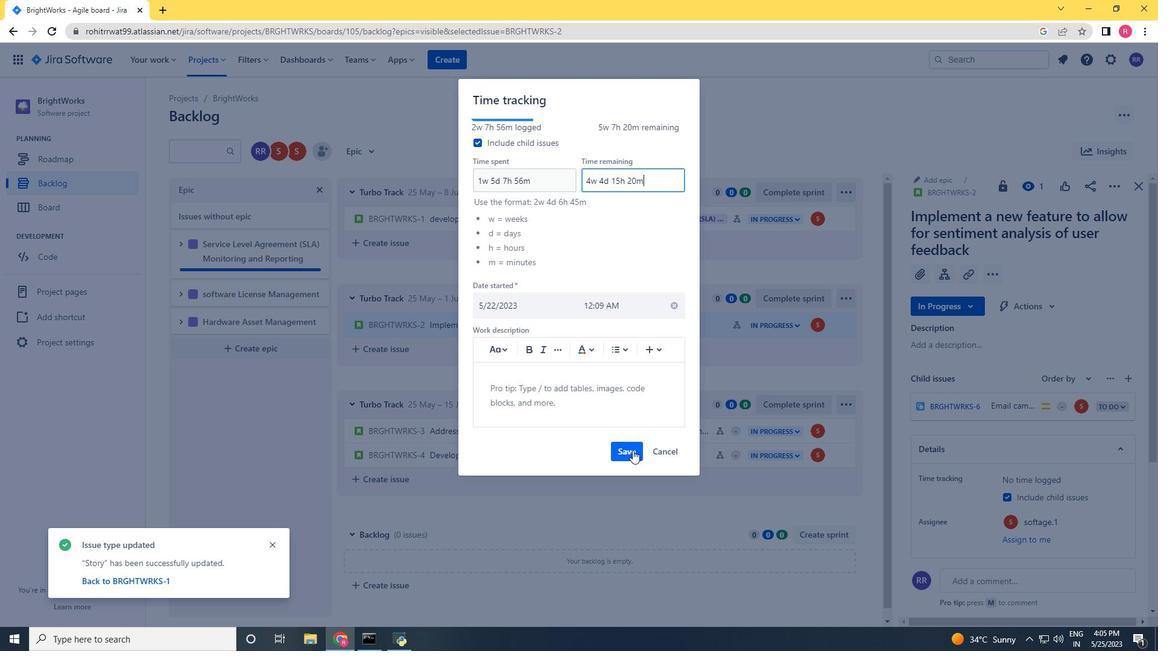 
Action: Mouse pressed left at (631, 447)
Screenshot: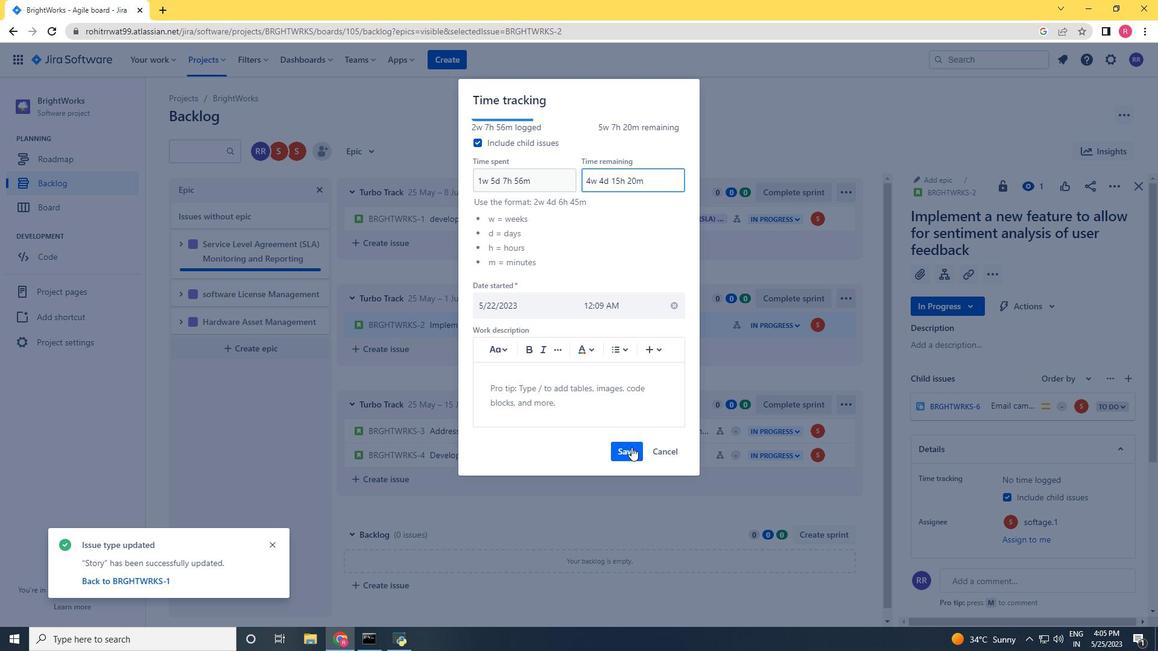 
Action: Mouse moved to (1119, 182)
Screenshot: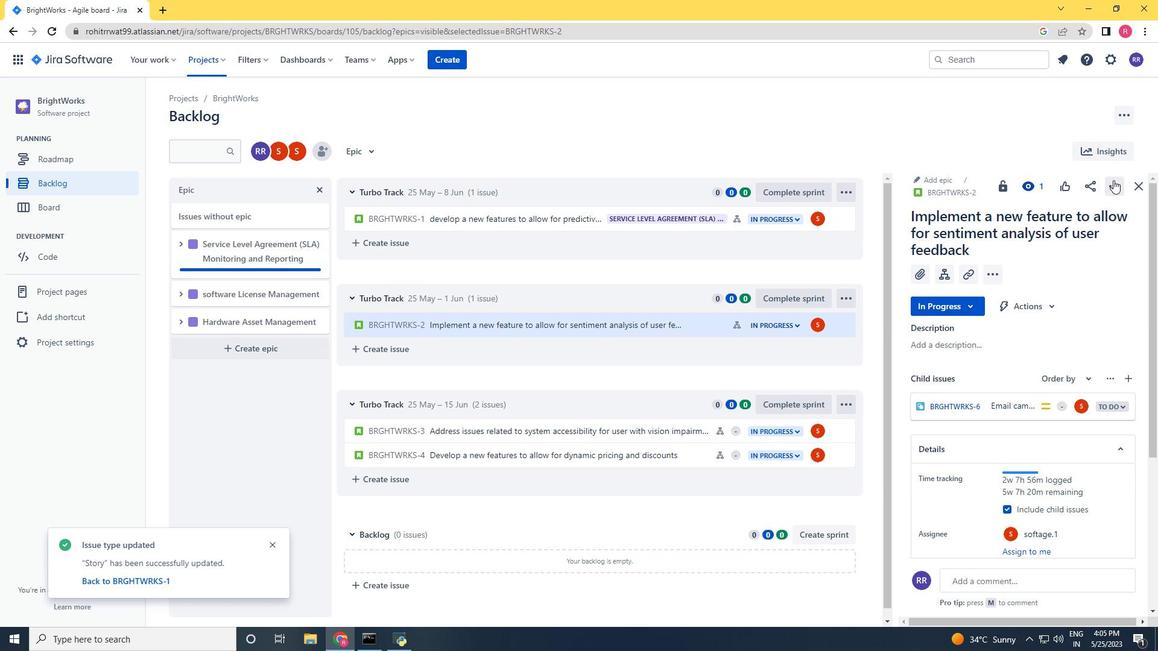 
Action: Mouse pressed left at (1119, 182)
Screenshot: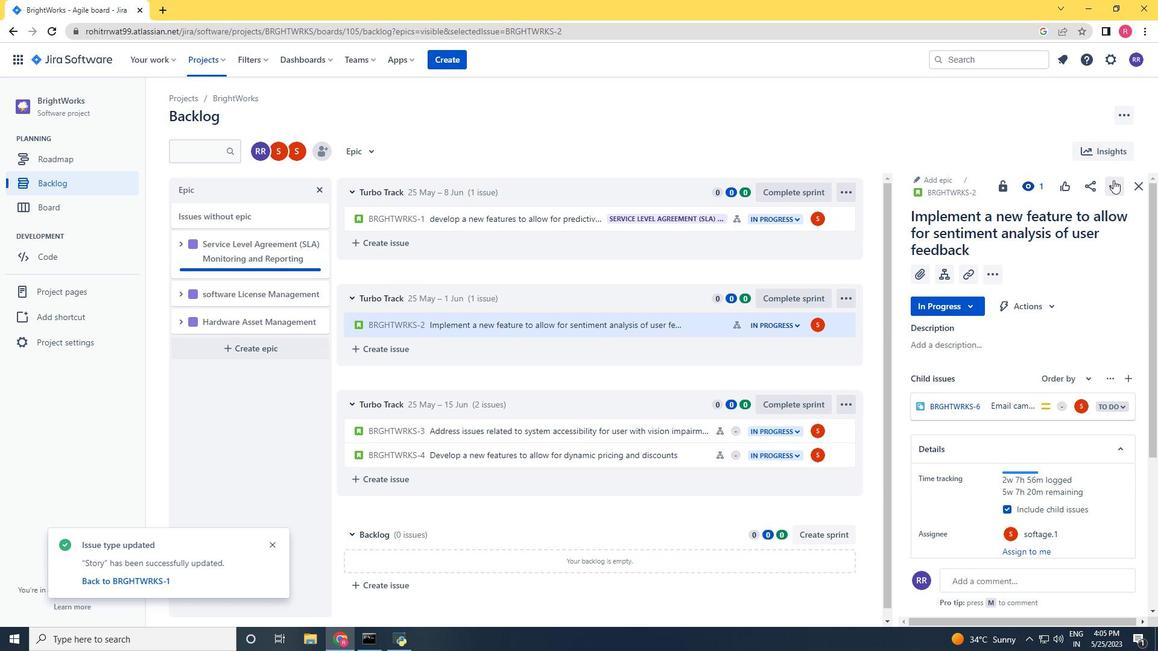 
Action: Mouse moved to (1074, 355)
Screenshot: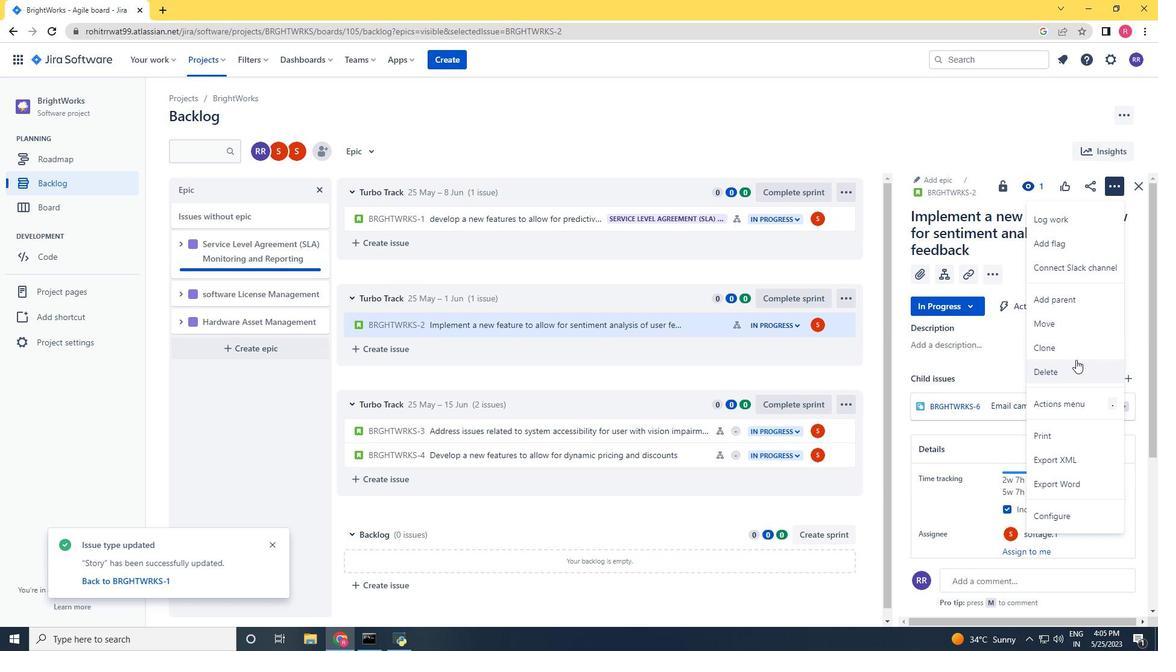
Action: Mouse pressed left at (1074, 355)
Screenshot: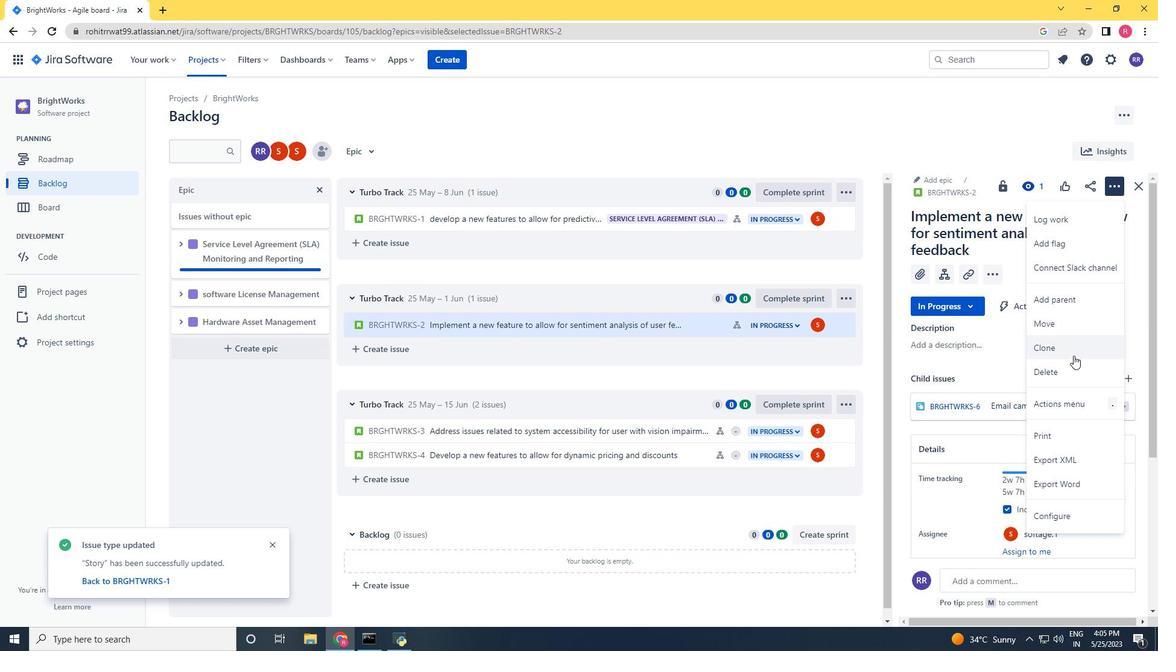 
Action: Mouse moved to (671, 264)
Screenshot: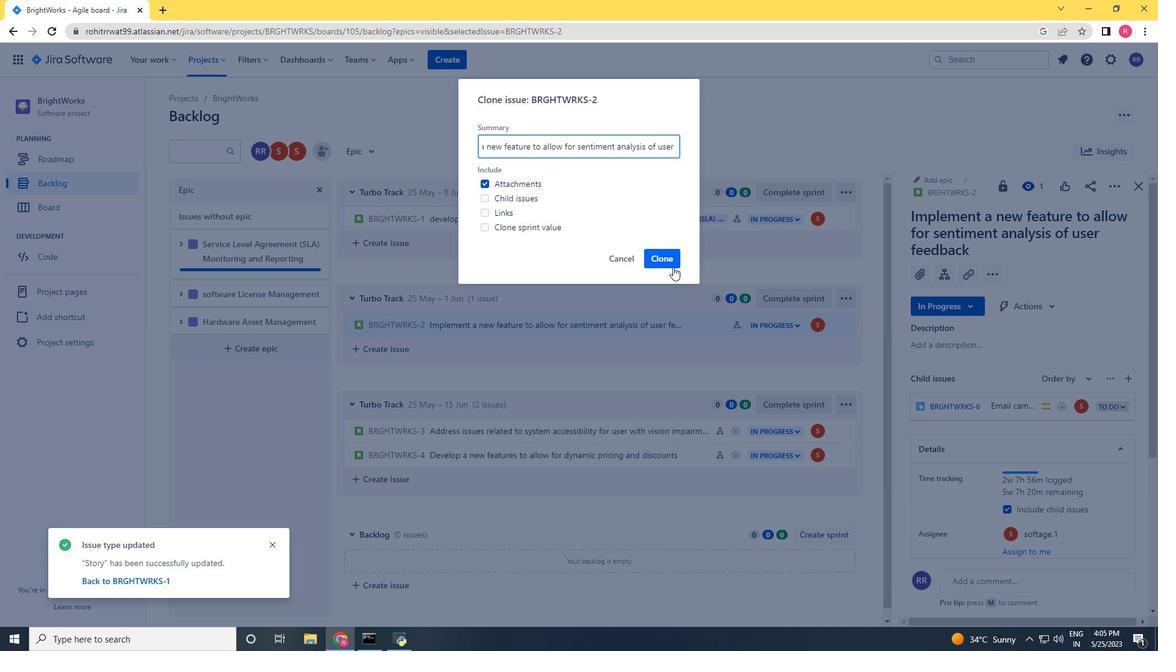 
Action: Mouse pressed left at (671, 264)
Screenshot: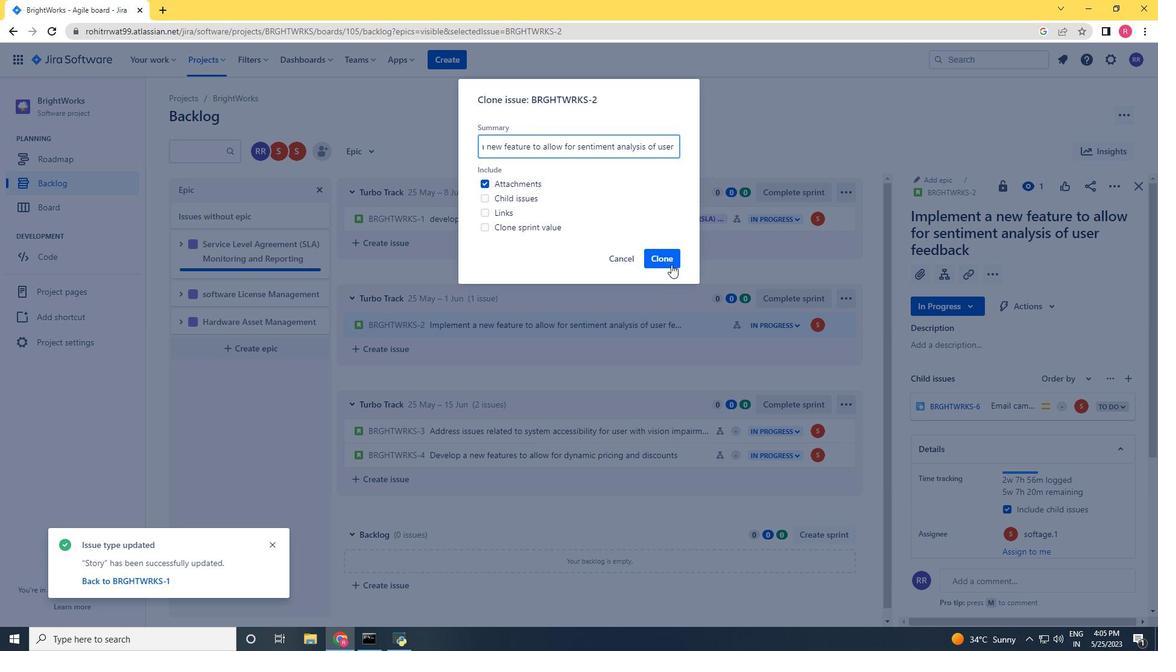 
Action: Mouse moved to (681, 323)
Screenshot: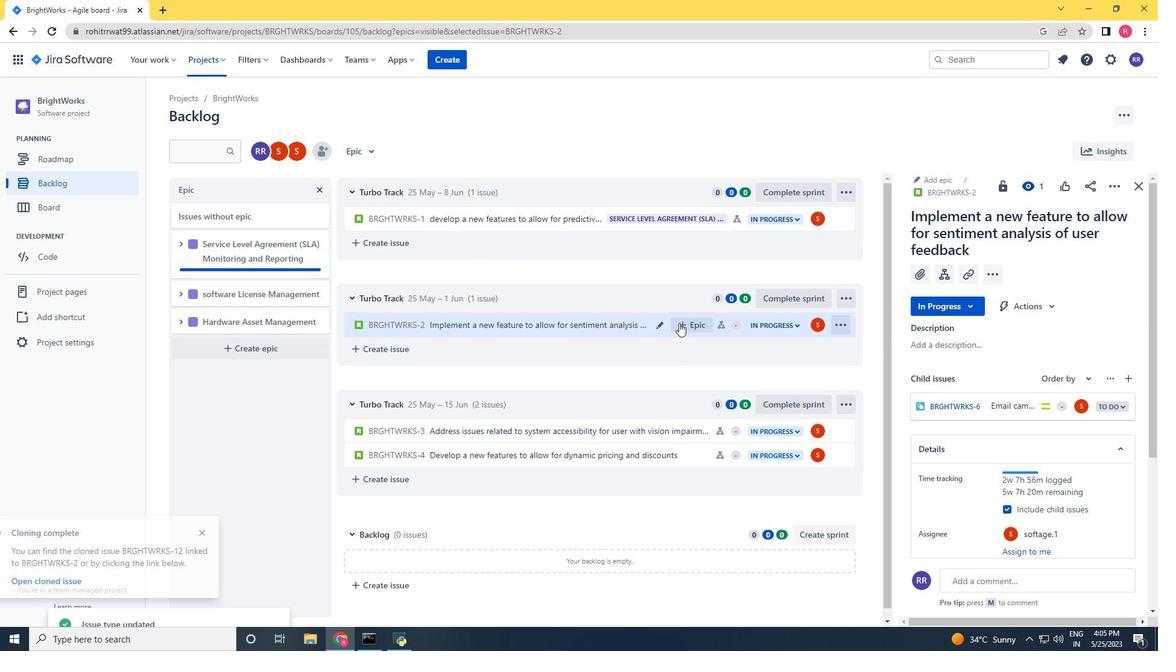 
Action: Mouse pressed left at (681, 323)
Screenshot: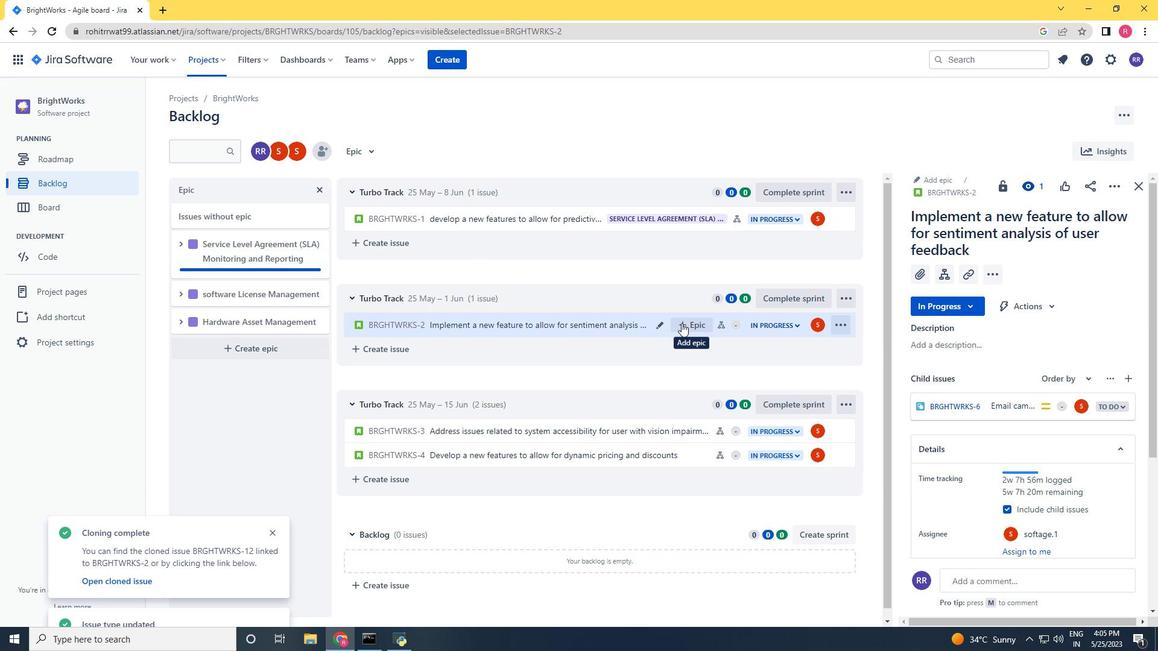 
Action: Mouse moved to (730, 406)
Screenshot: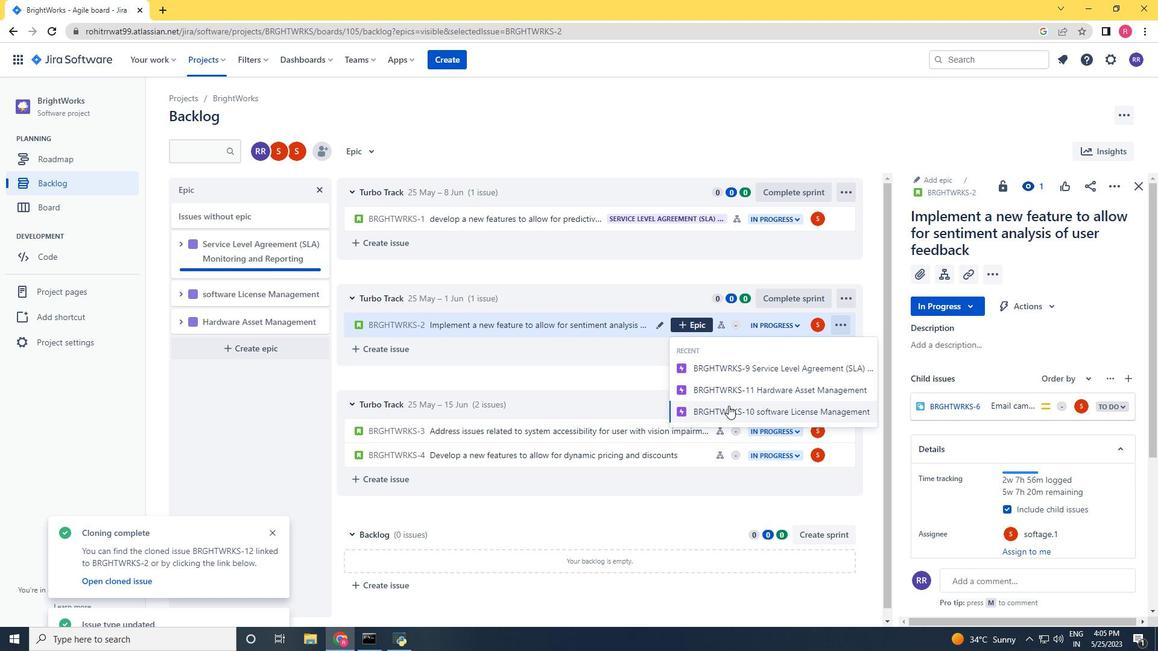 
Action: Mouse pressed left at (730, 406)
Screenshot: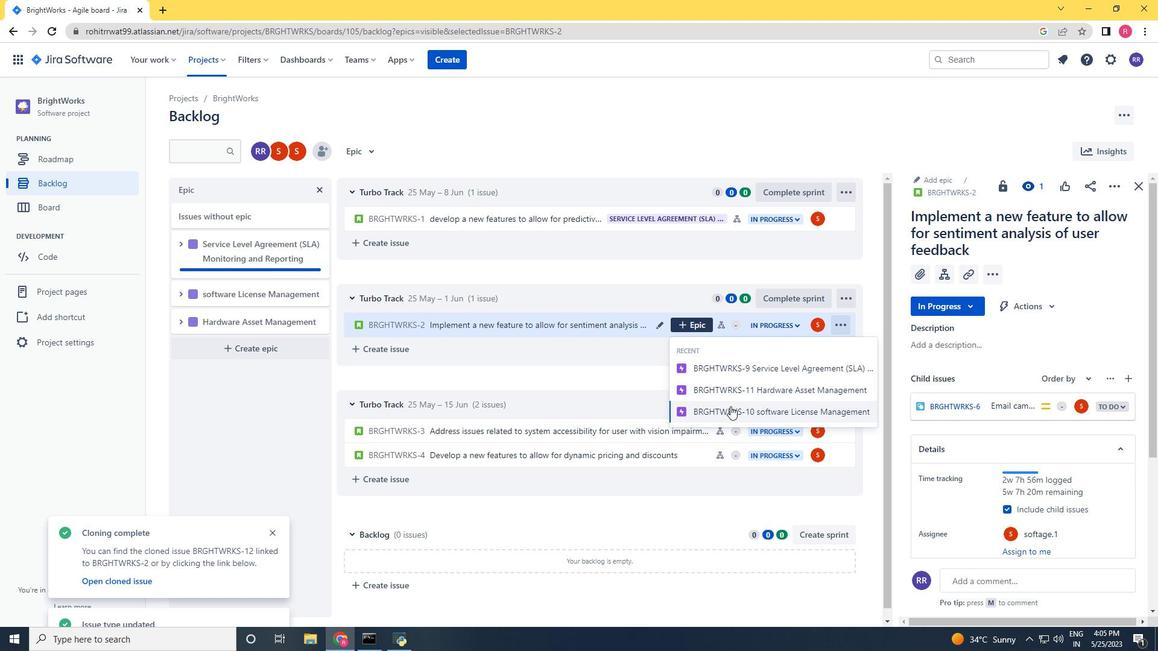 
